 Task: Compose an email with the signature Joshua Turner with the subject Update on a new service offering and the message Im writing to request your approval on the budget for the upcoming project. from softage.5@softage.net to softage.2@softage.net, select the message and change font size to large, align the email to center Send the email. Finally, move the email from Sent Items to the label User experience
Action: Mouse moved to (62, 59)
Screenshot: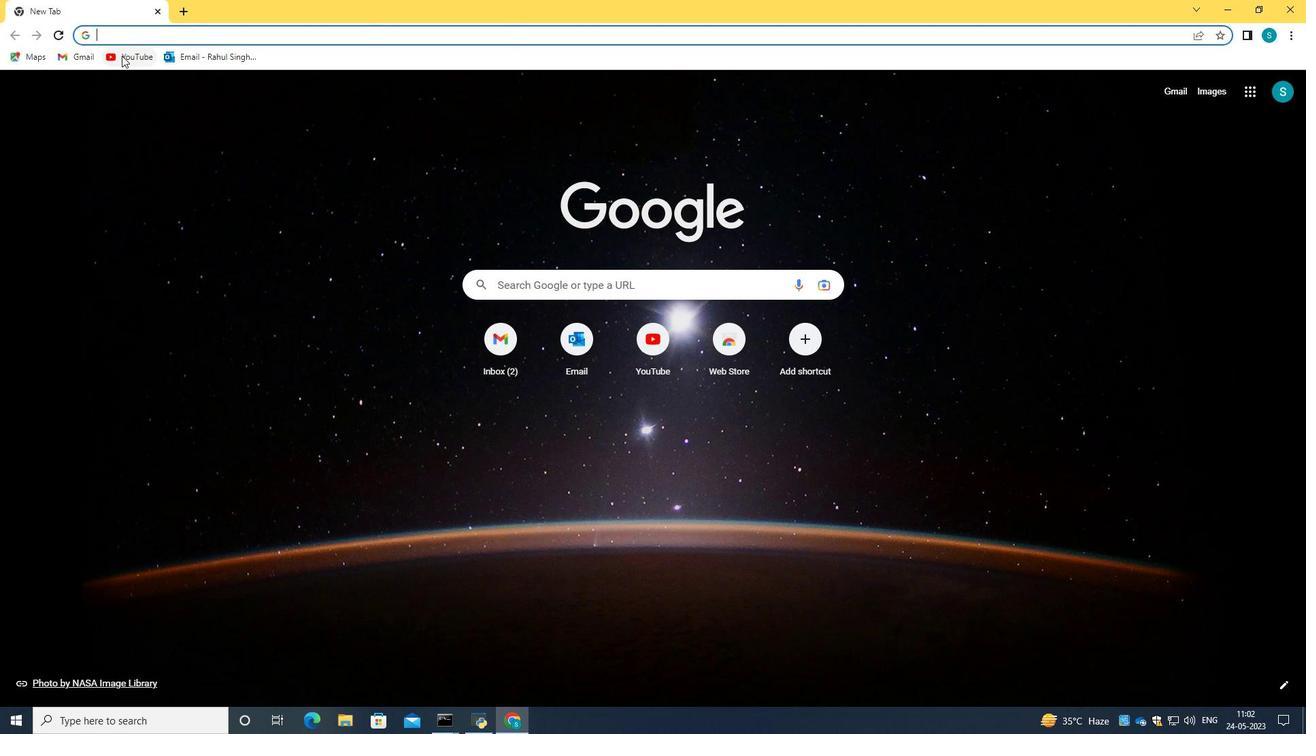 
Action: Mouse pressed left at (62, 59)
Screenshot: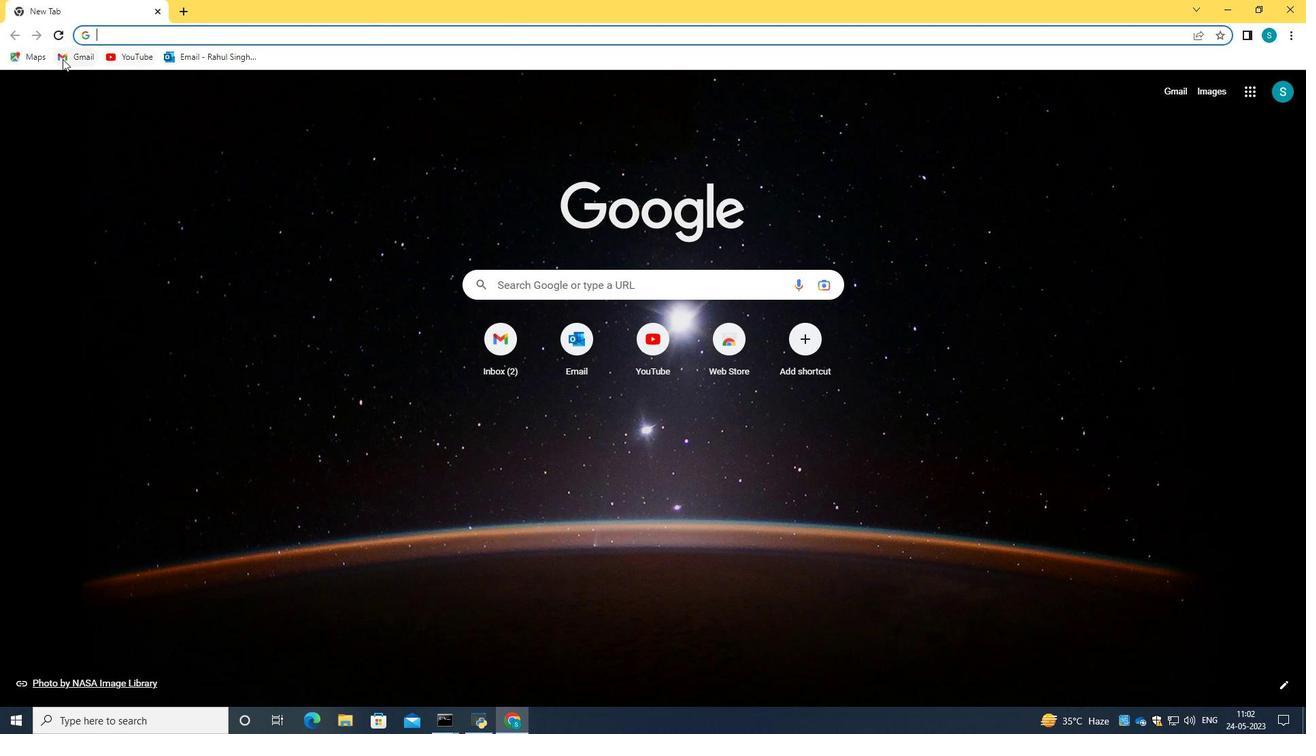 
Action: Mouse moved to (629, 217)
Screenshot: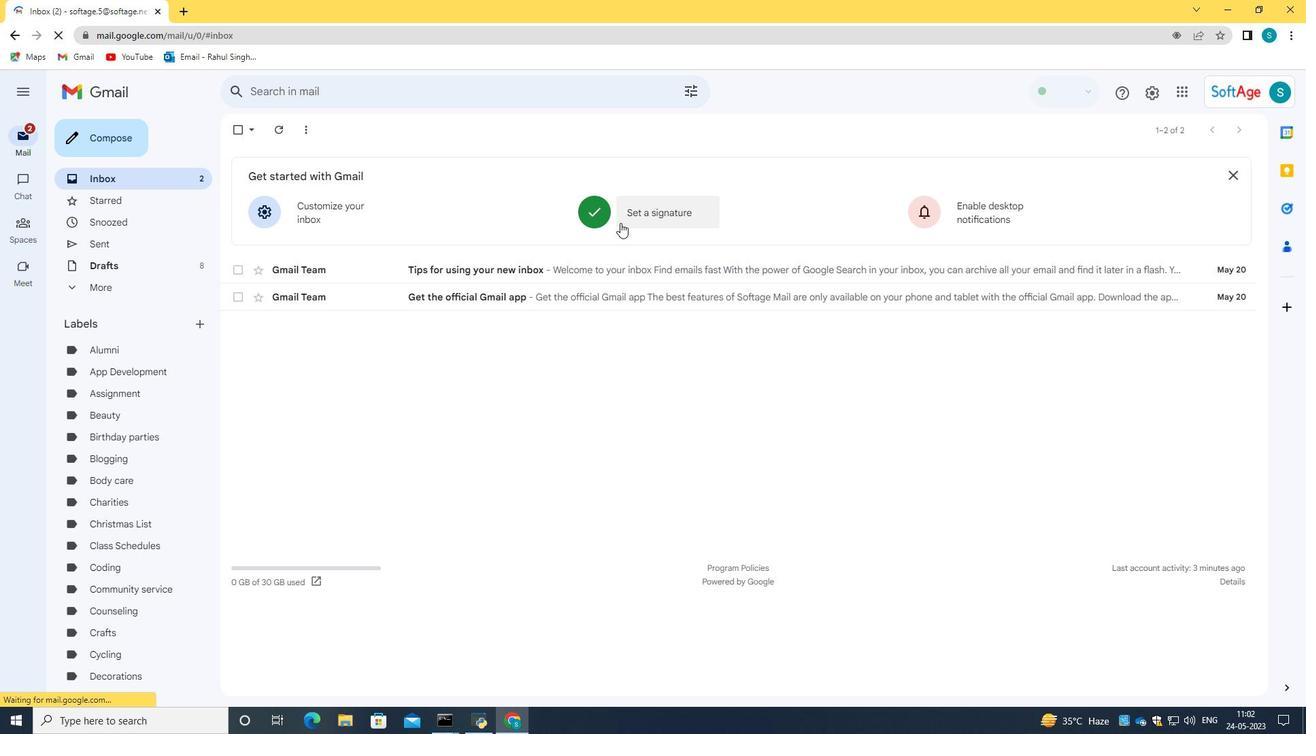 
Action: Mouse pressed left at (629, 217)
Screenshot: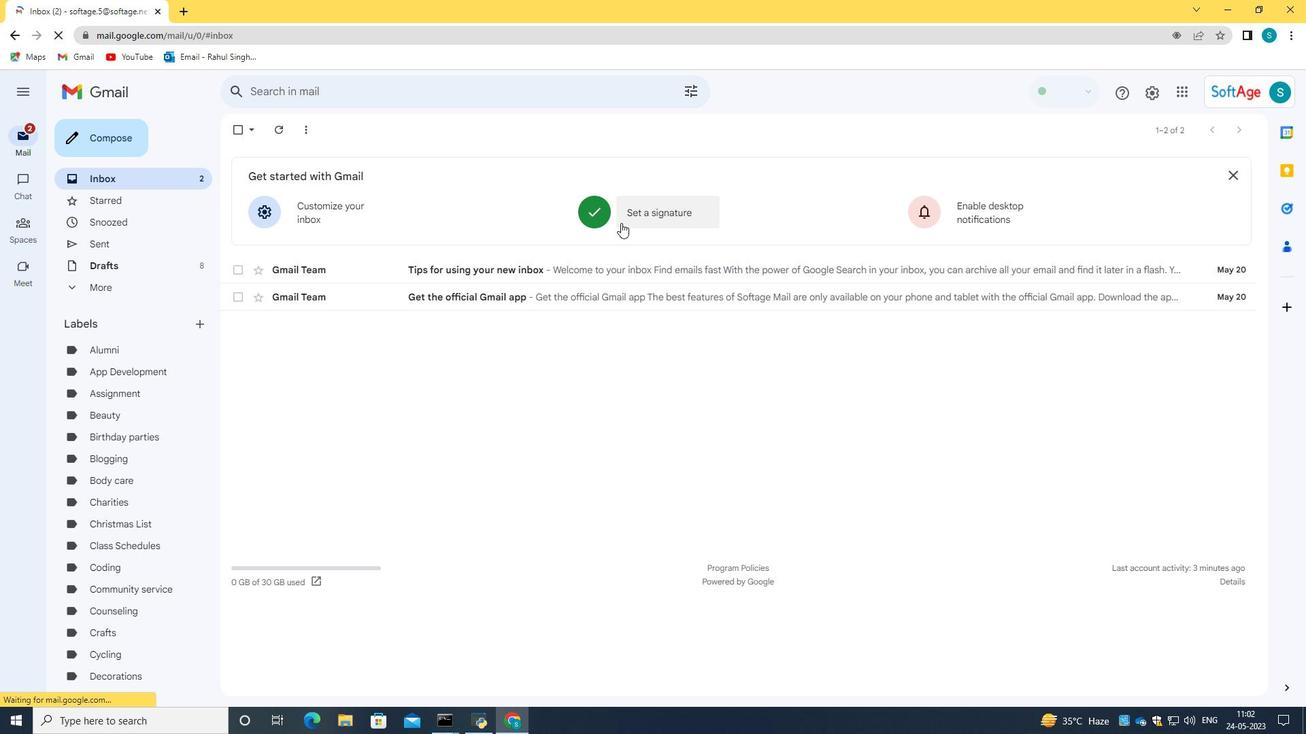 
Action: Mouse moved to (553, 587)
Screenshot: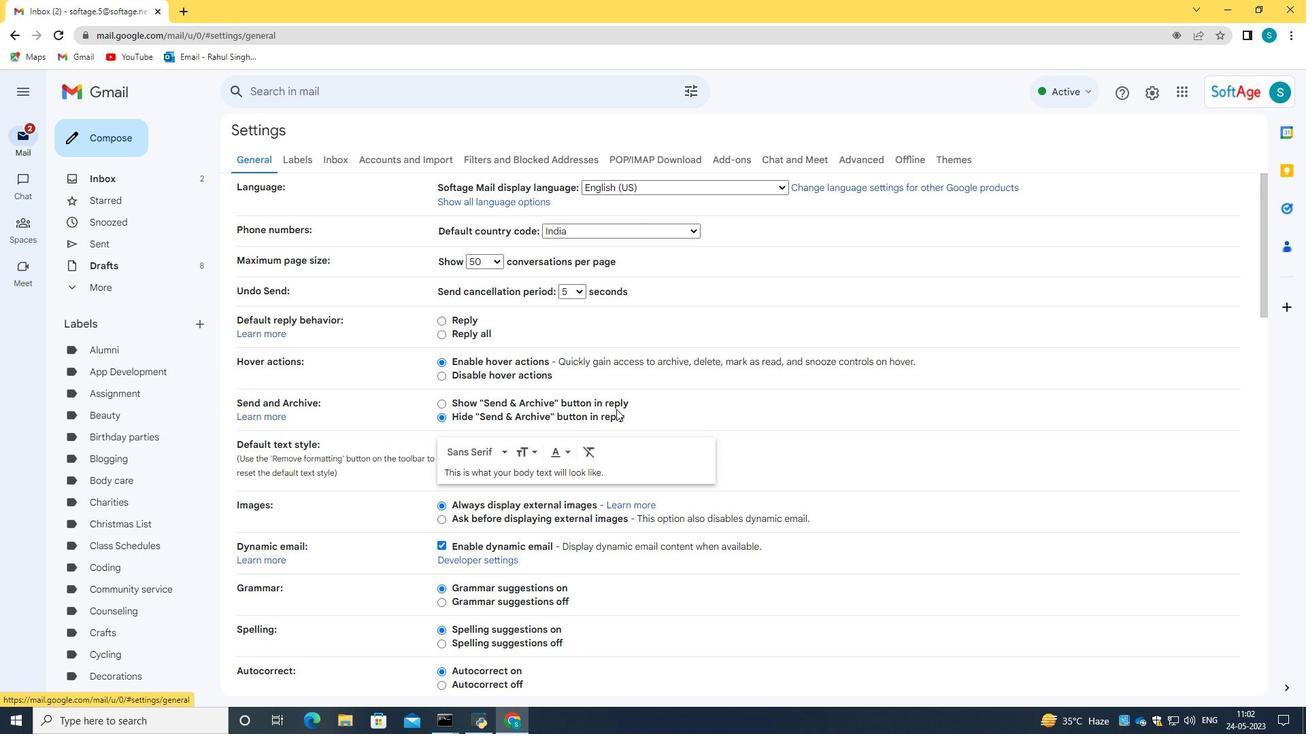 
Action: Mouse scrolled (553, 587) with delta (0, 0)
Screenshot: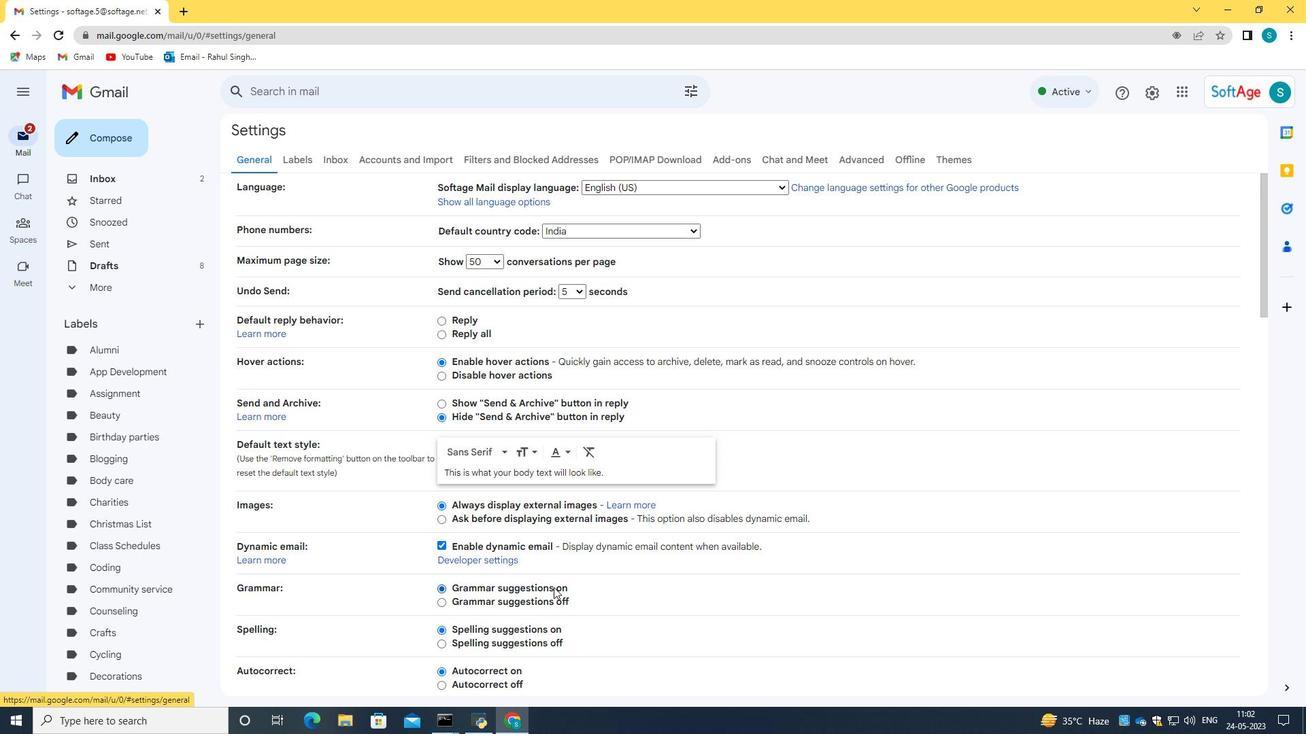 
Action: Mouse scrolled (553, 587) with delta (0, 0)
Screenshot: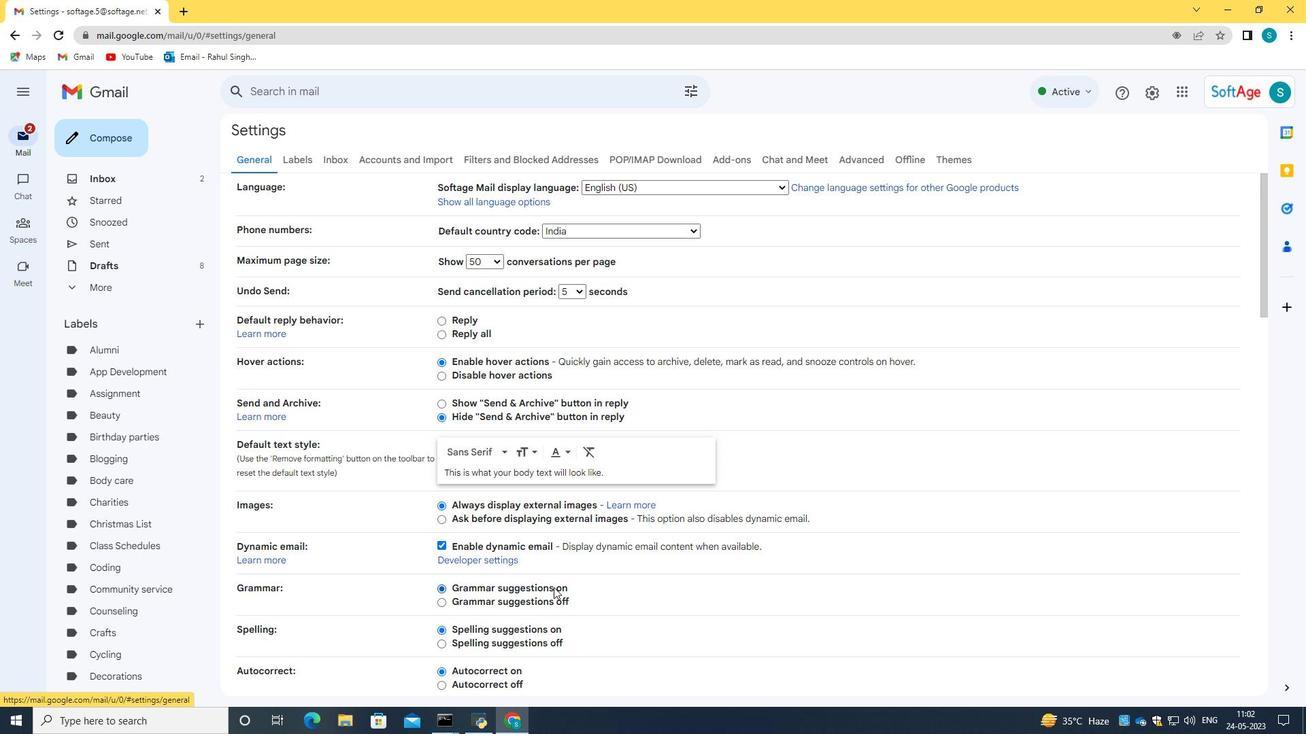 
Action: Mouse moved to (553, 588)
Screenshot: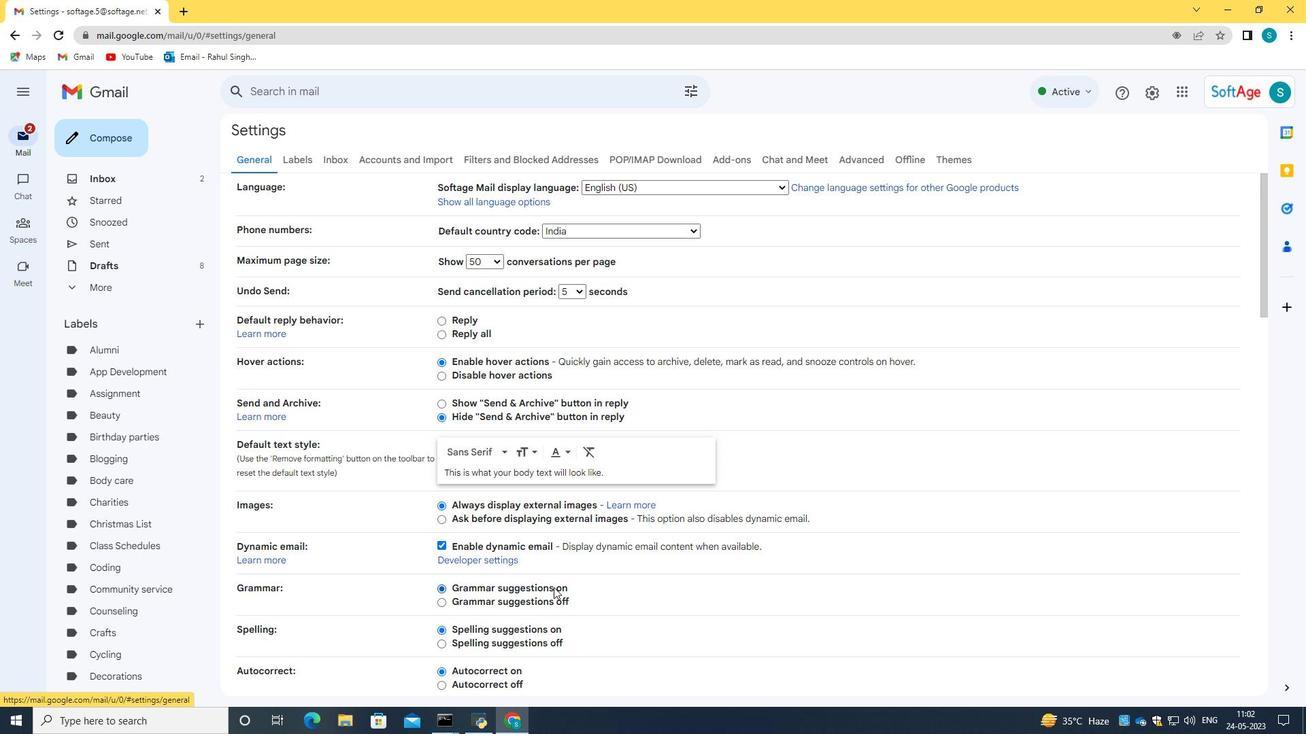 
Action: Mouse scrolled (553, 587) with delta (0, 0)
Screenshot: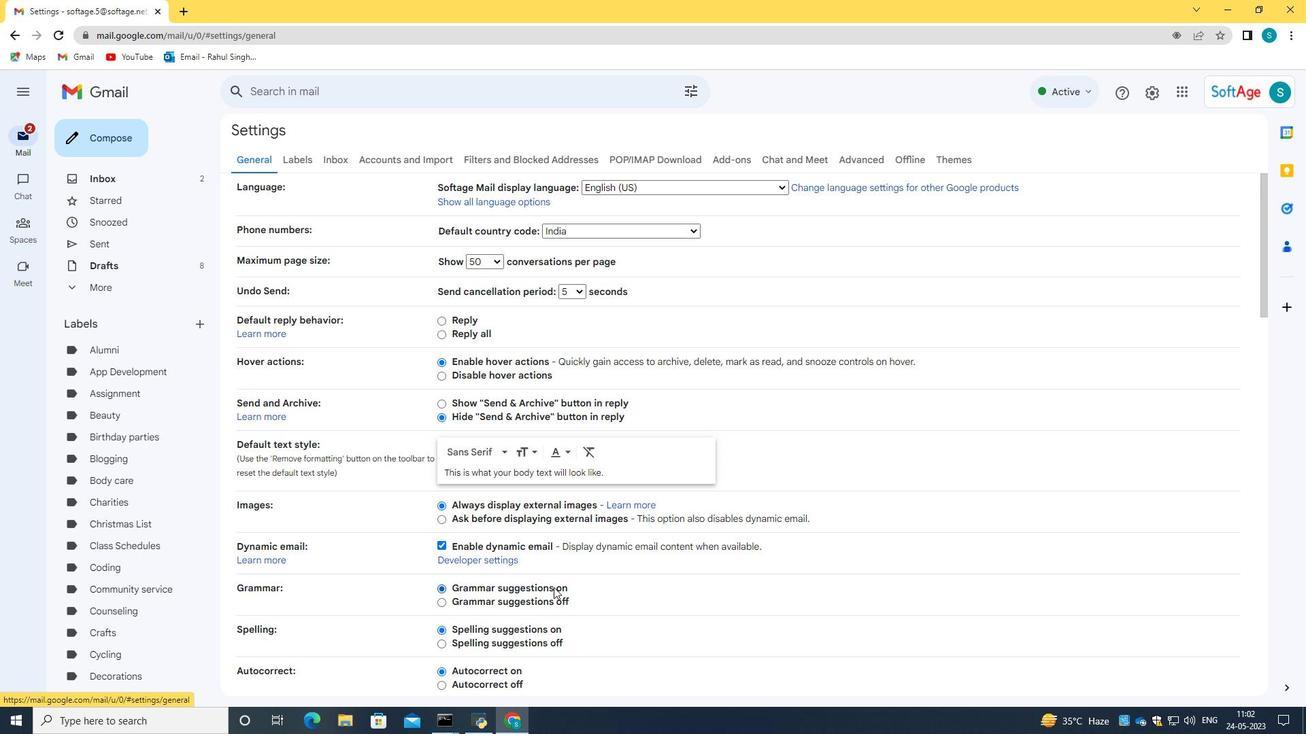 
Action: Mouse scrolled (553, 587) with delta (0, 0)
Screenshot: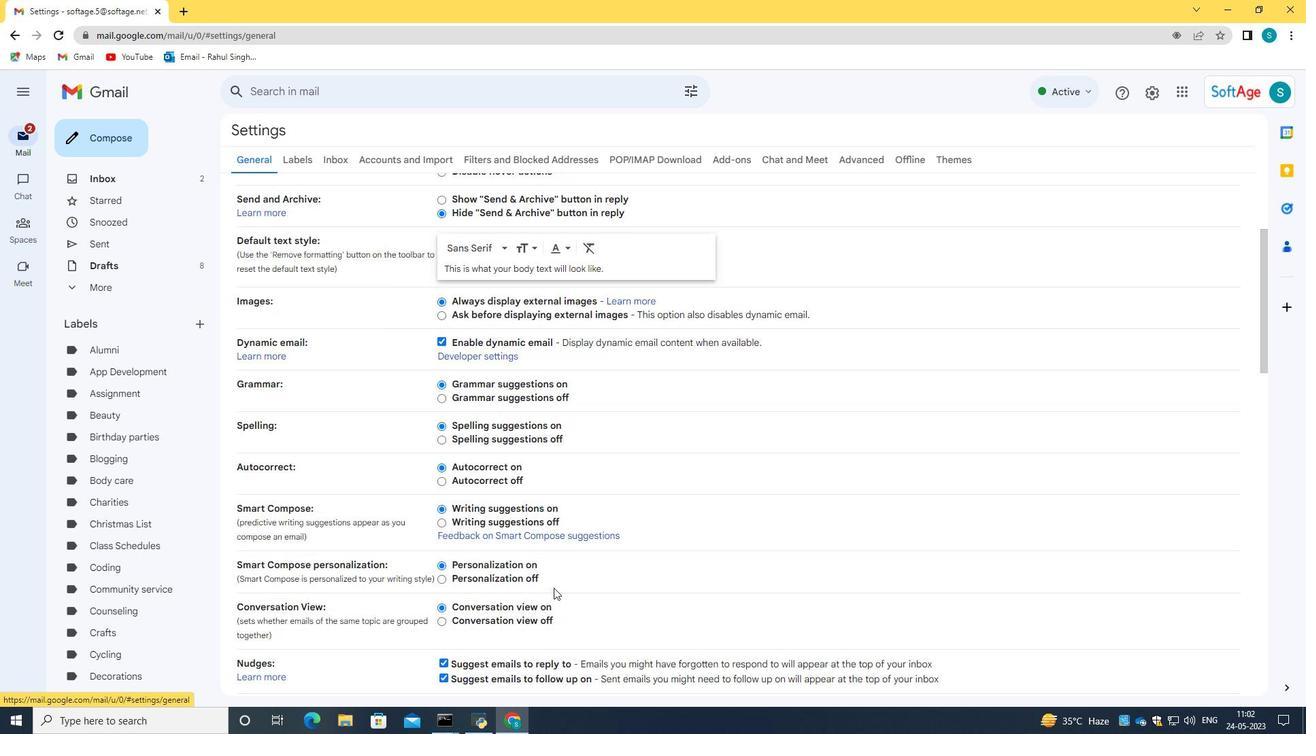 
Action: Mouse moved to (553, 588)
Screenshot: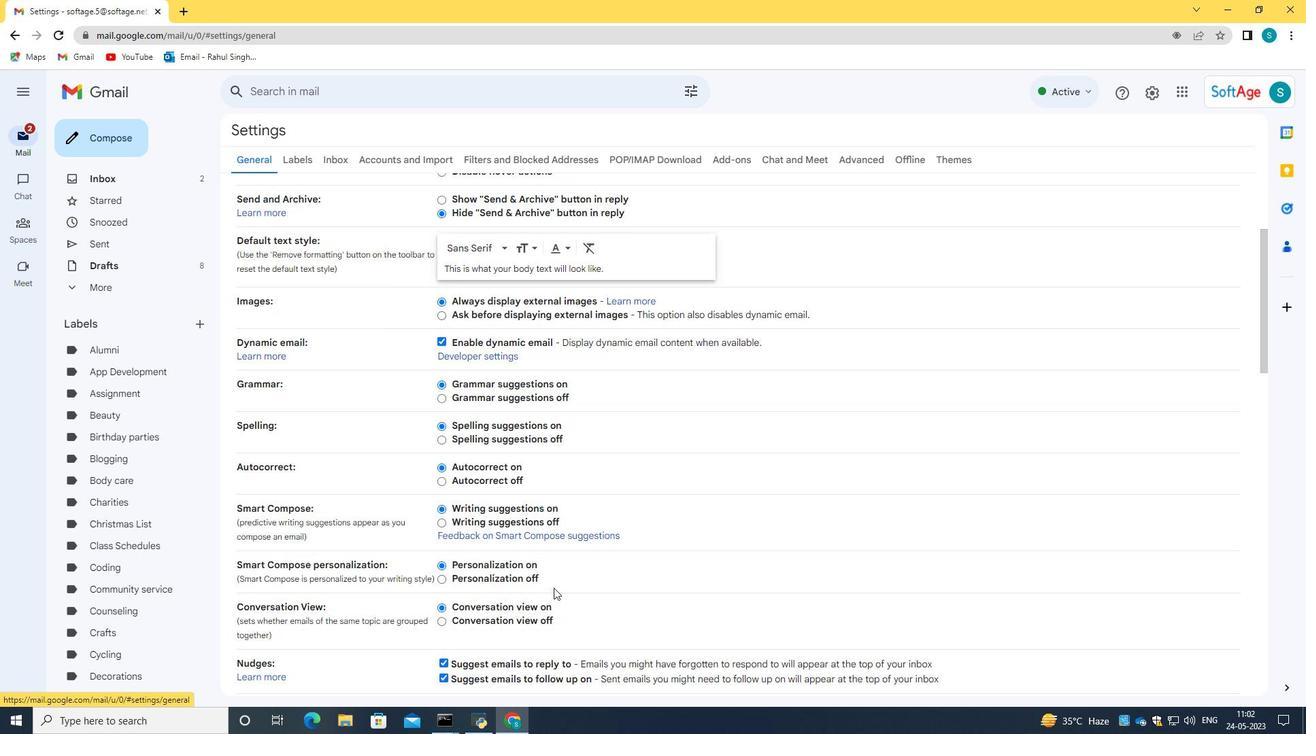 
Action: Mouse scrolled (553, 587) with delta (0, 0)
Screenshot: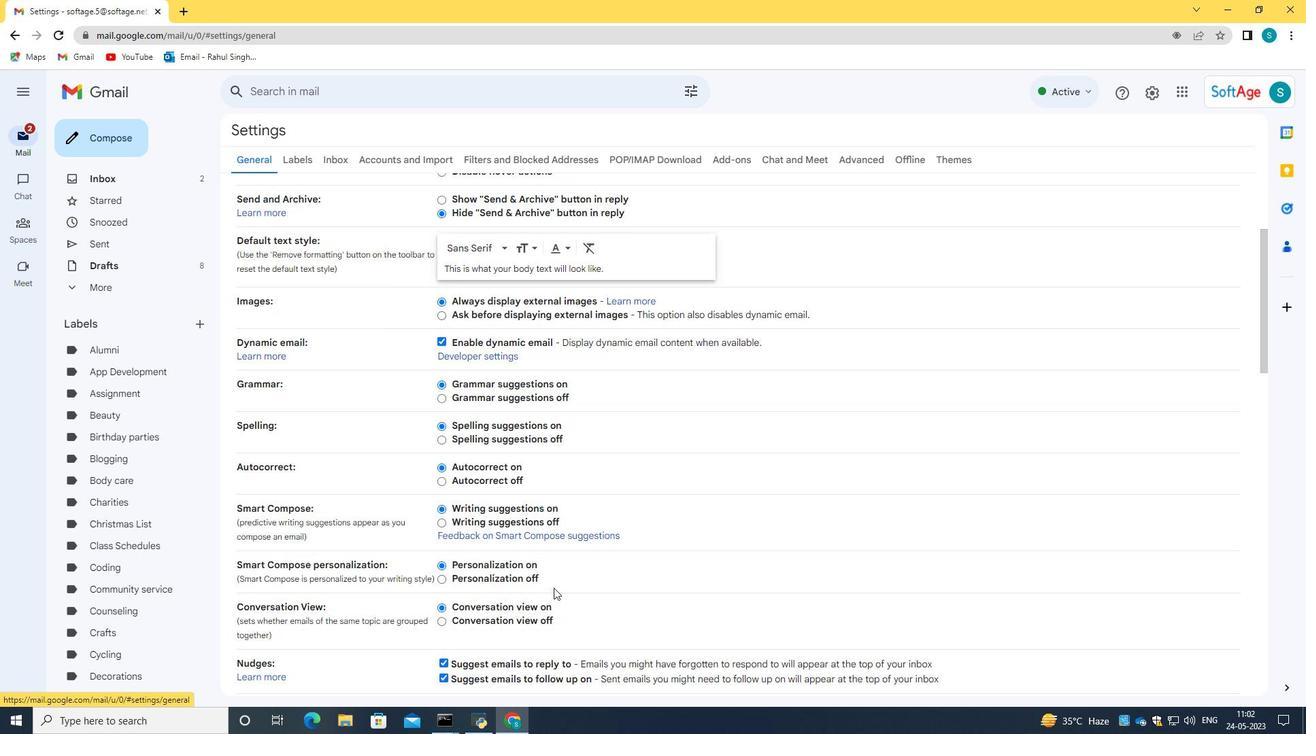 
Action: Mouse moved to (553, 589)
Screenshot: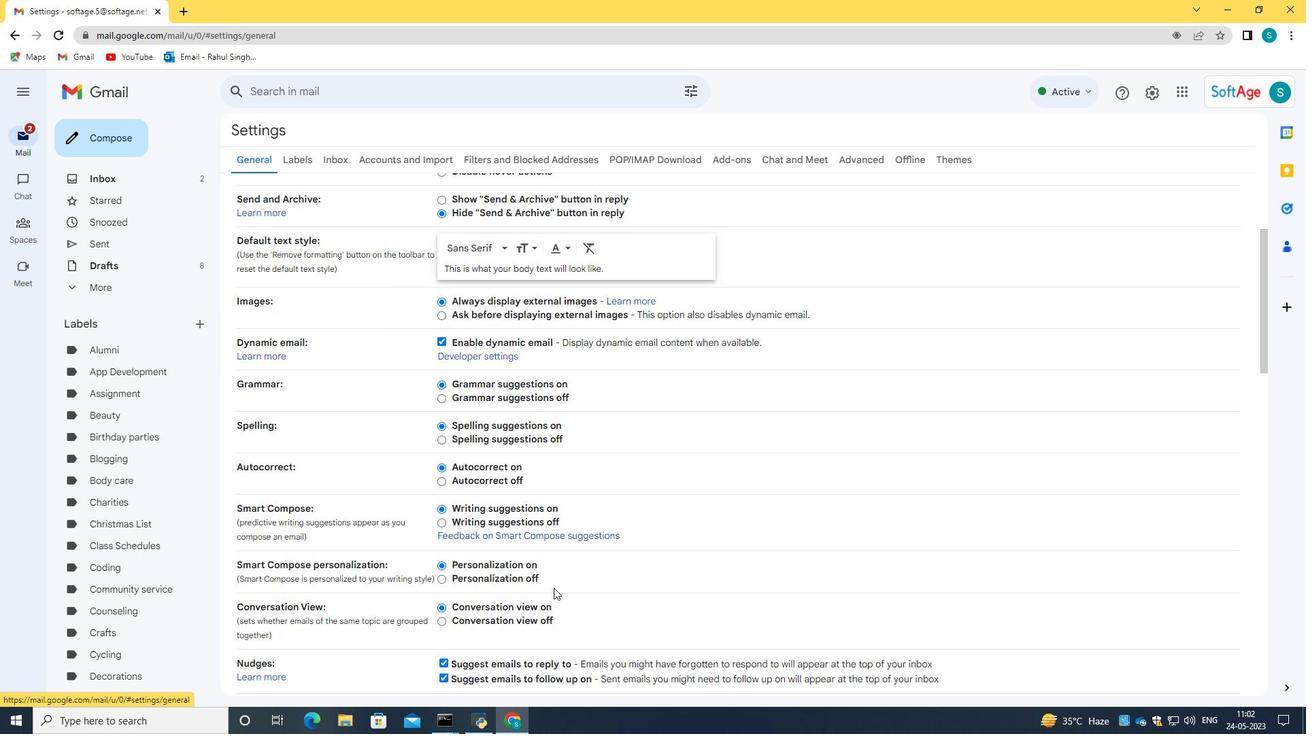
Action: Mouse scrolled (553, 588) with delta (0, 0)
Screenshot: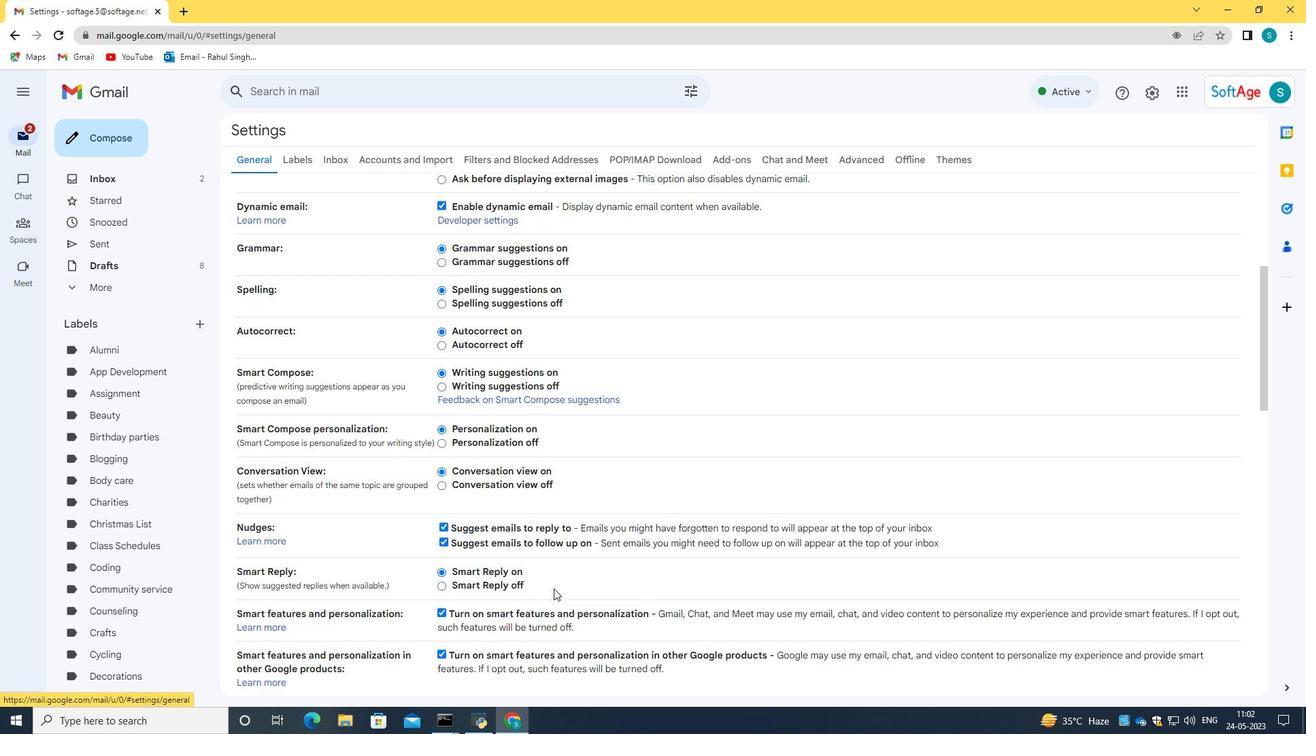 
Action: Mouse scrolled (553, 588) with delta (0, 0)
Screenshot: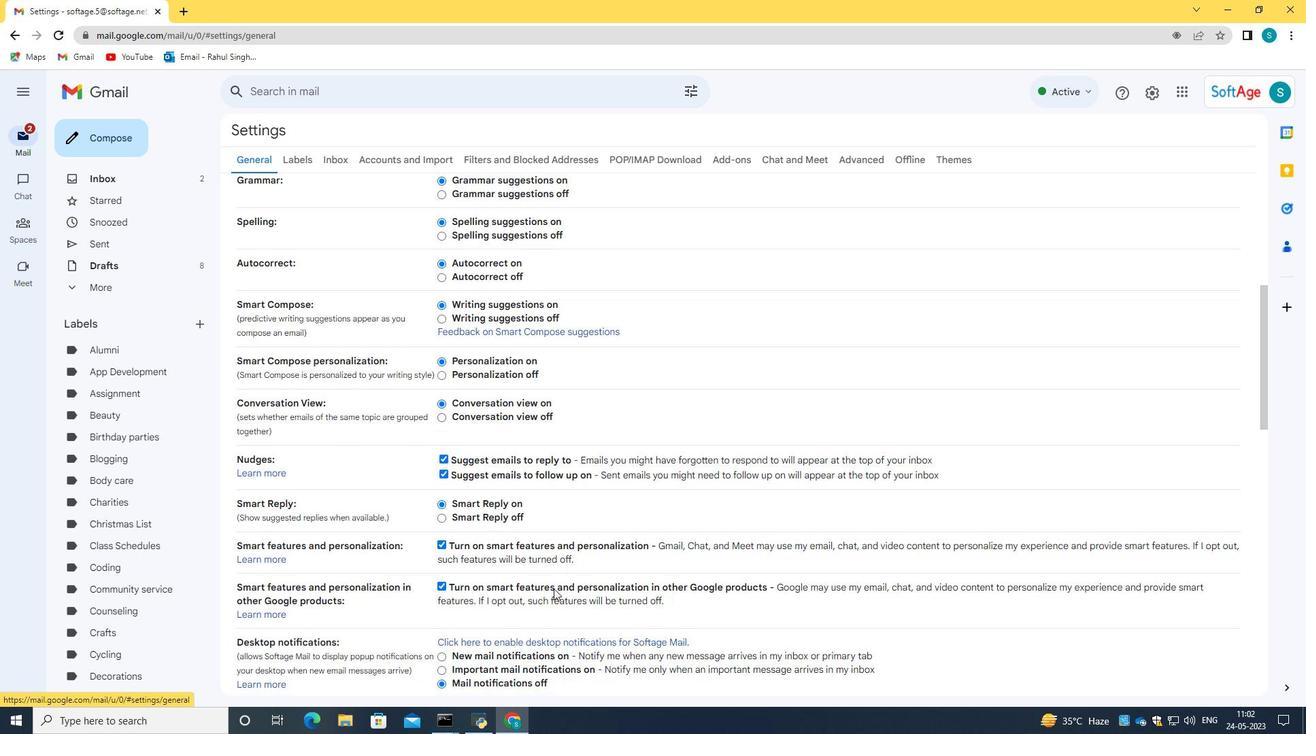 
Action: Mouse moved to (553, 589)
Screenshot: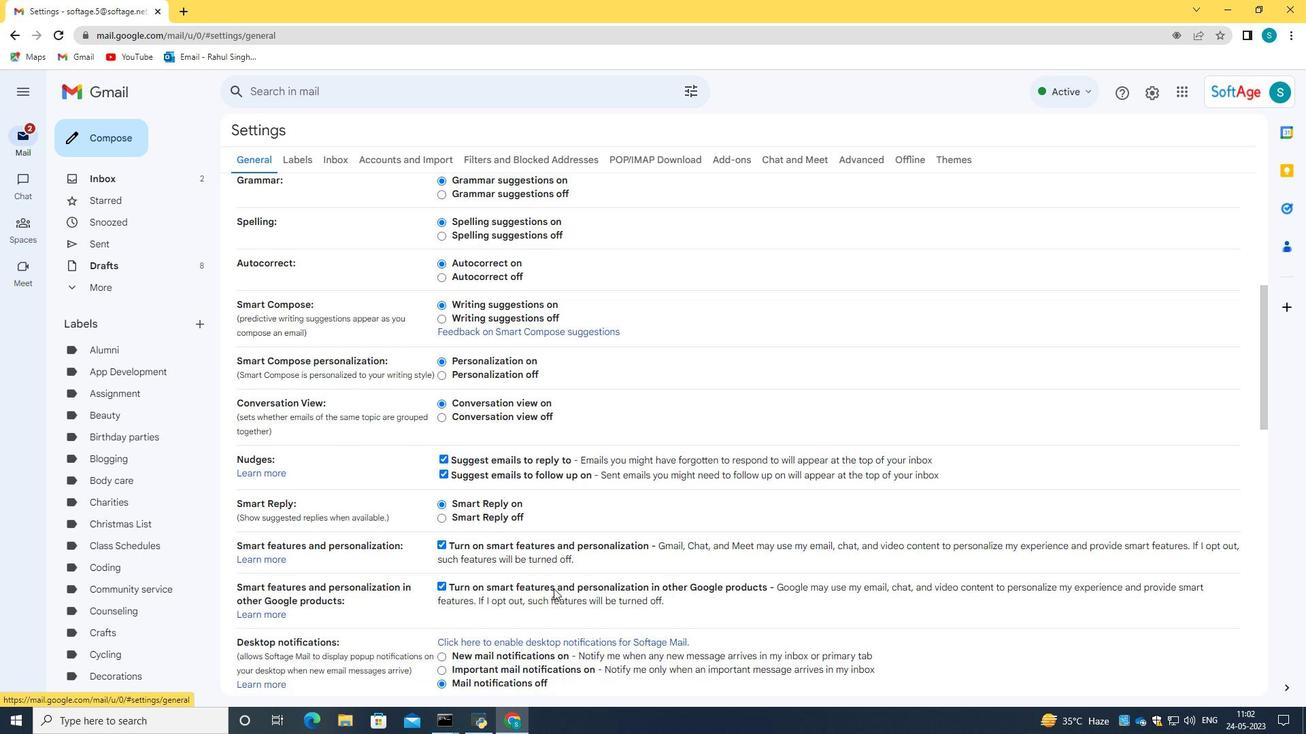 
Action: Mouse scrolled (553, 588) with delta (0, 0)
Screenshot: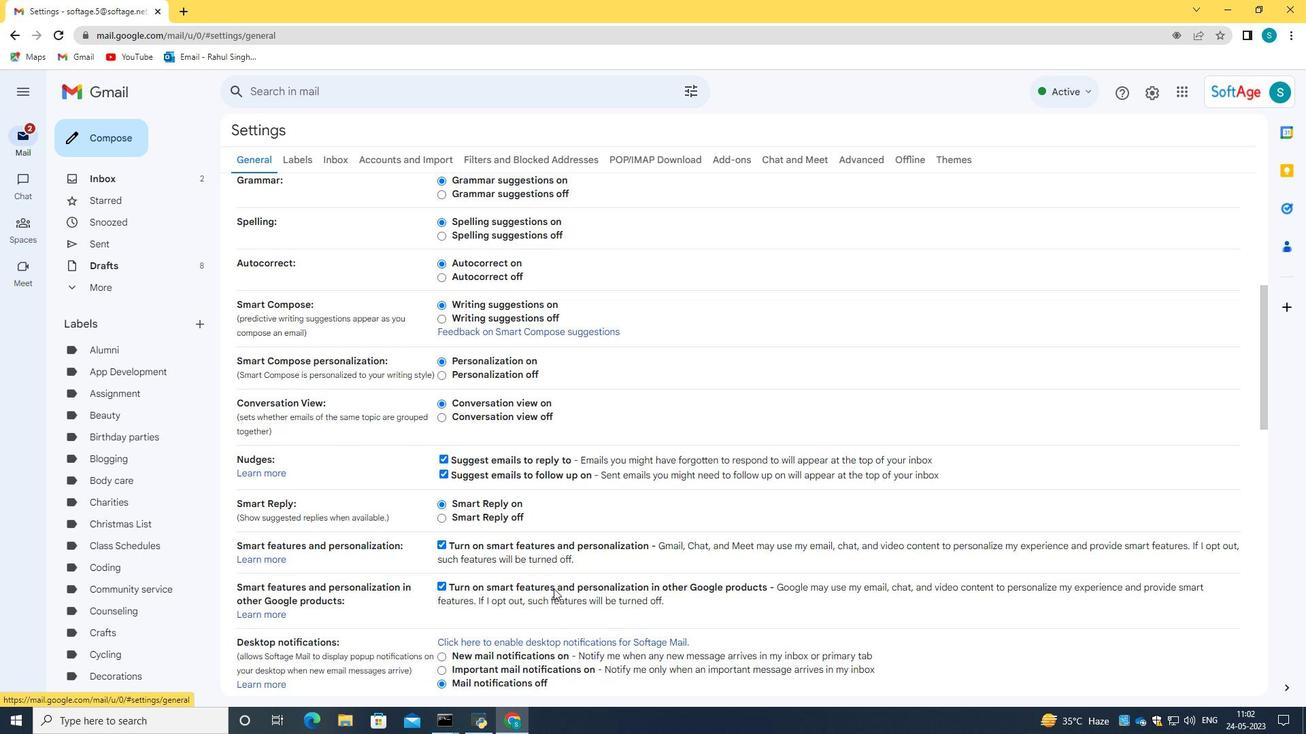 
Action: Mouse scrolled (553, 588) with delta (0, 0)
Screenshot: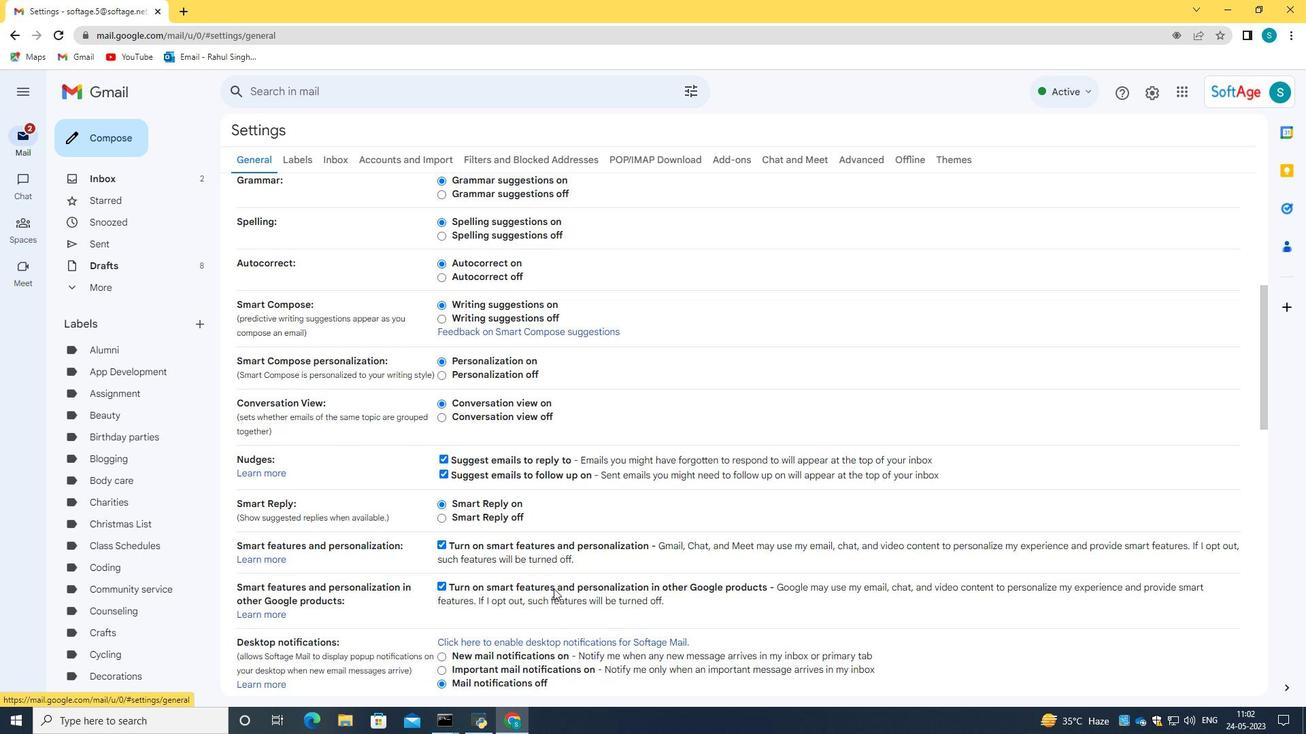 
Action: Mouse scrolled (553, 588) with delta (0, 0)
Screenshot: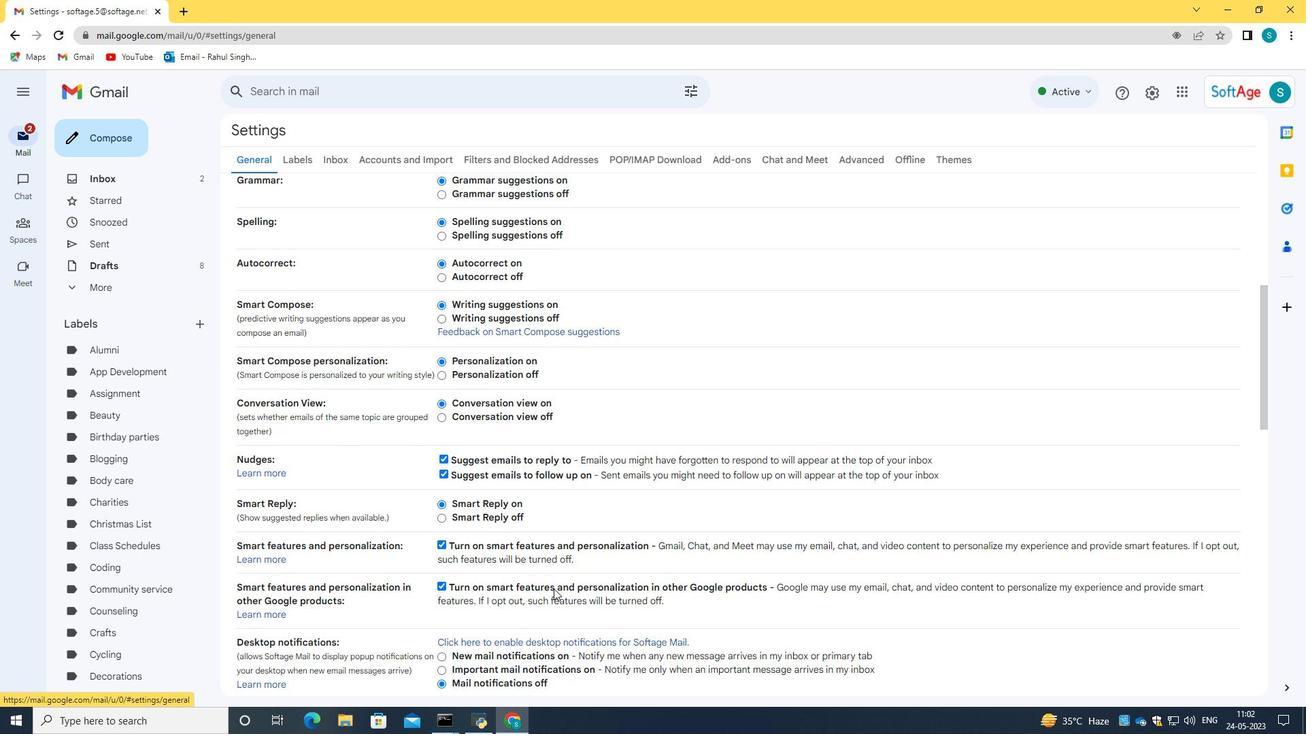 
Action: Mouse scrolled (553, 588) with delta (0, 0)
Screenshot: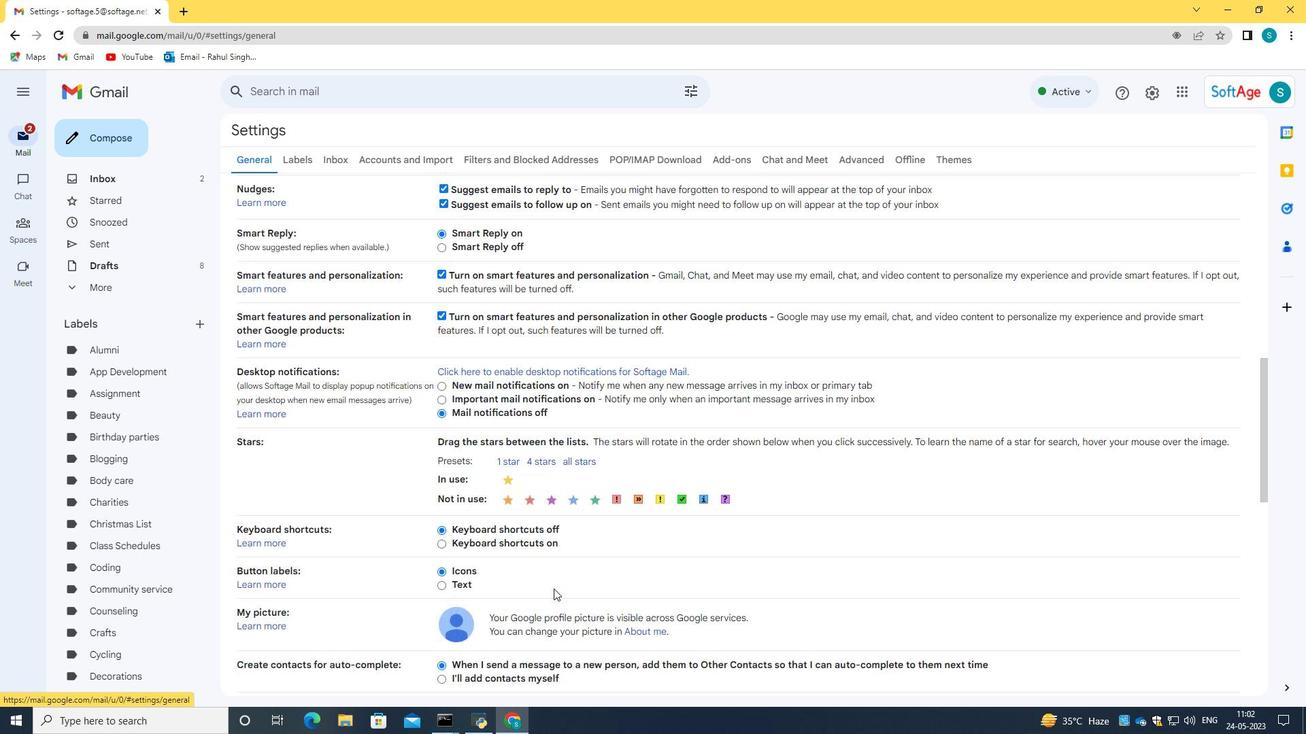 
Action: Mouse scrolled (553, 588) with delta (0, 0)
Screenshot: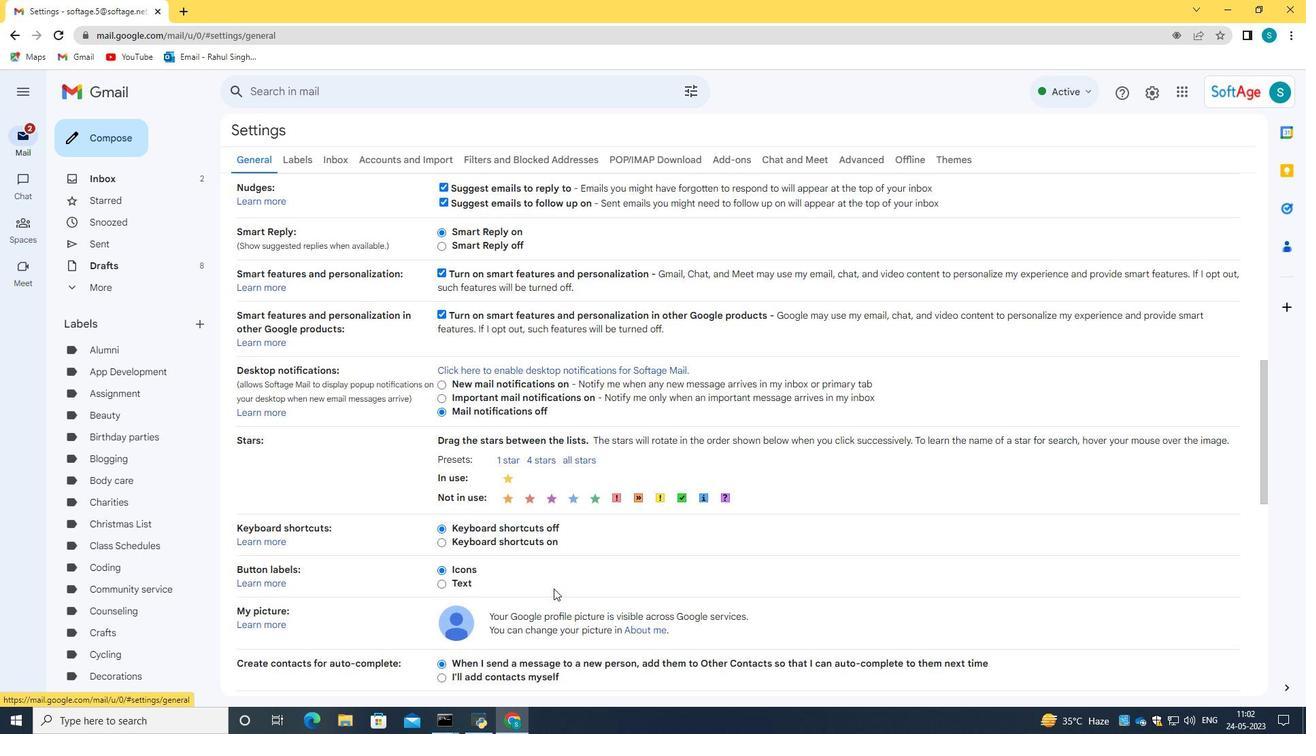 
Action: Mouse scrolled (553, 588) with delta (0, 0)
Screenshot: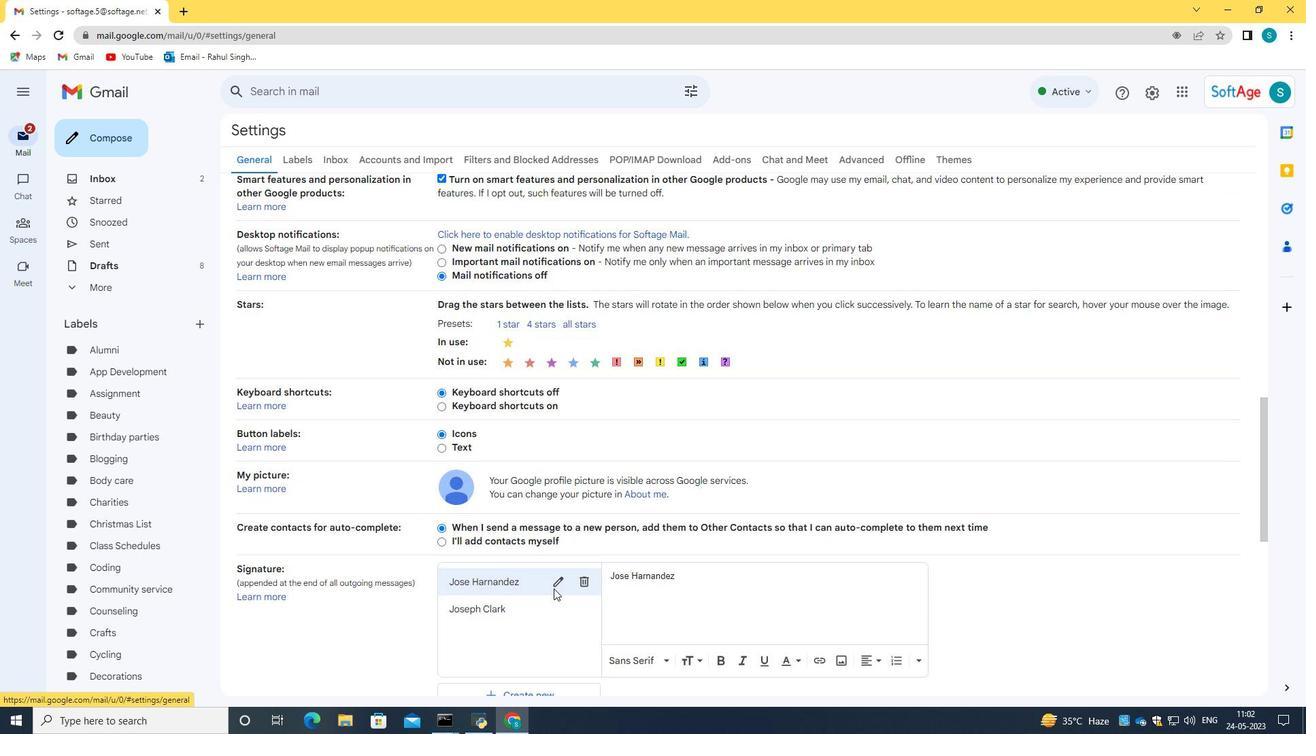 
Action: Mouse scrolled (553, 588) with delta (0, 0)
Screenshot: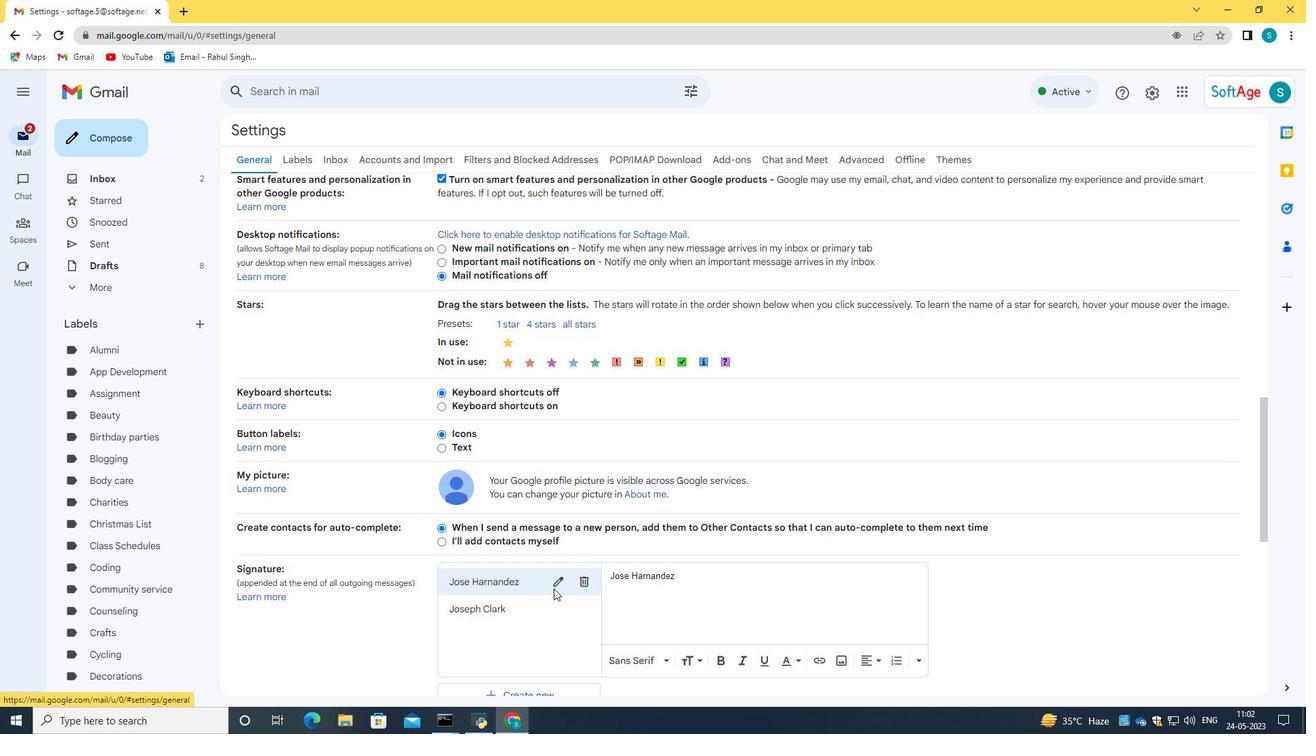 
Action: Mouse moved to (550, 554)
Screenshot: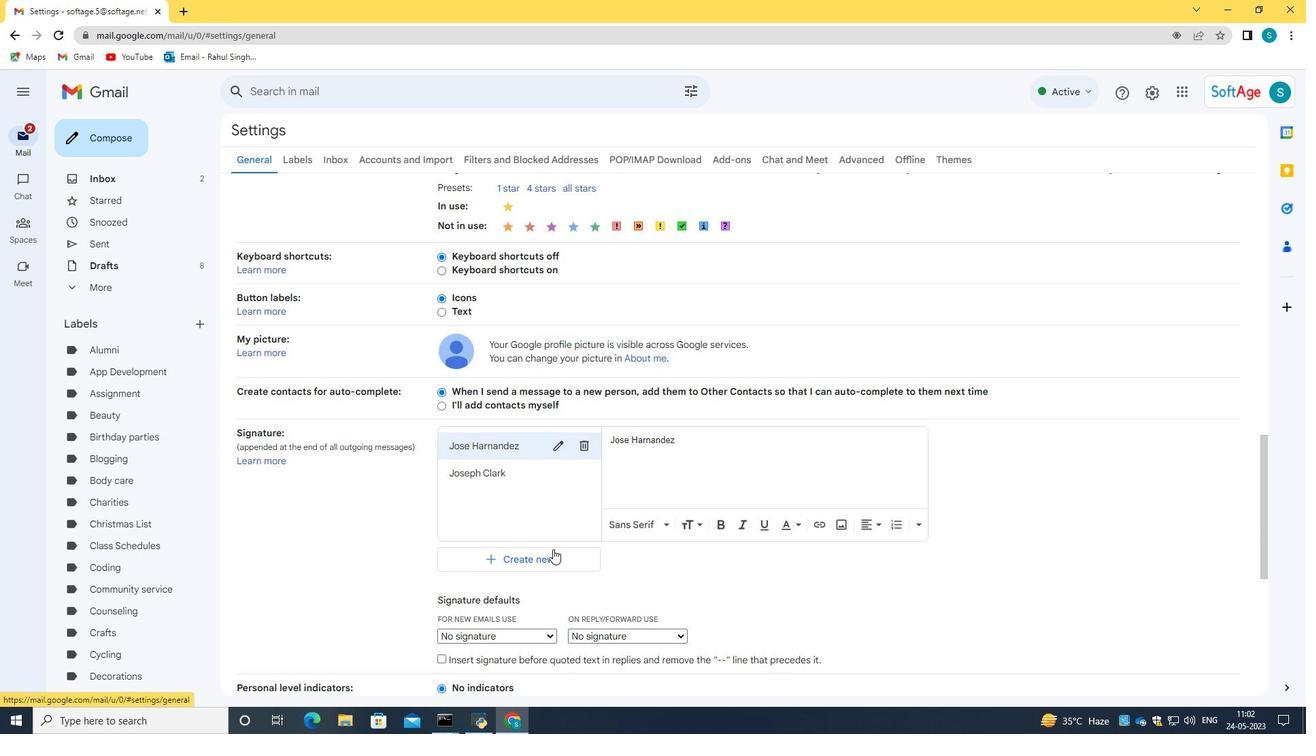 
Action: Mouse pressed left at (550, 554)
Screenshot: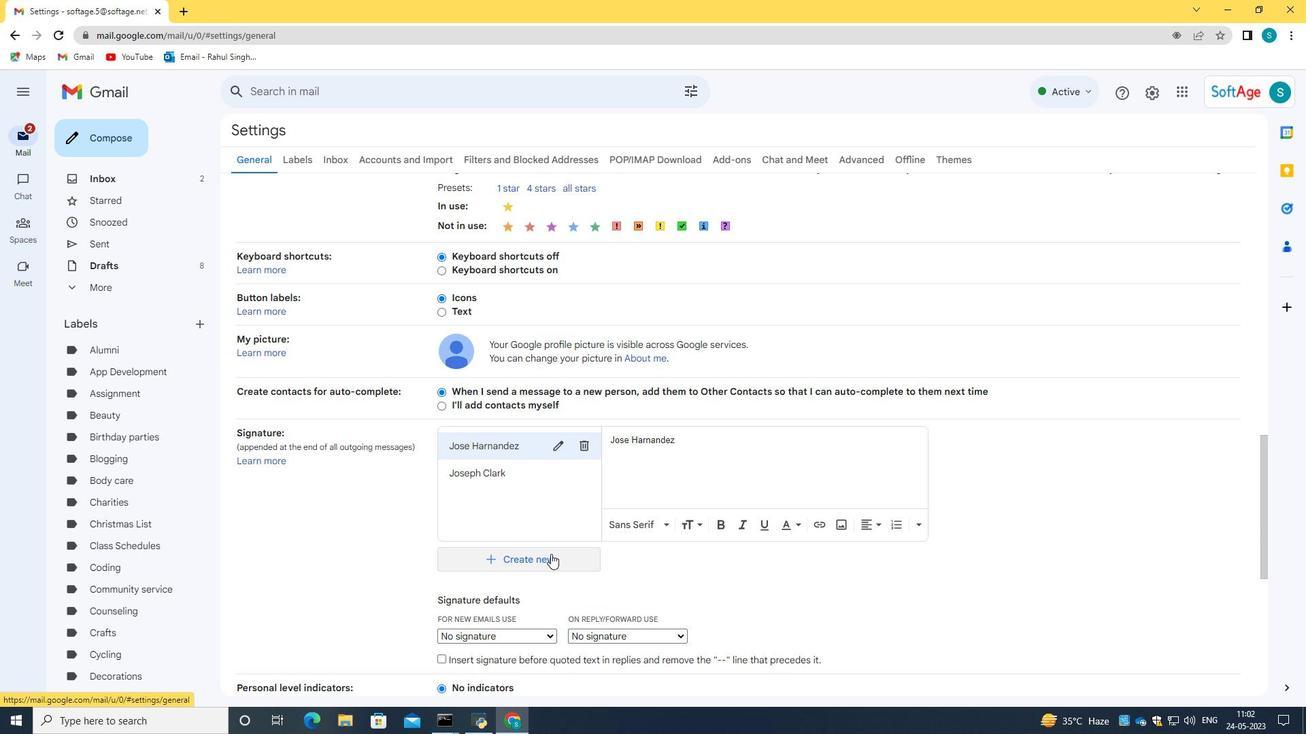
Action: Mouse moved to (555, 382)
Screenshot: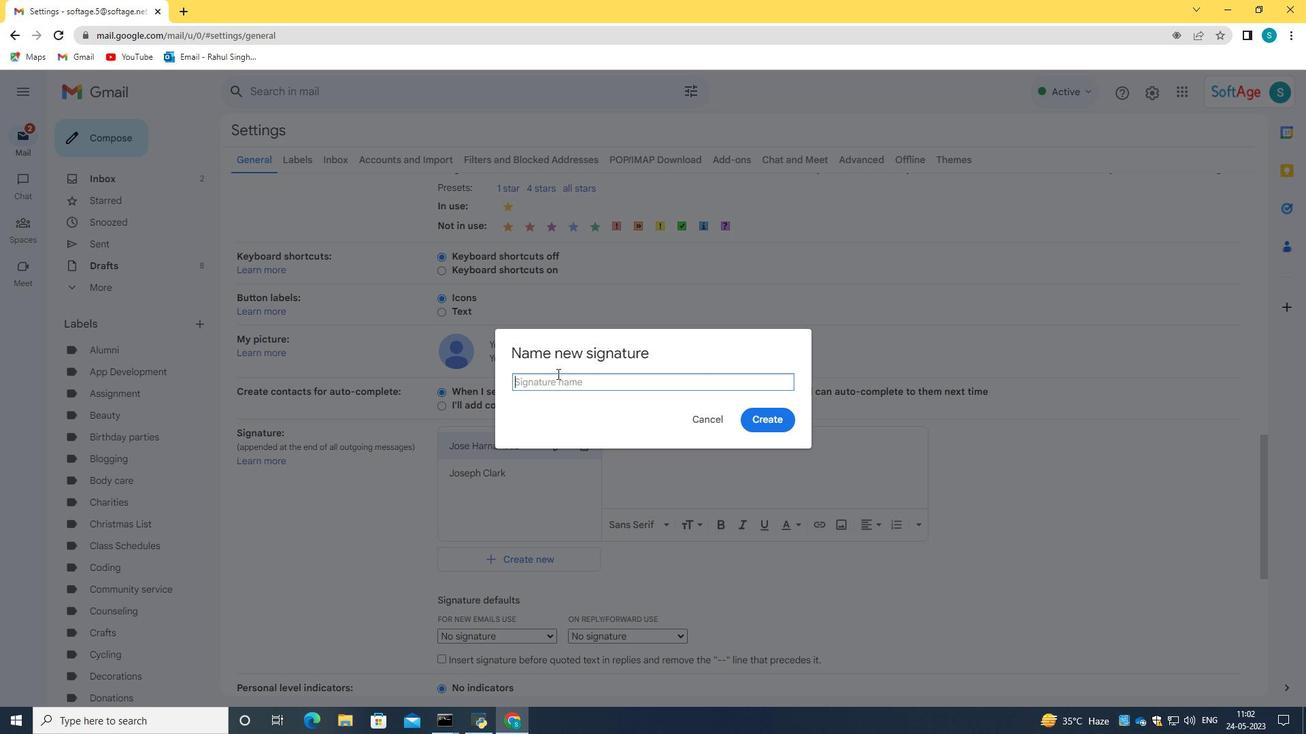 
Action: Key pressed <Key.caps_lock>J<Key.caps_lock>oshua<Key.space><Key.caps_lock>T<Key.caps_lock>urner
Screenshot: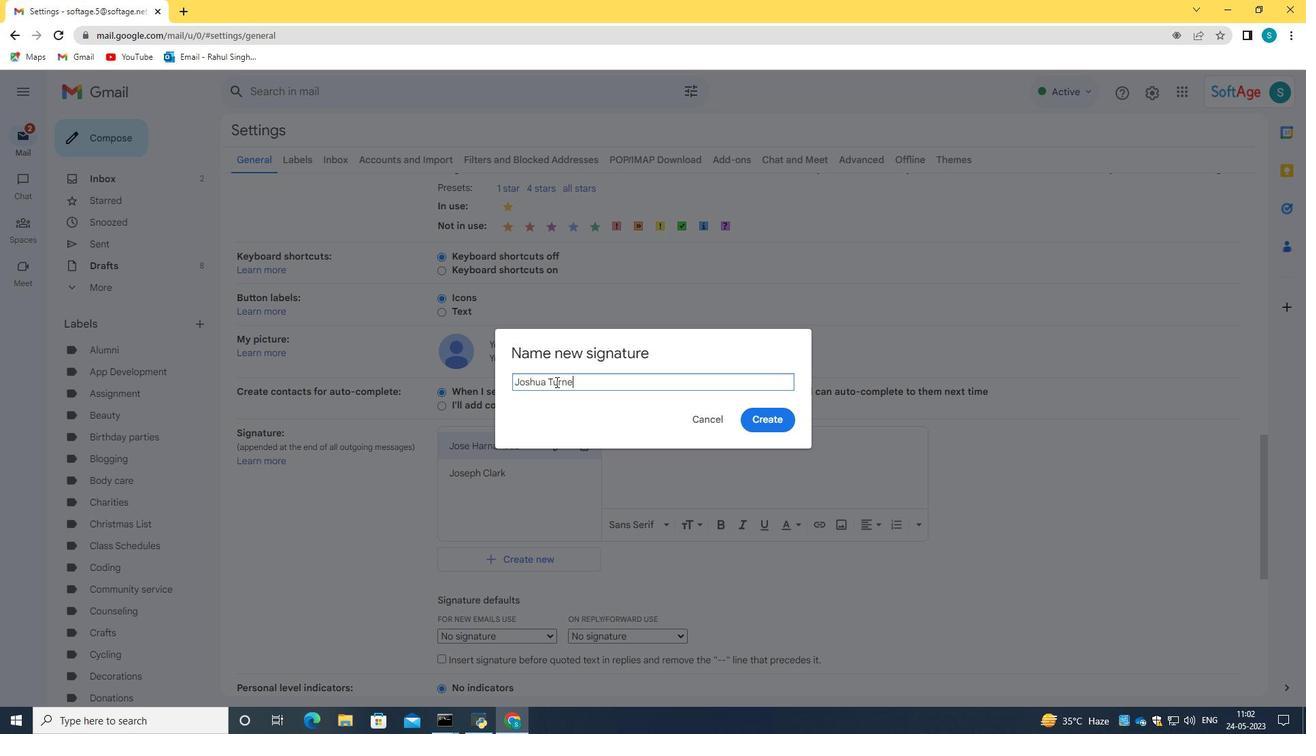 
Action: Mouse moved to (757, 419)
Screenshot: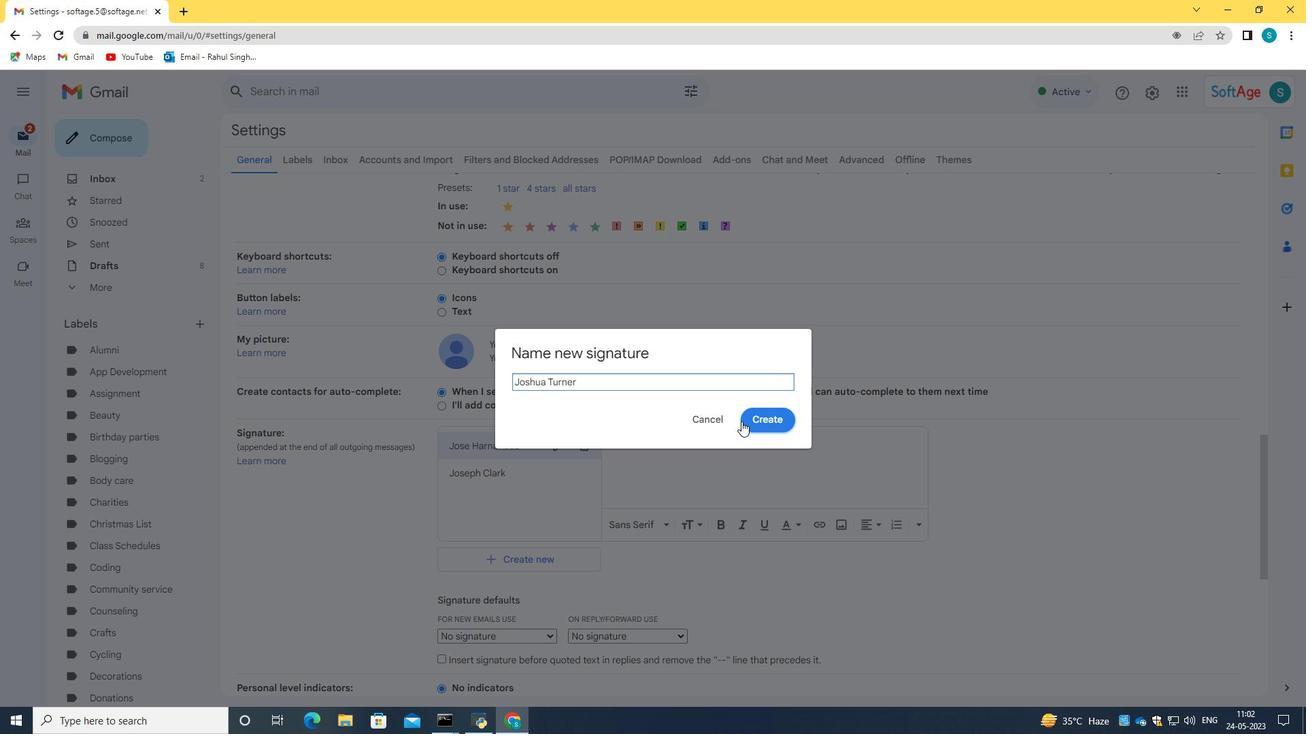 
Action: Mouse pressed left at (757, 419)
Screenshot: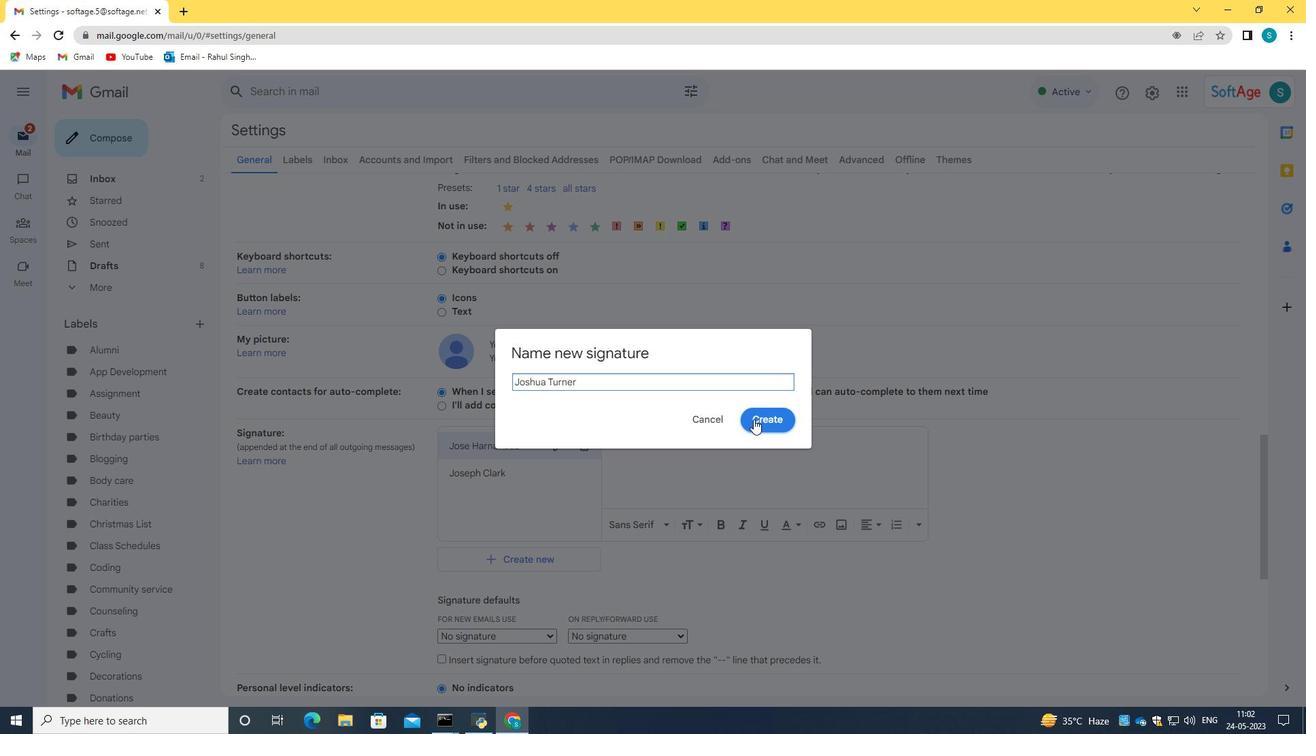 
Action: Mouse moved to (674, 466)
Screenshot: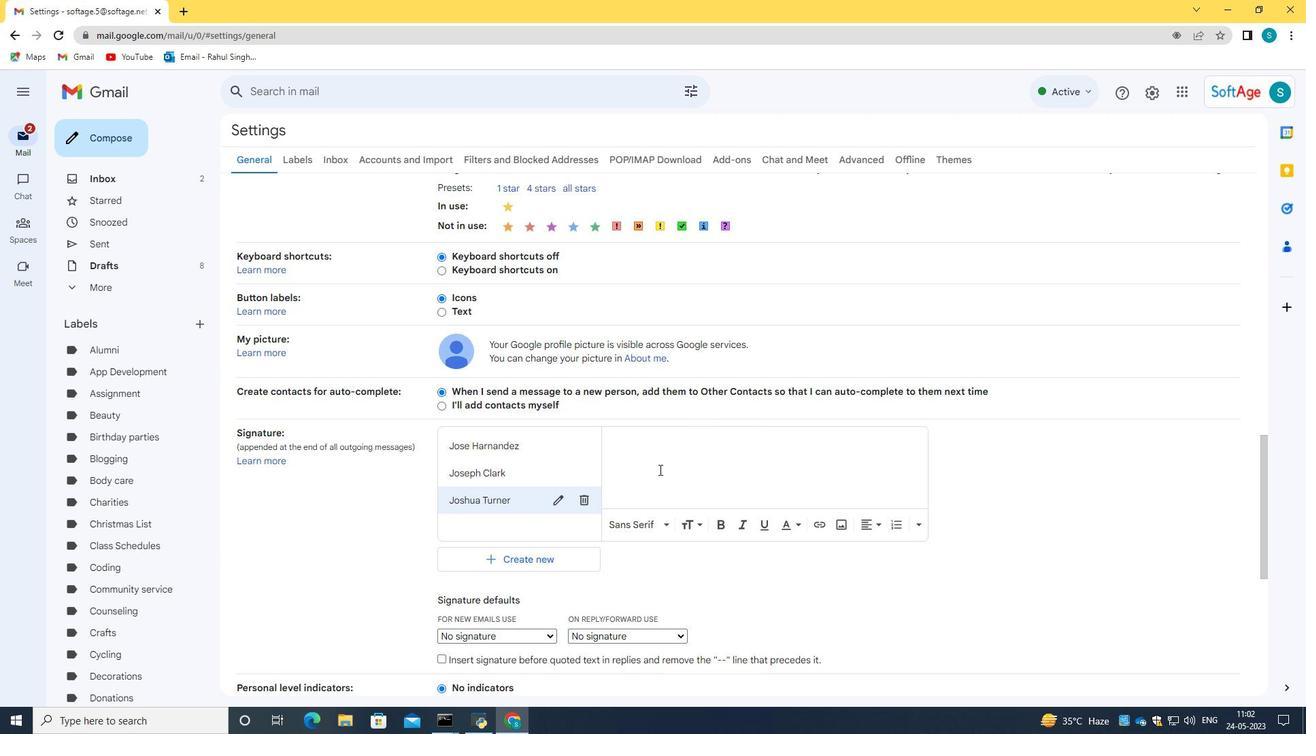 
Action: Key pressed <Key.caps_lock>J<Key.caps_lock>oshua<Key.space><Key.caps_lock>T<Key.caps_lock>urner
Screenshot: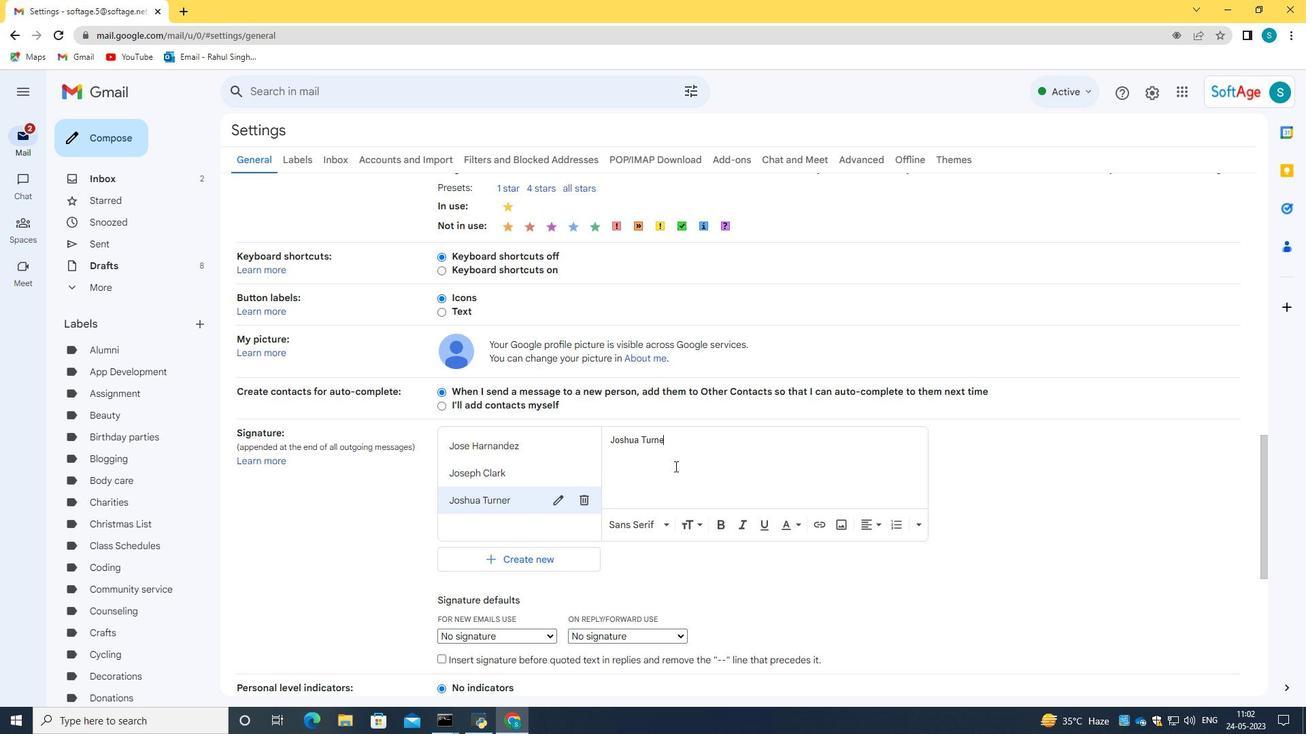 
Action: Mouse moved to (683, 474)
Screenshot: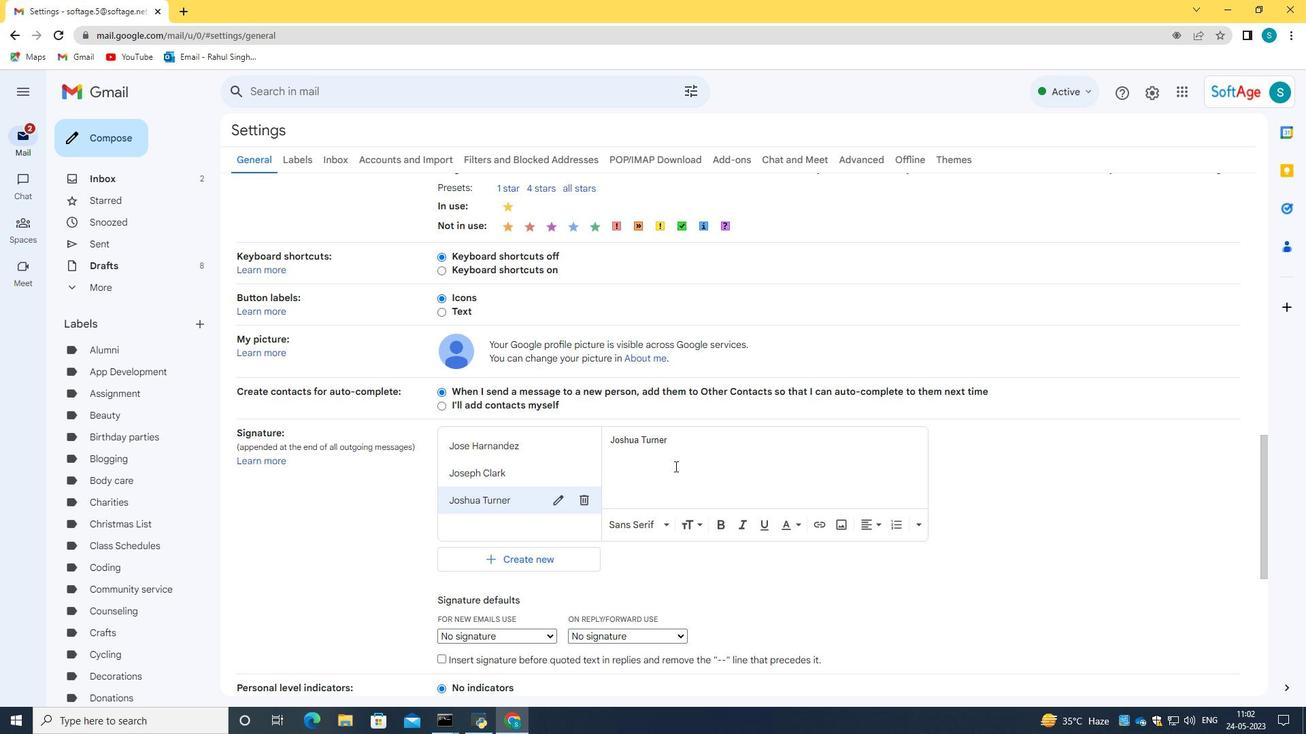 
Action: Mouse scrolled (683, 473) with delta (0, 0)
Screenshot: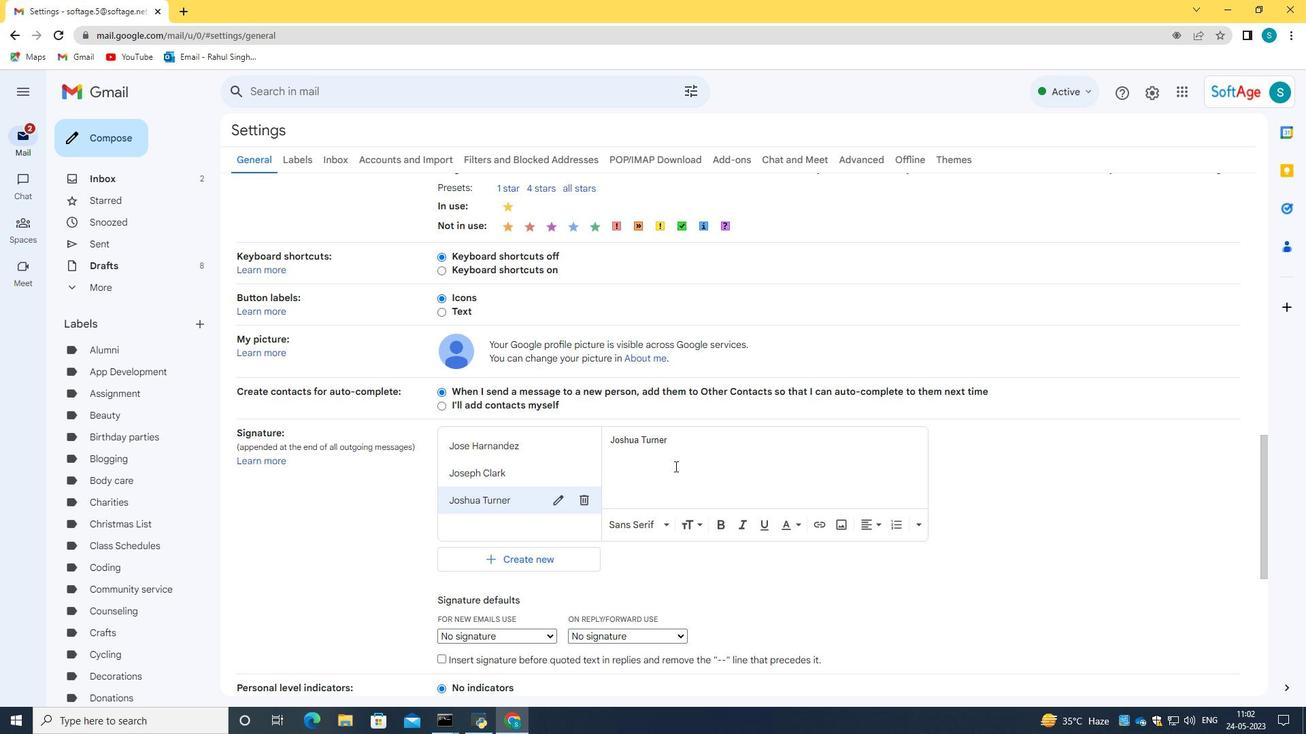 
Action: Mouse scrolled (683, 473) with delta (0, 0)
Screenshot: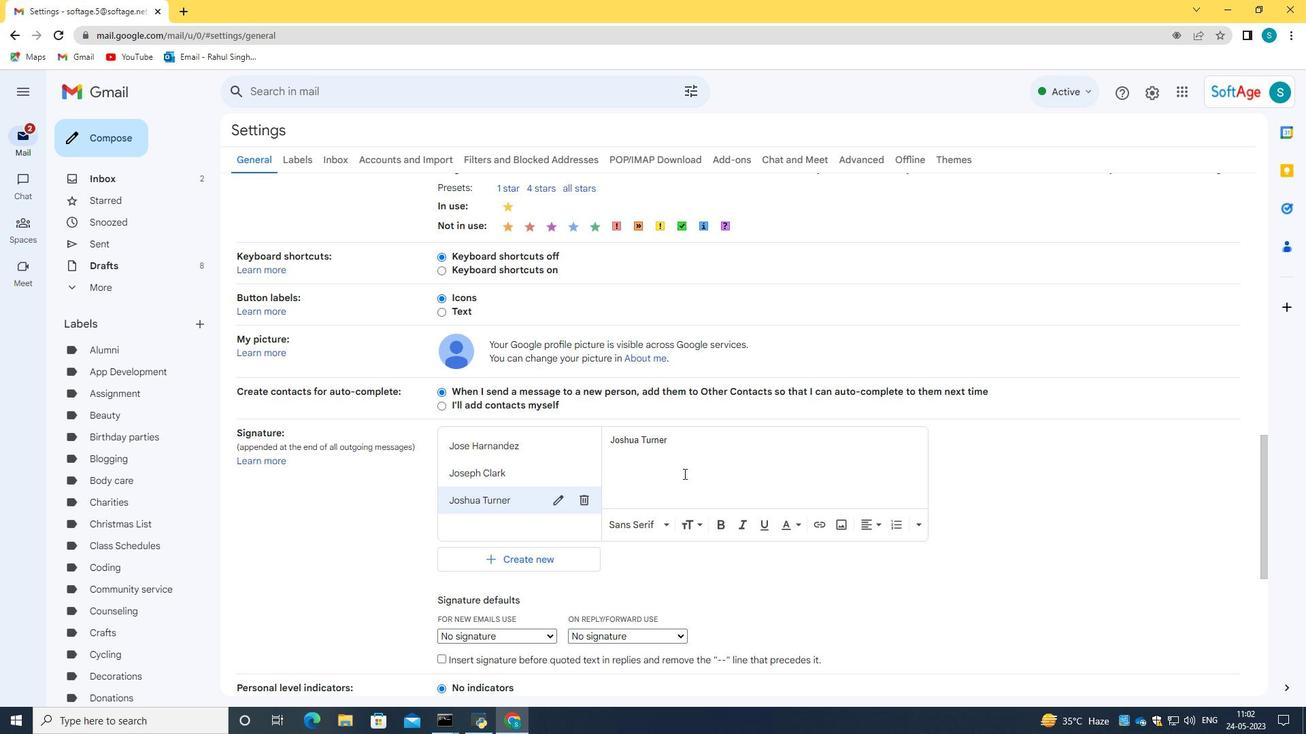 
Action: Mouse scrolled (683, 473) with delta (0, 0)
Screenshot: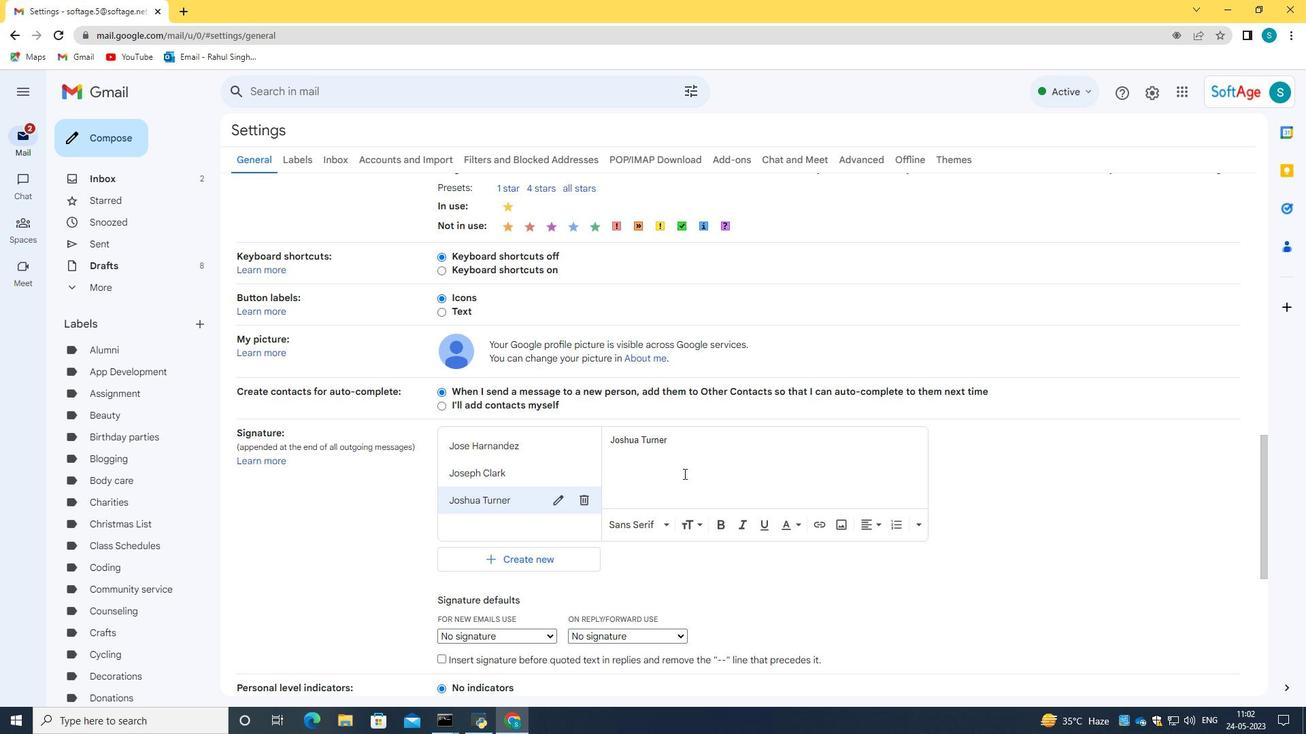 
Action: Mouse scrolled (683, 473) with delta (0, 0)
Screenshot: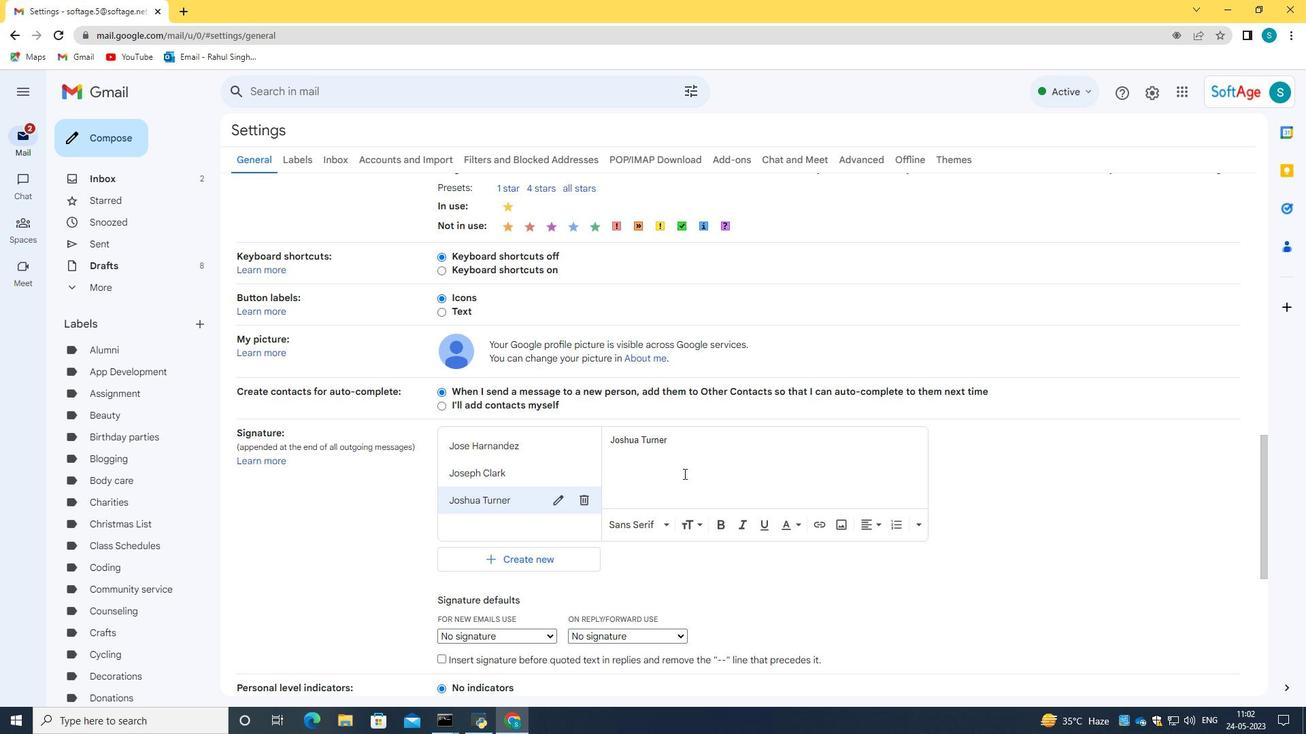 
Action: Mouse scrolled (683, 473) with delta (0, 0)
Screenshot: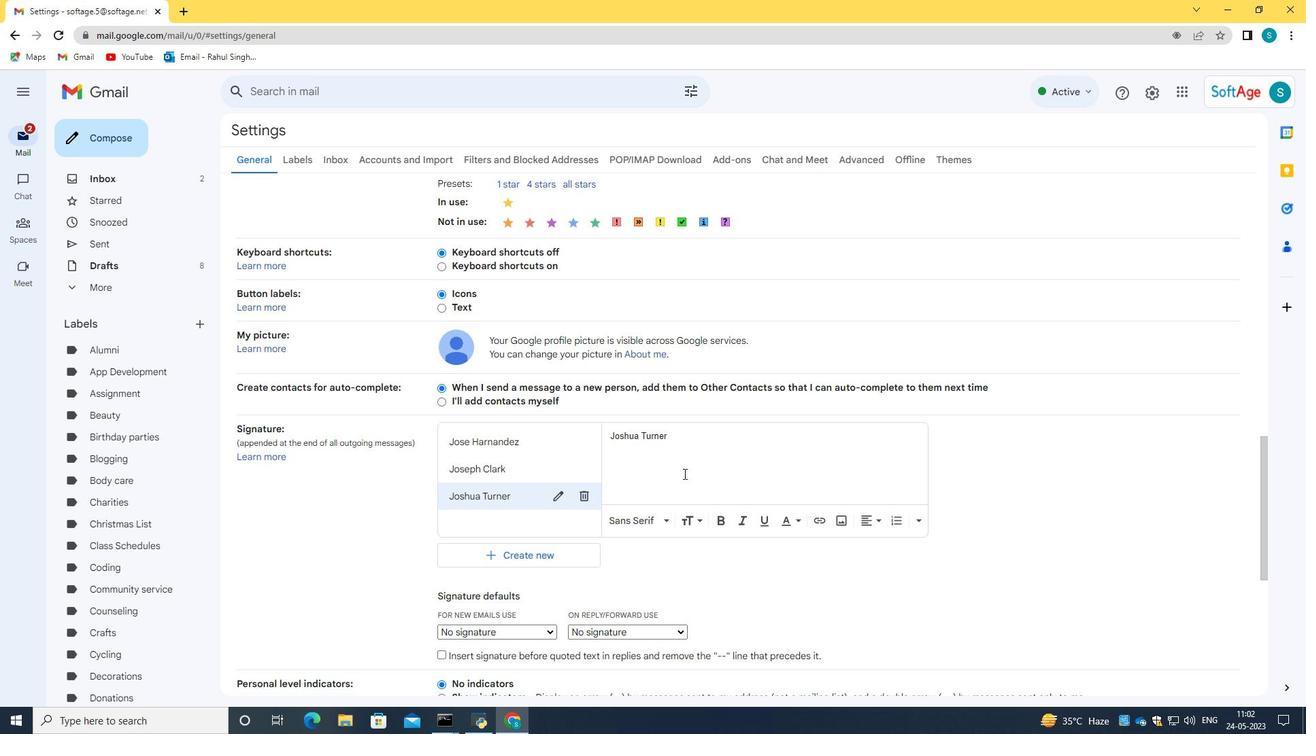 
Action: Mouse scrolled (683, 473) with delta (0, 0)
Screenshot: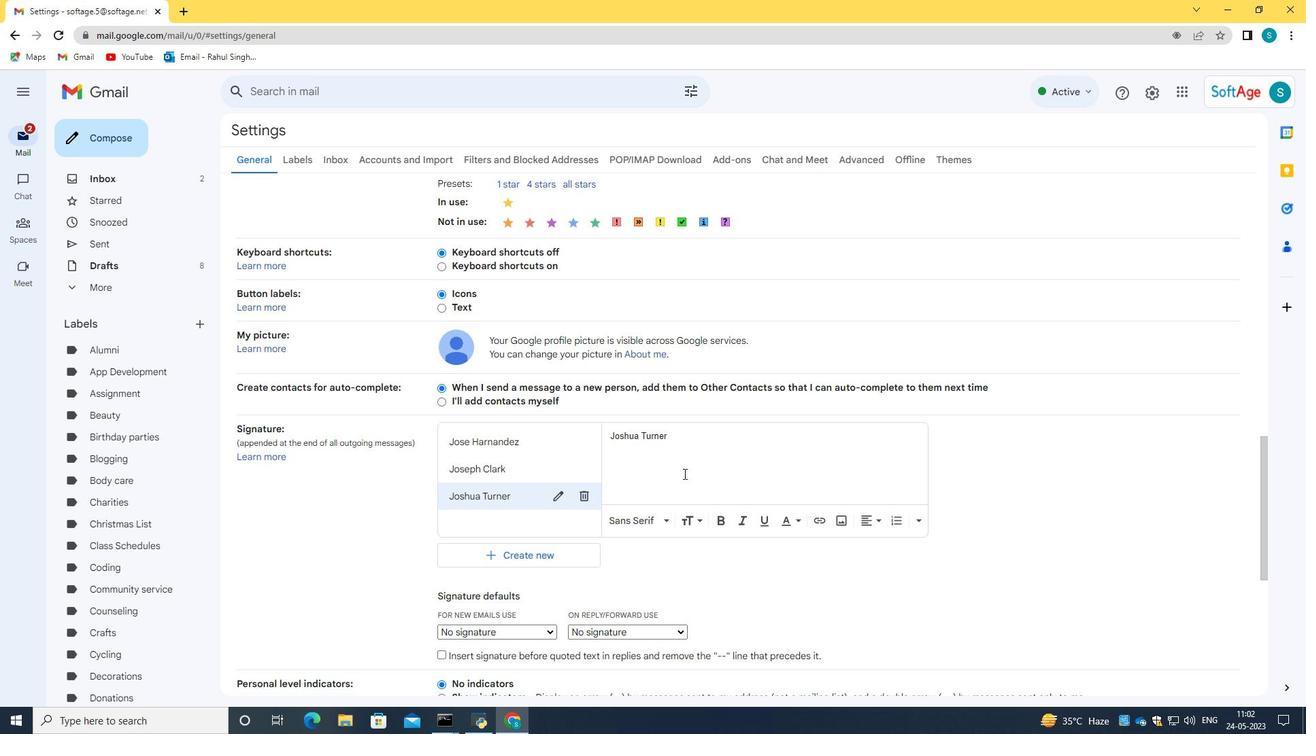 
Action: Mouse scrolled (683, 473) with delta (0, 0)
Screenshot: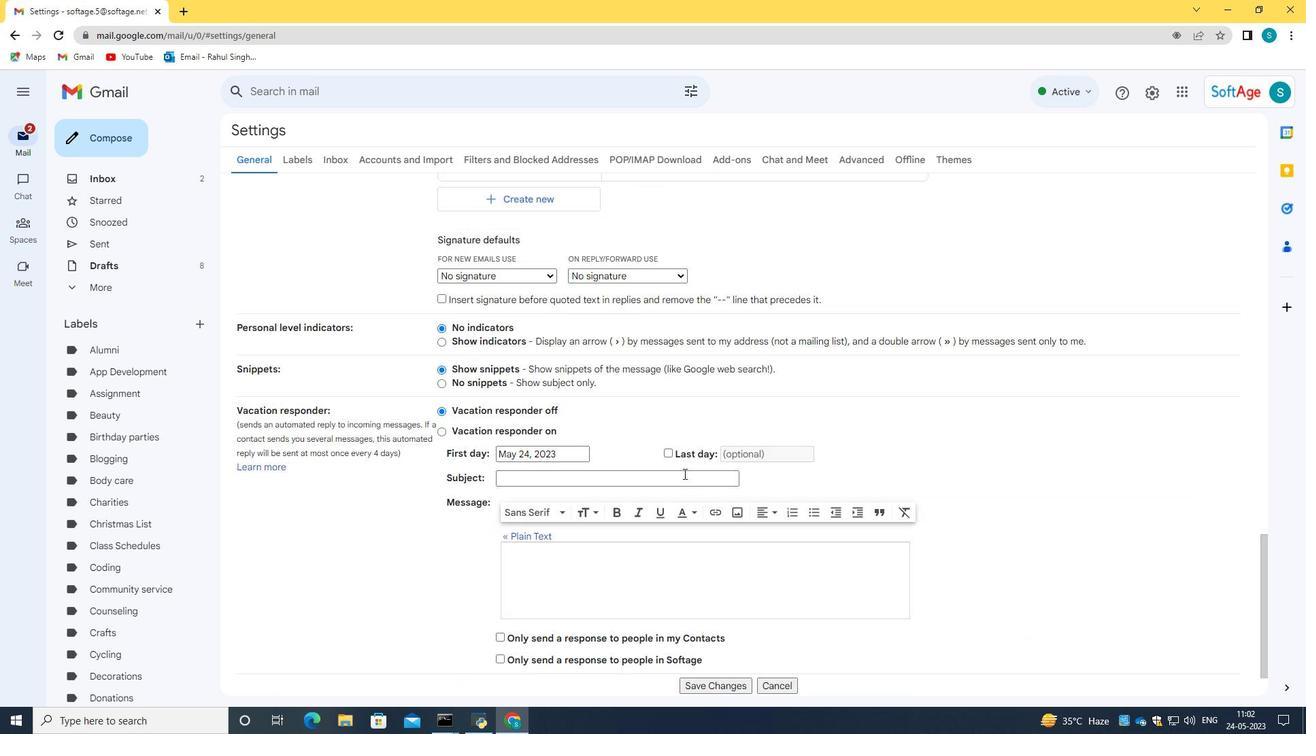 
Action: Mouse moved to (684, 476)
Screenshot: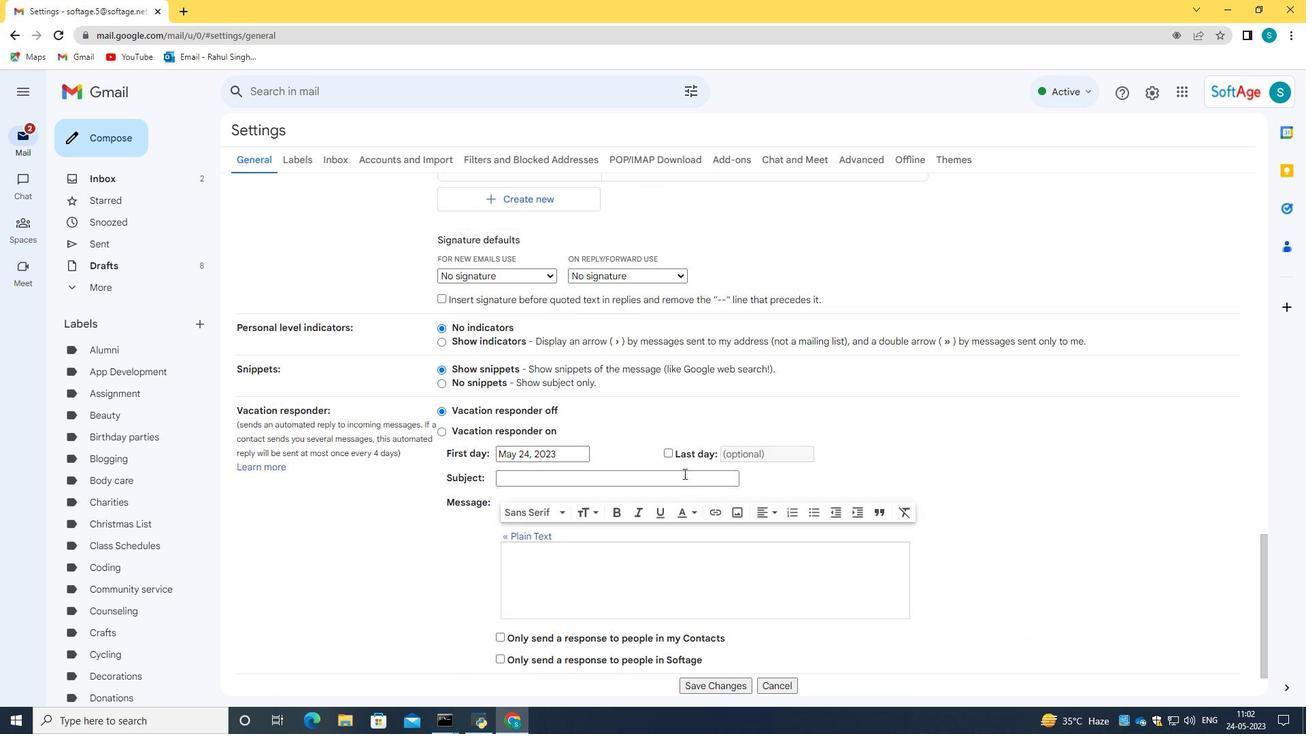 
Action: Mouse scrolled (684, 475) with delta (0, 0)
Screenshot: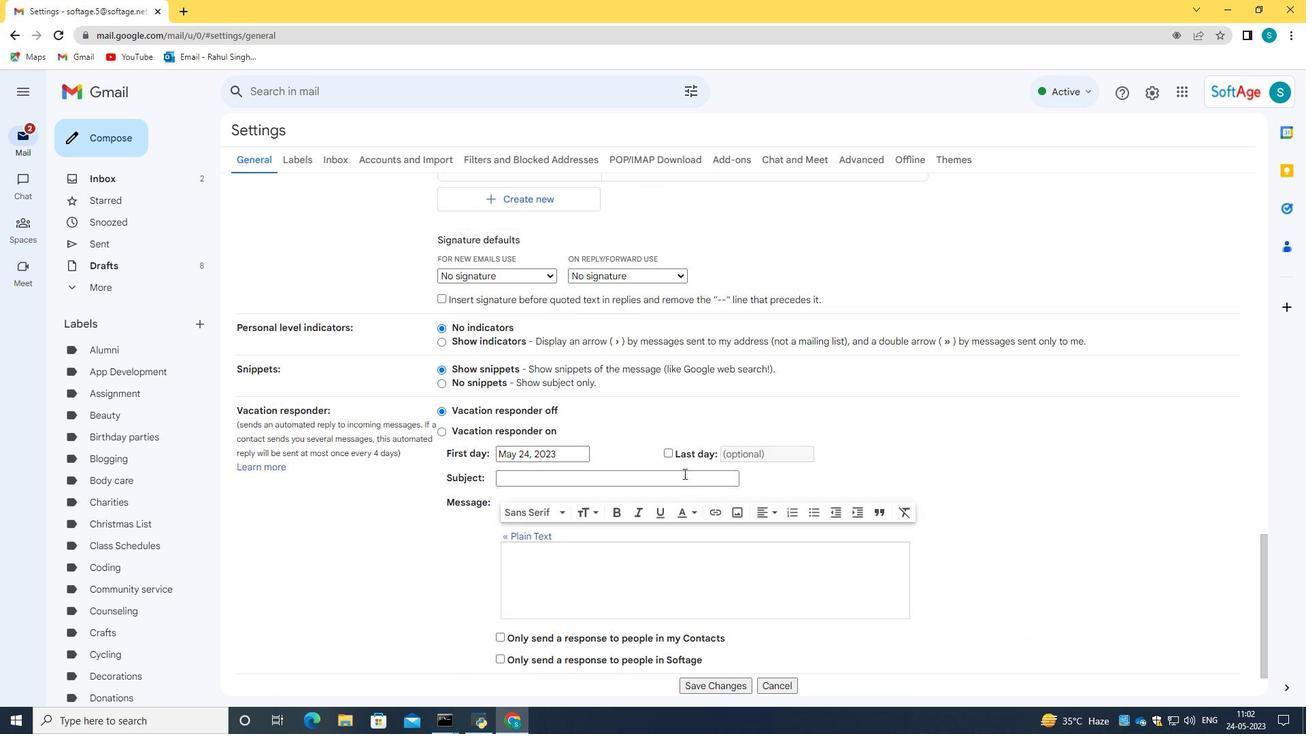 
Action: Mouse scrolled (684, 475) with delta (0, 0)
Screenshot: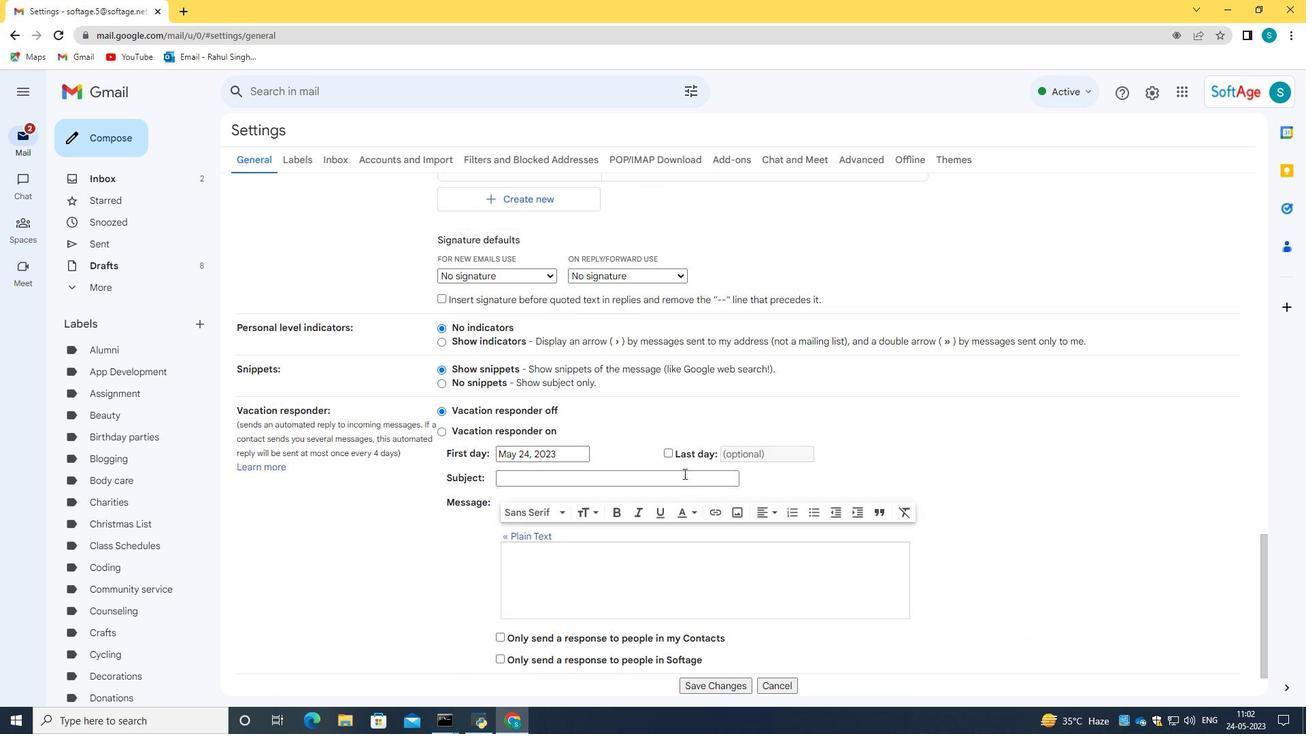 
Action: Mouse moved to (685, 476)
Screenshot: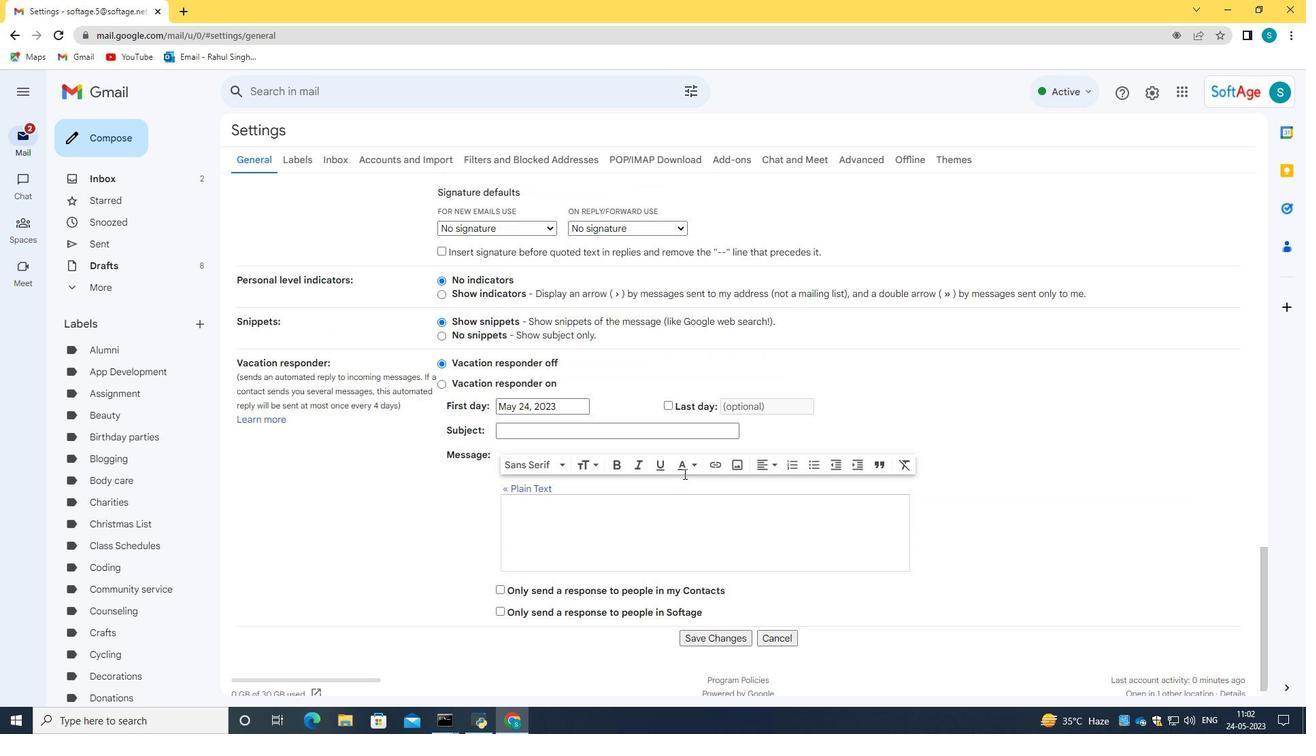 
Action: Mouse scrolled (685, 475) with delta (0, 0)
Screenshot: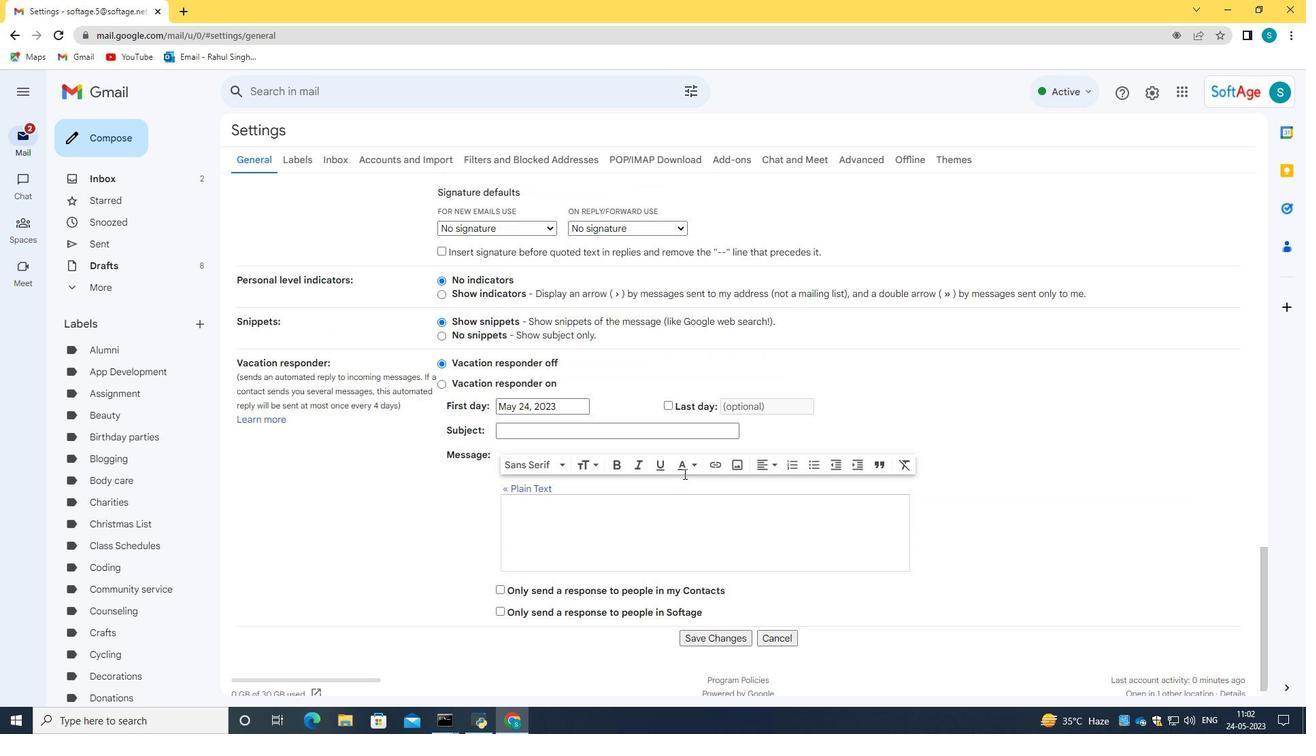 
Action: Mouse moved to (720, 631)
Screenshot: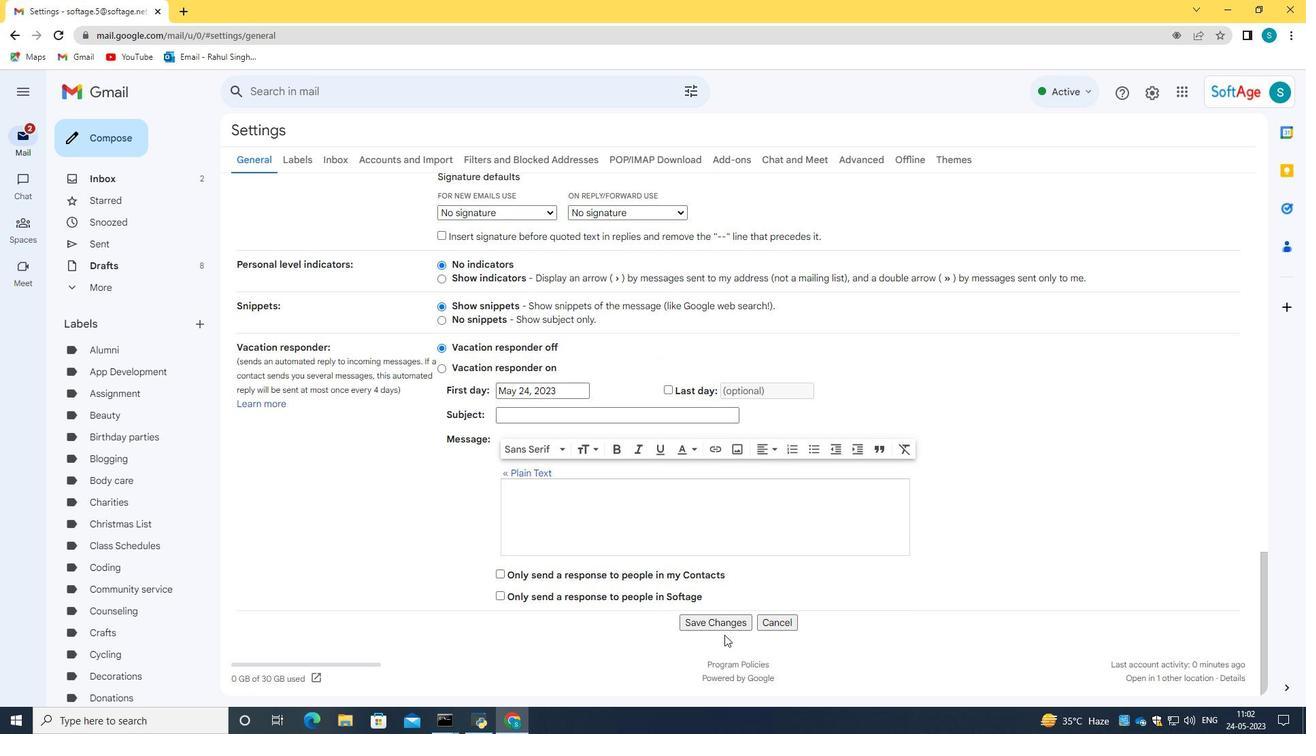 
Action: Mouse pressed left at (720, 631)
Screenshot: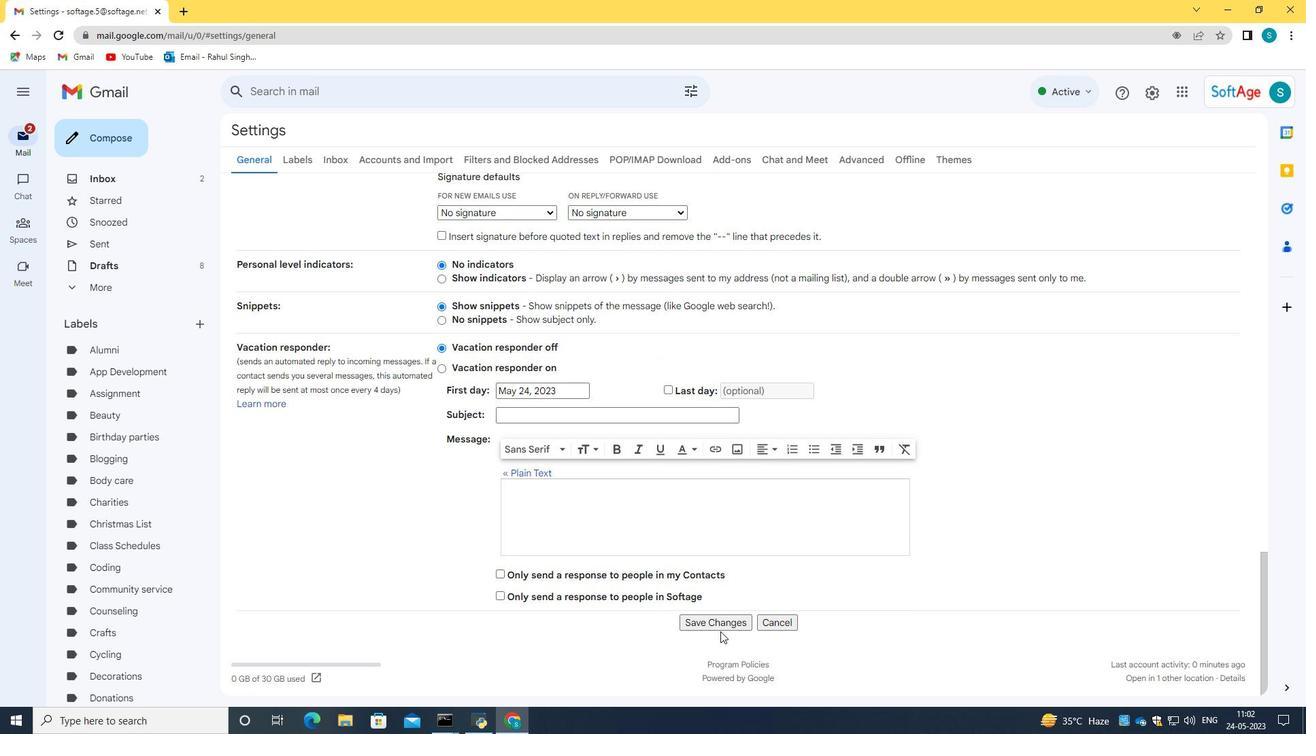 
Action: Mouse moved to (720, 627)
Screenshot: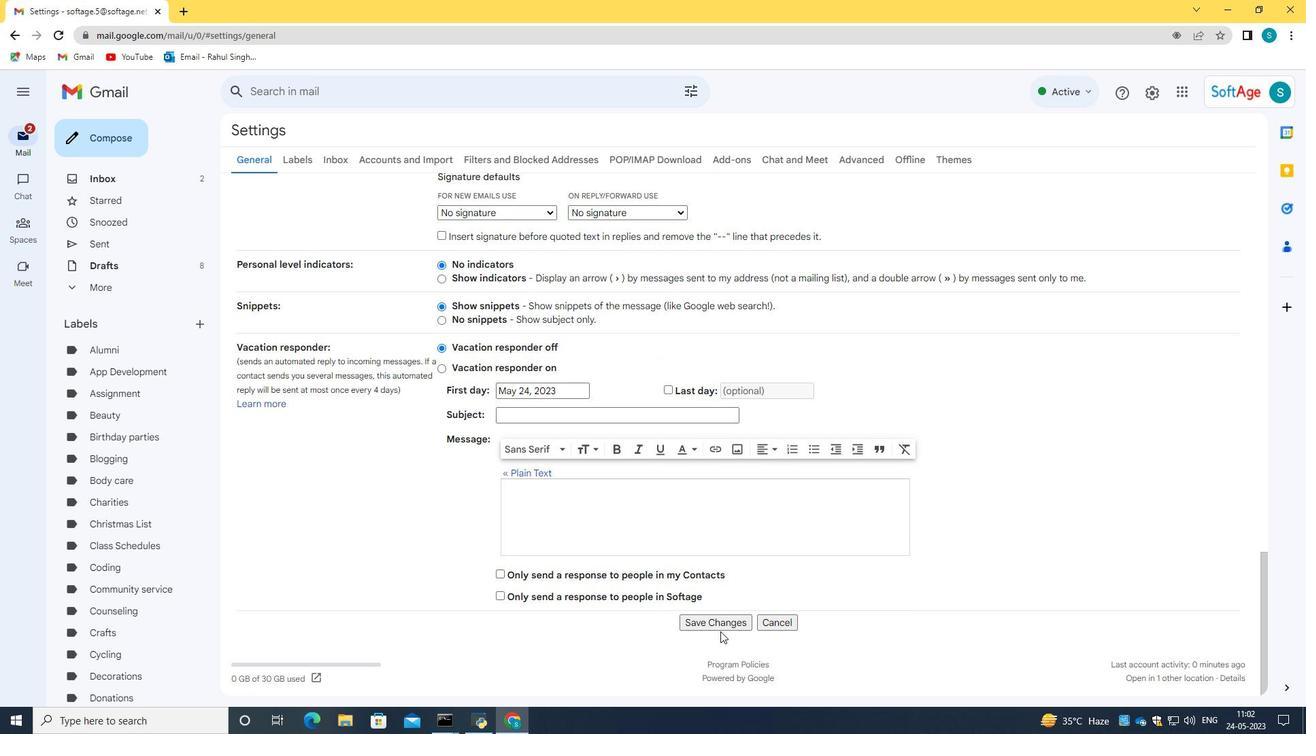 
Action: Mouse pressed left at (720, 627)
Screenshot: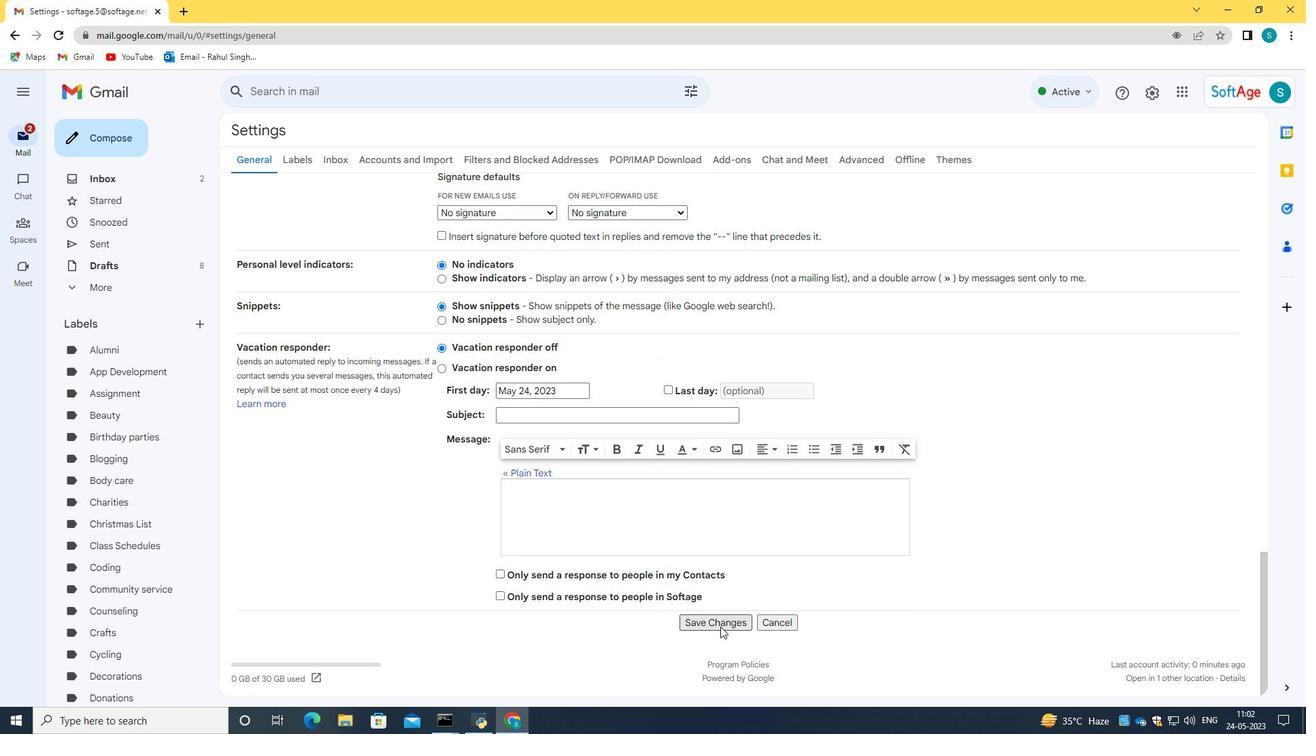
Action: Mouse moved to (110, 146)
Screenshot: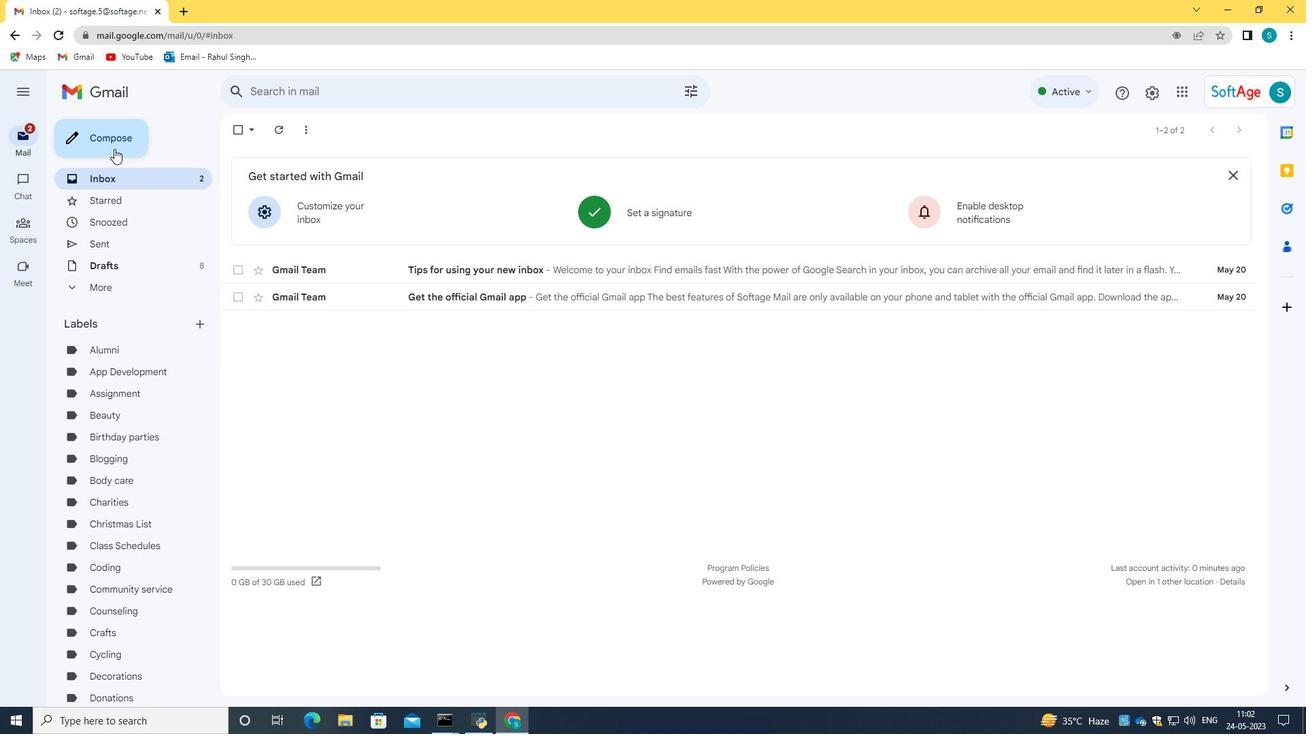 
Action: Mouse pressed left at (110, 146)
Screenshot: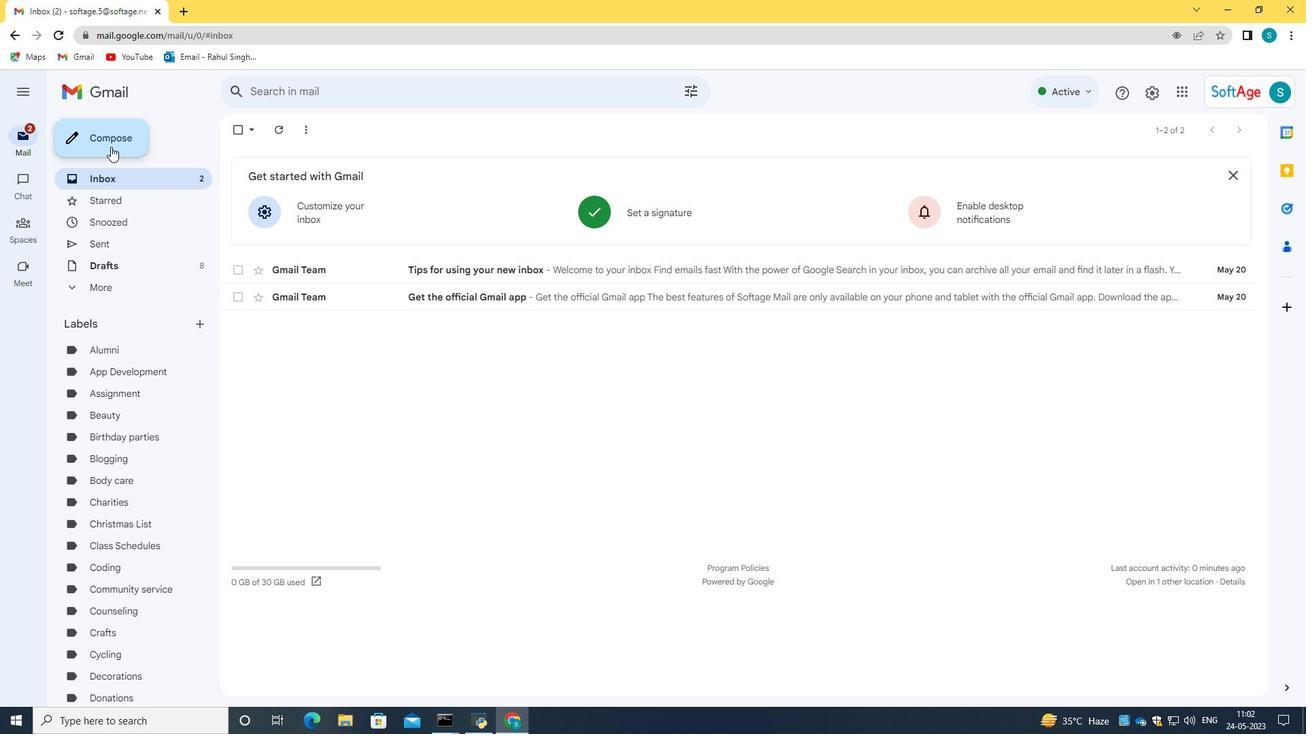 
Action: Mouse moved to (1227, 302)
Screenshot: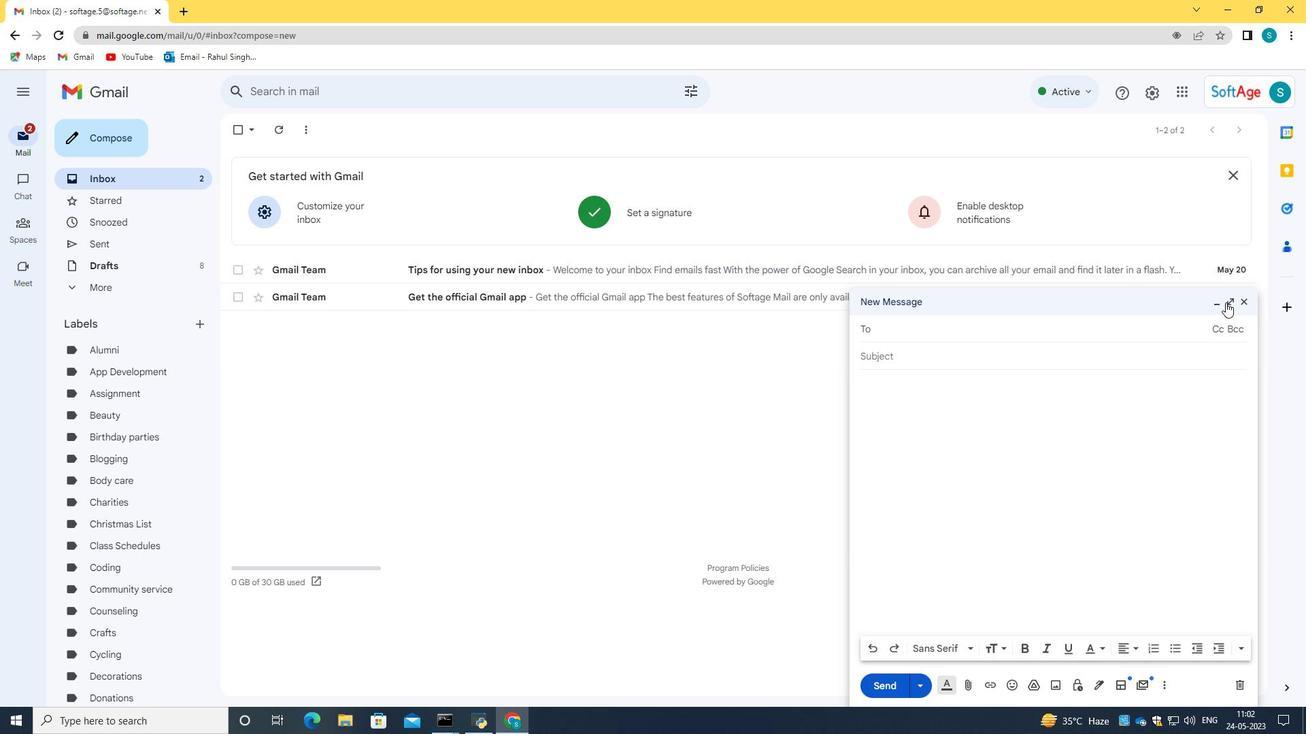 
Action: Mouse pressed left at (1227, 302)
Screenshot: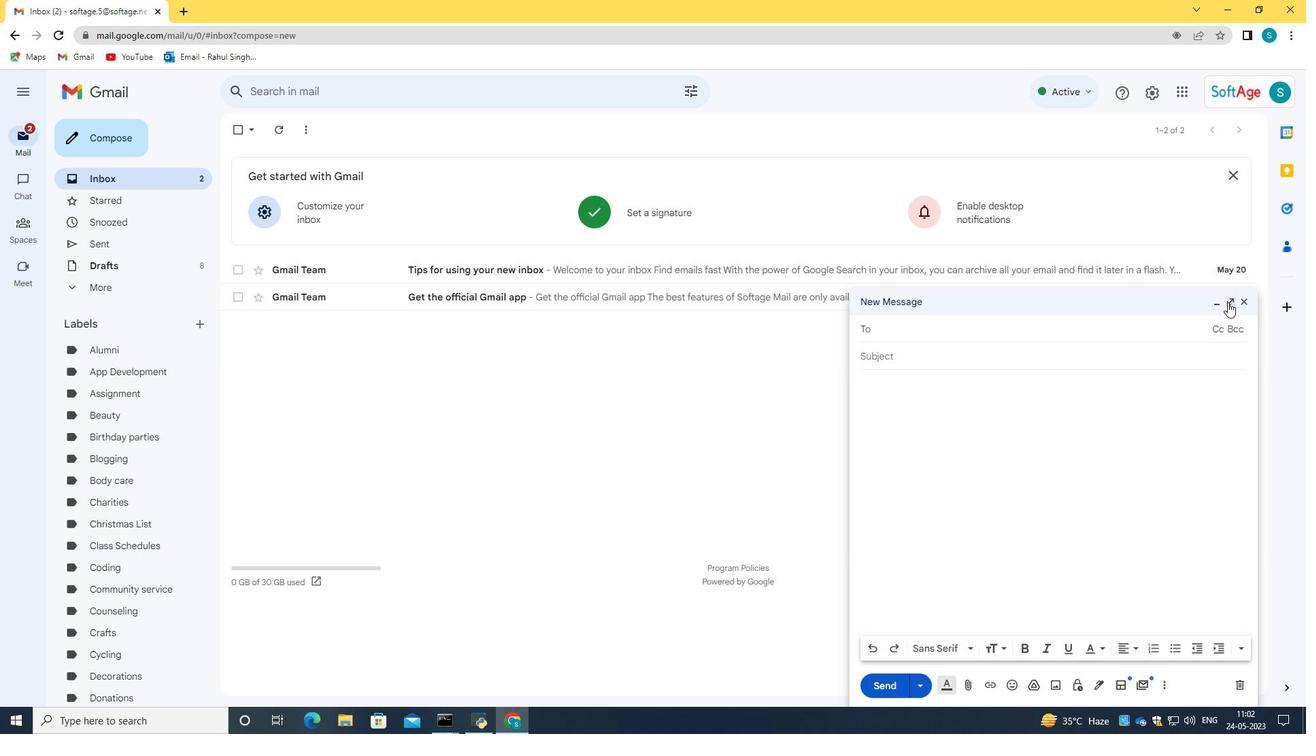 
Action: Mouse moved to (350, 665)
Screenshot: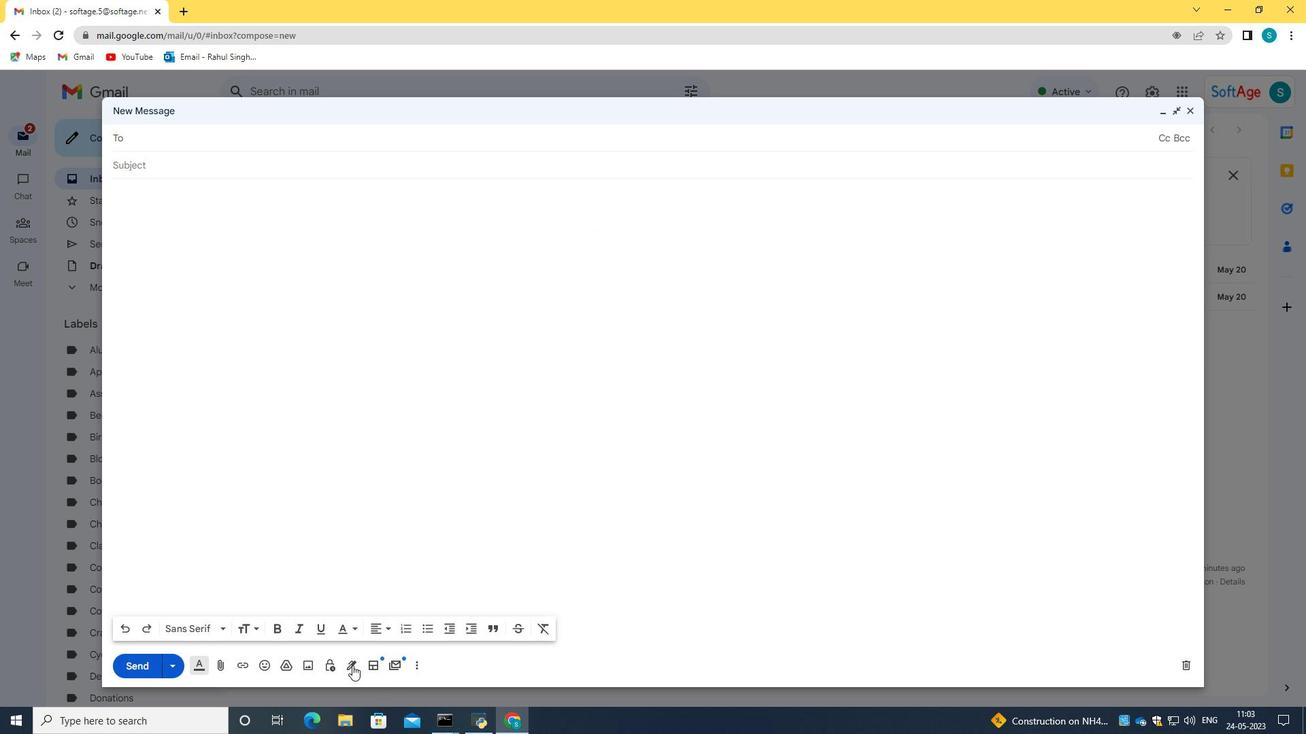 
Action: Mouse pressed left at (350, 665)
Screenshot: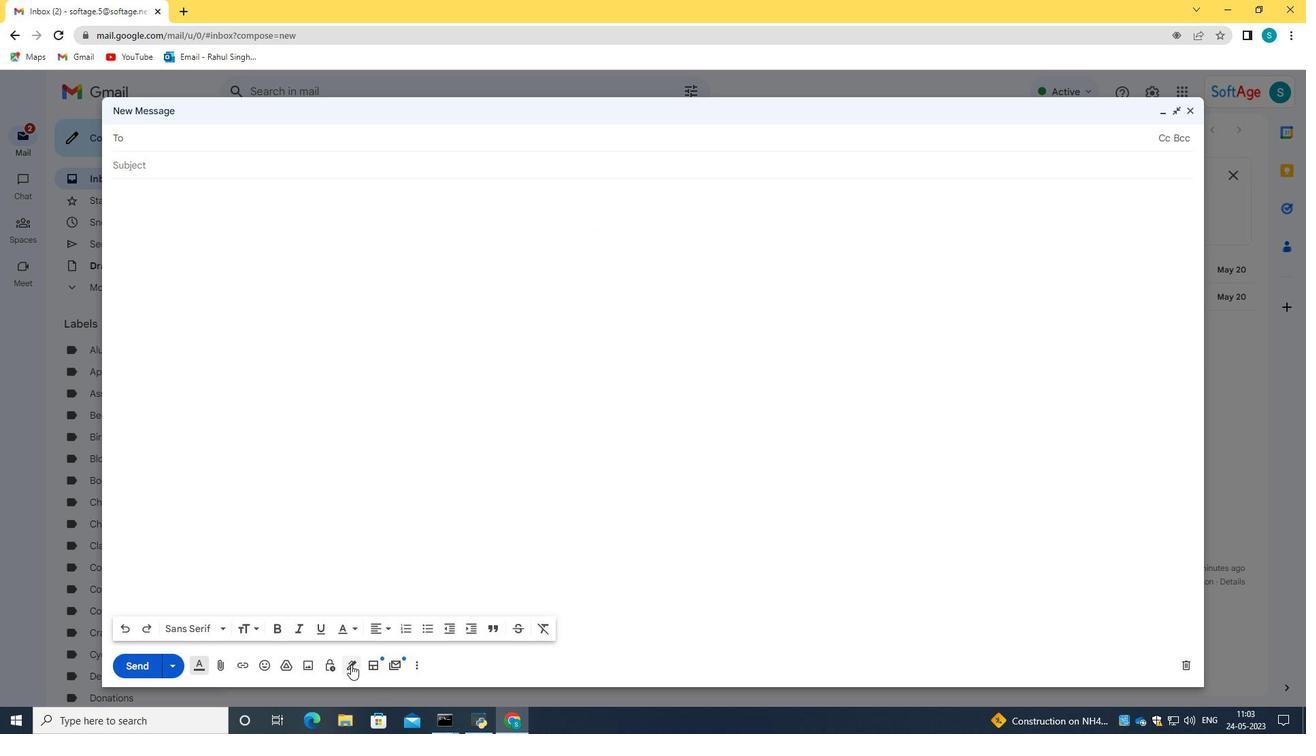 
Action: Mouse moved to (413, 638)
Screenshot: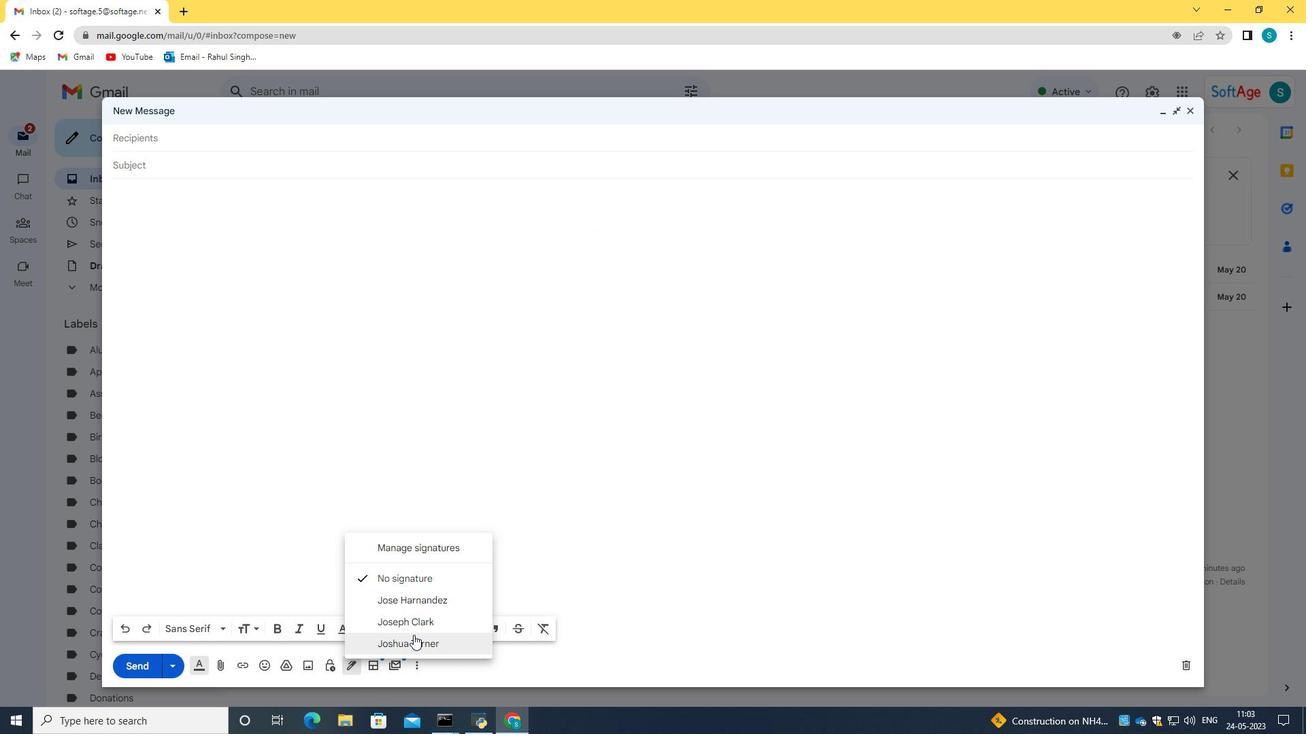 
Action: Mouse pressed left at (413, 638)
Screenshot: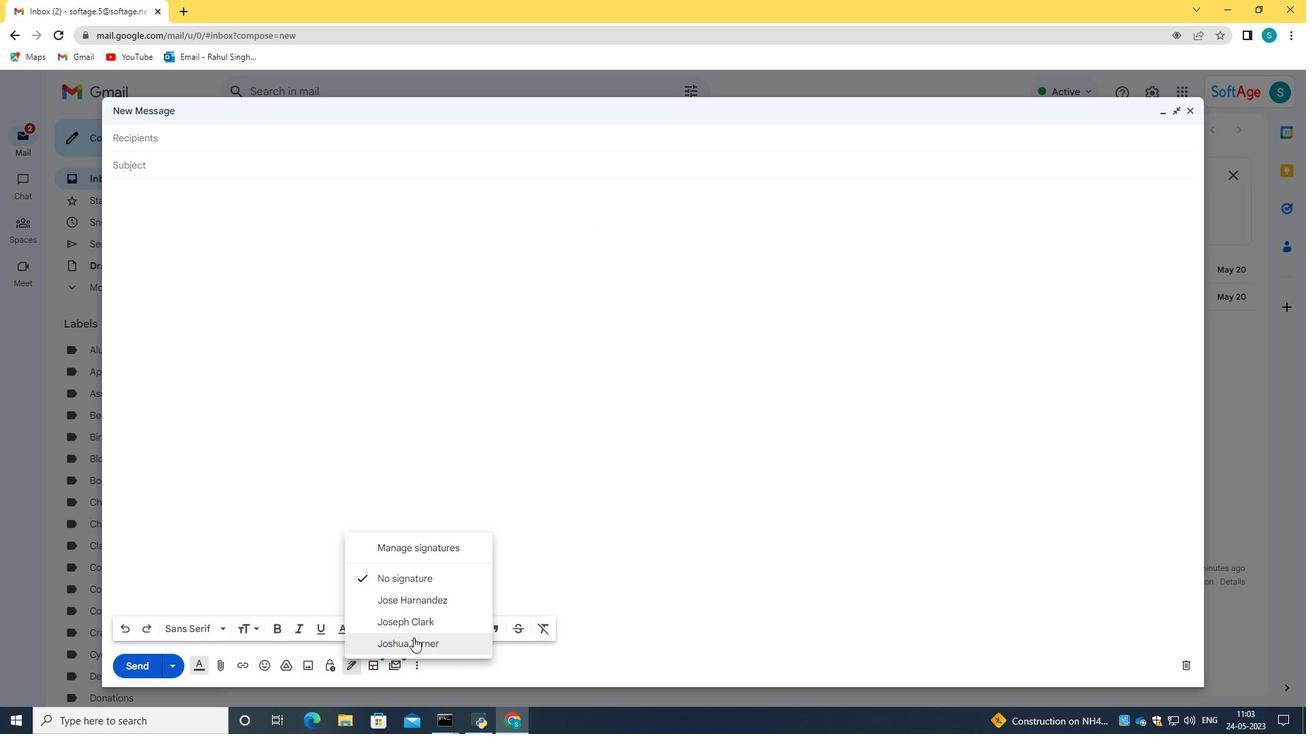 
Action: Mouse moved to (158, 168)
Screenshot: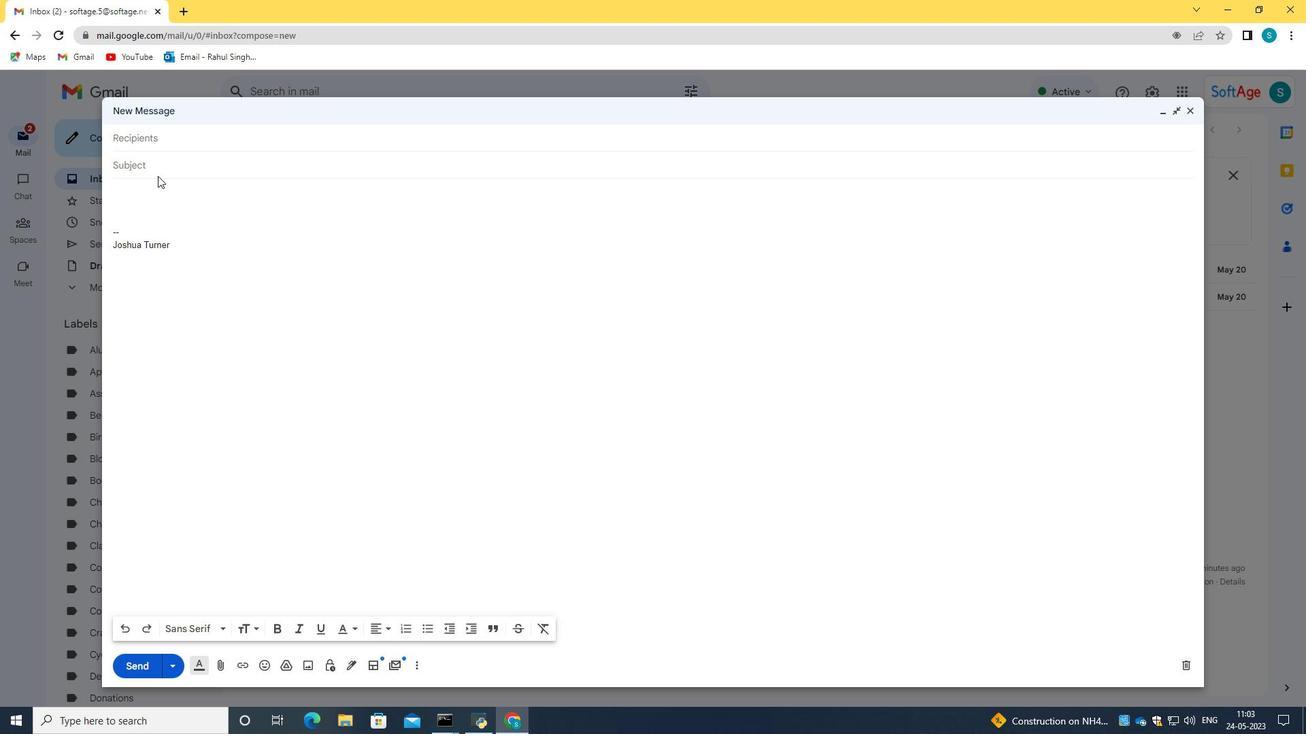 
Action: Mouse pressed left at (158, 168)
Screenshot: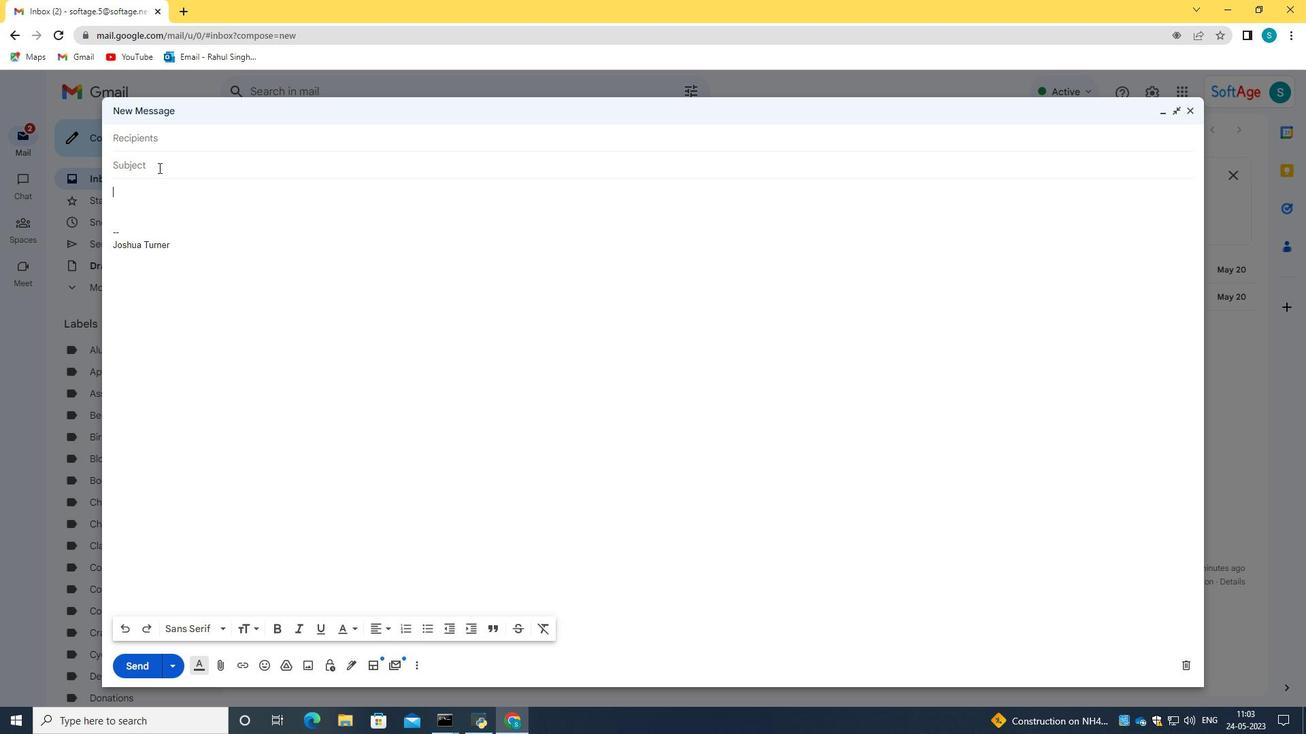 
Action: Key pressed <Key.caps_lock>U<Key.caps_lock>pdate<Key.space>on<Key.space>a<Key.space>new<Key.space>service<Key.space>offering<Key.space>
Screenshot: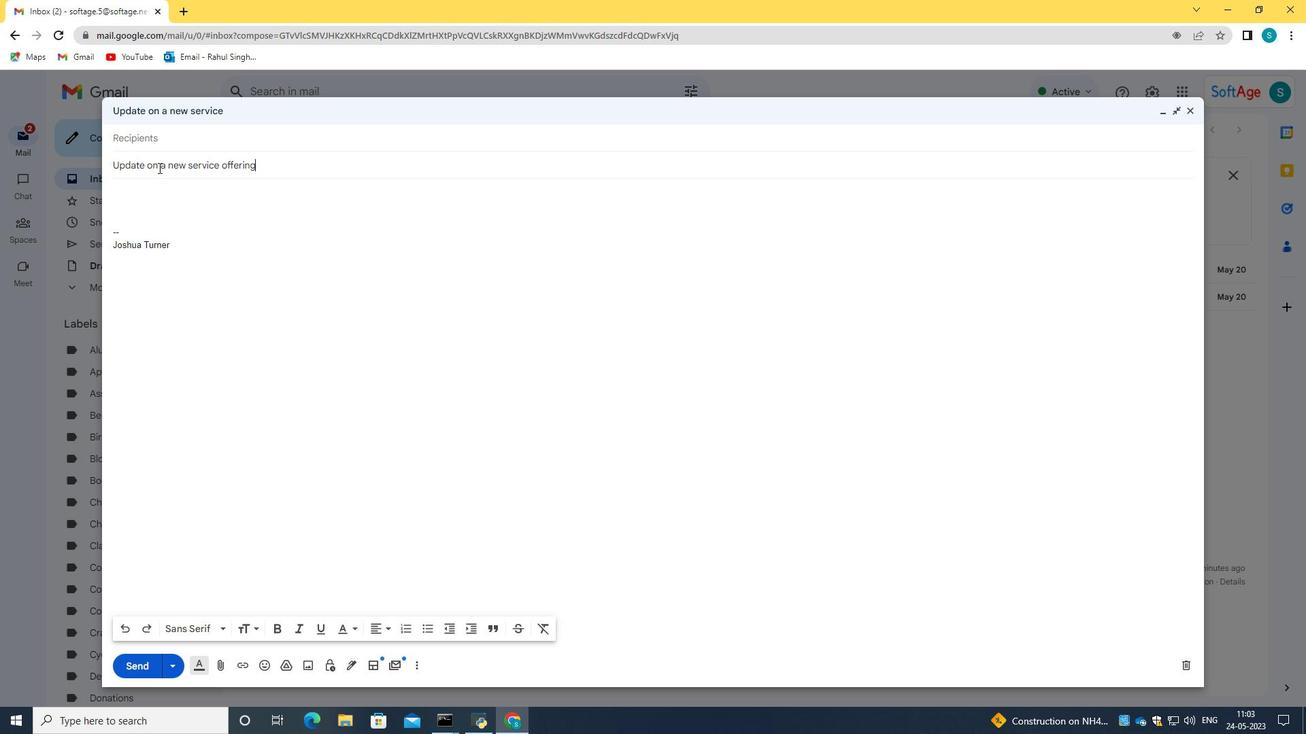 
Action: Mouse moved to (144, 191)
Screenshot: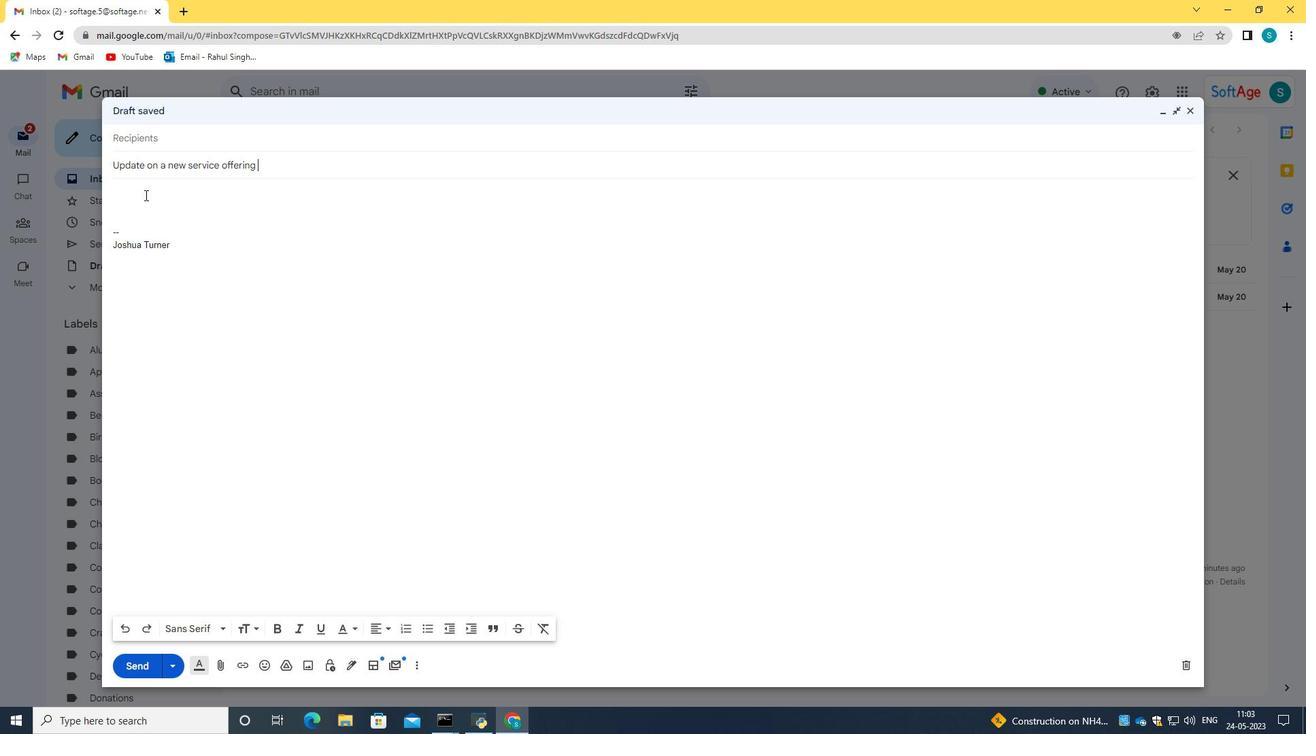 
Action: Mouse pressed left at (144, 191)
Screenshot: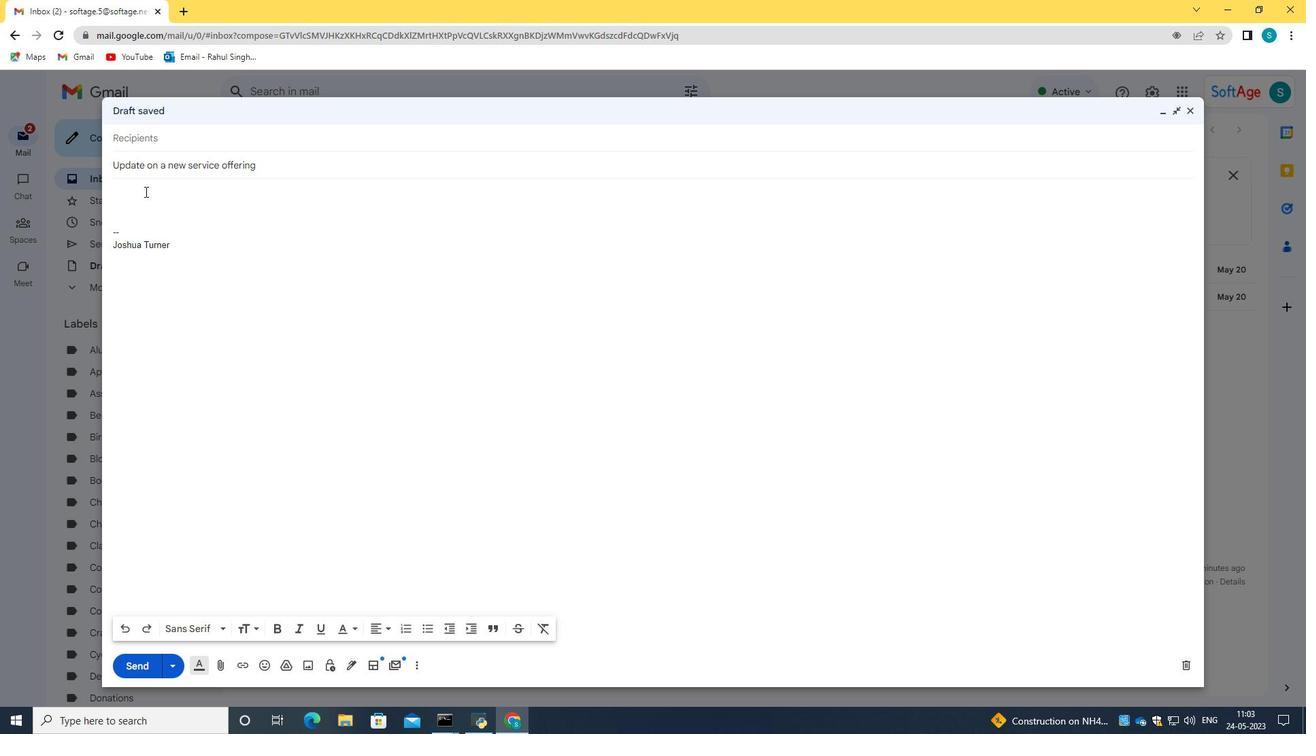 
Action: Key pressed <Key.caps_lock>I<Key.caps_lock><Key.space>am<Key.space>writhin<Key.backspace><Key.backspace><Key.backspace>ign<Key.space>to<Key.space>request<Key.space>your<Key.space>approval<Key.space>on<Key.space>the<Key.space>budgert<Key.backspace><Key.backspace>r<Key.space><Key.backspace><Key.backspace>t<Key.space>for<Key.space>the<Key.space>upcoming<Key.space>project.
Screenshot: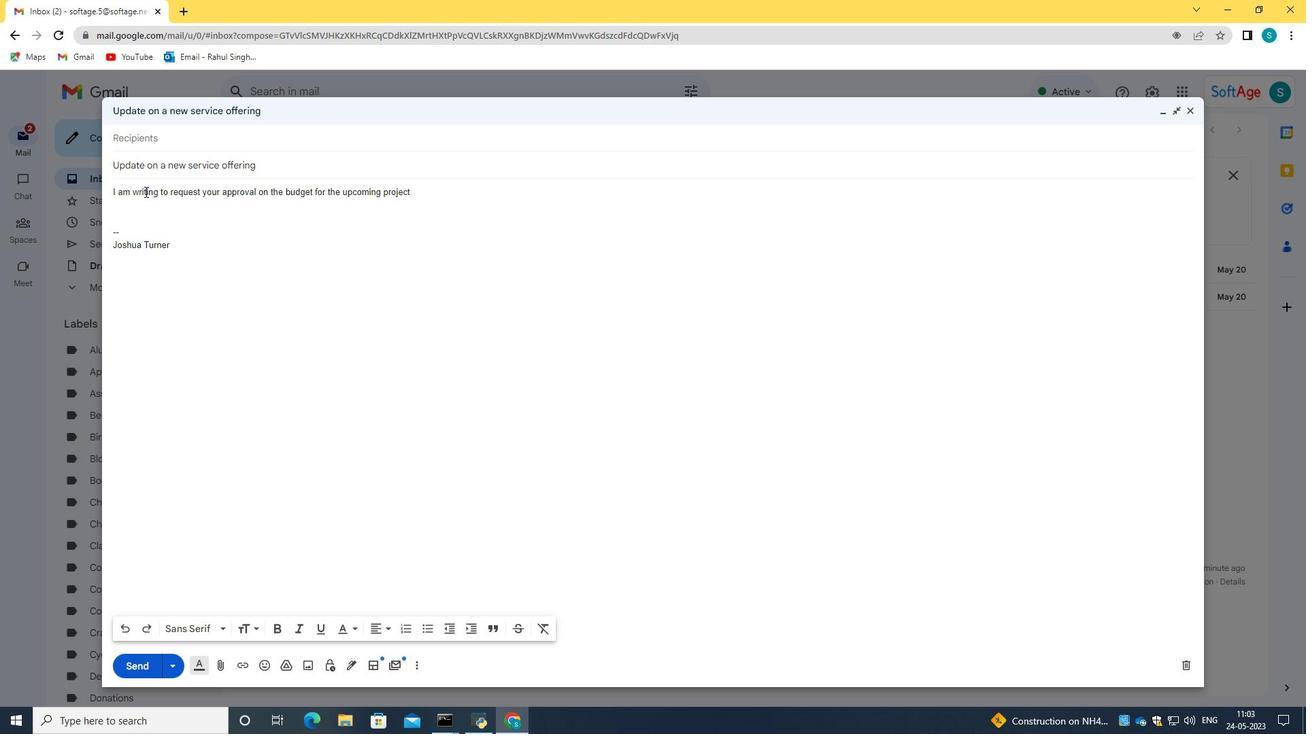 
Action: Mouse moved to (157, 144)
Screenshot: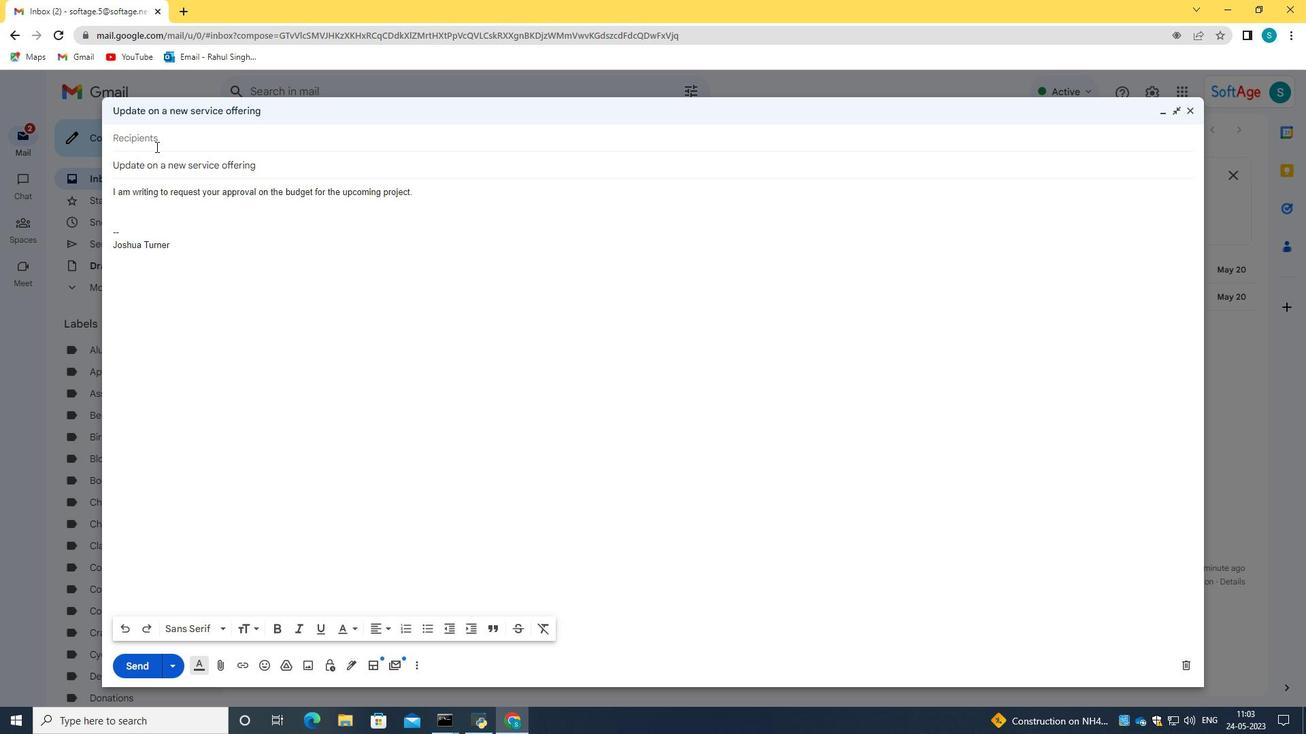 
Action: Mouse pressed left at (157, 144)
Screenshot: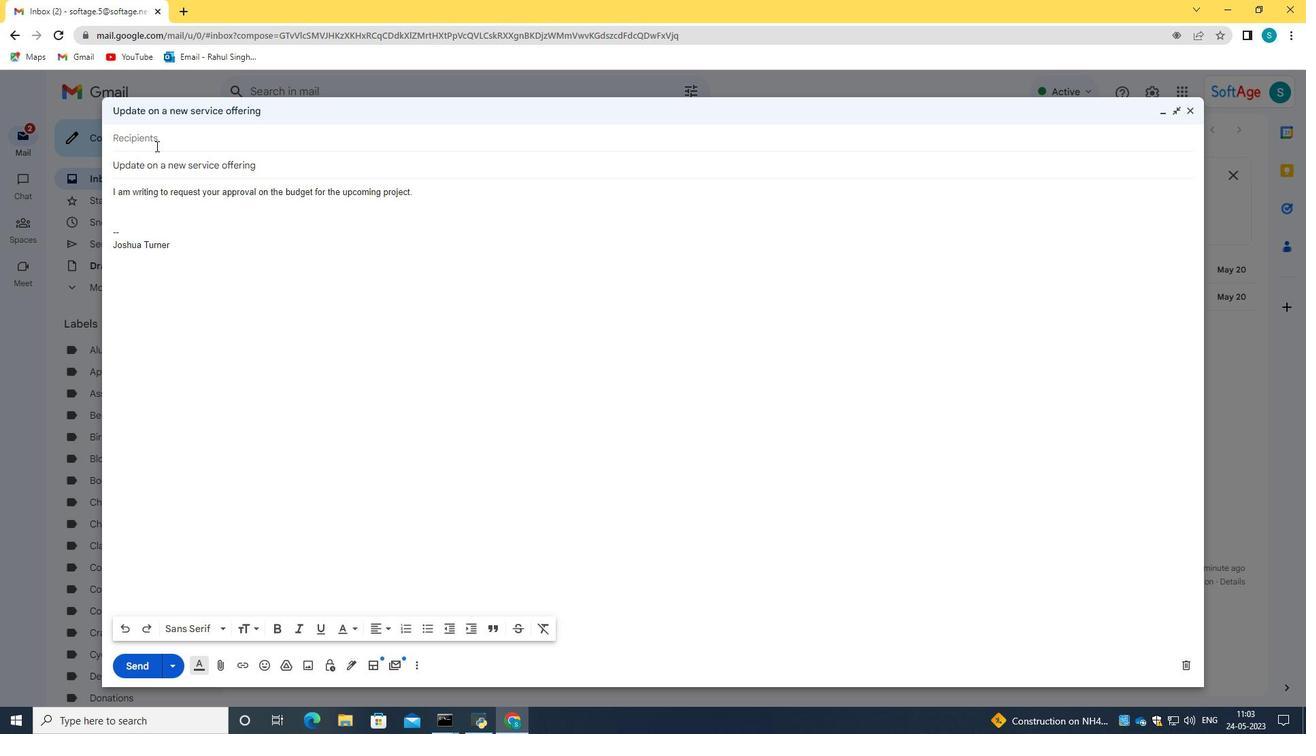 
Action: Key pressed softage.2<Key.shift>@softage.net
Screenshot: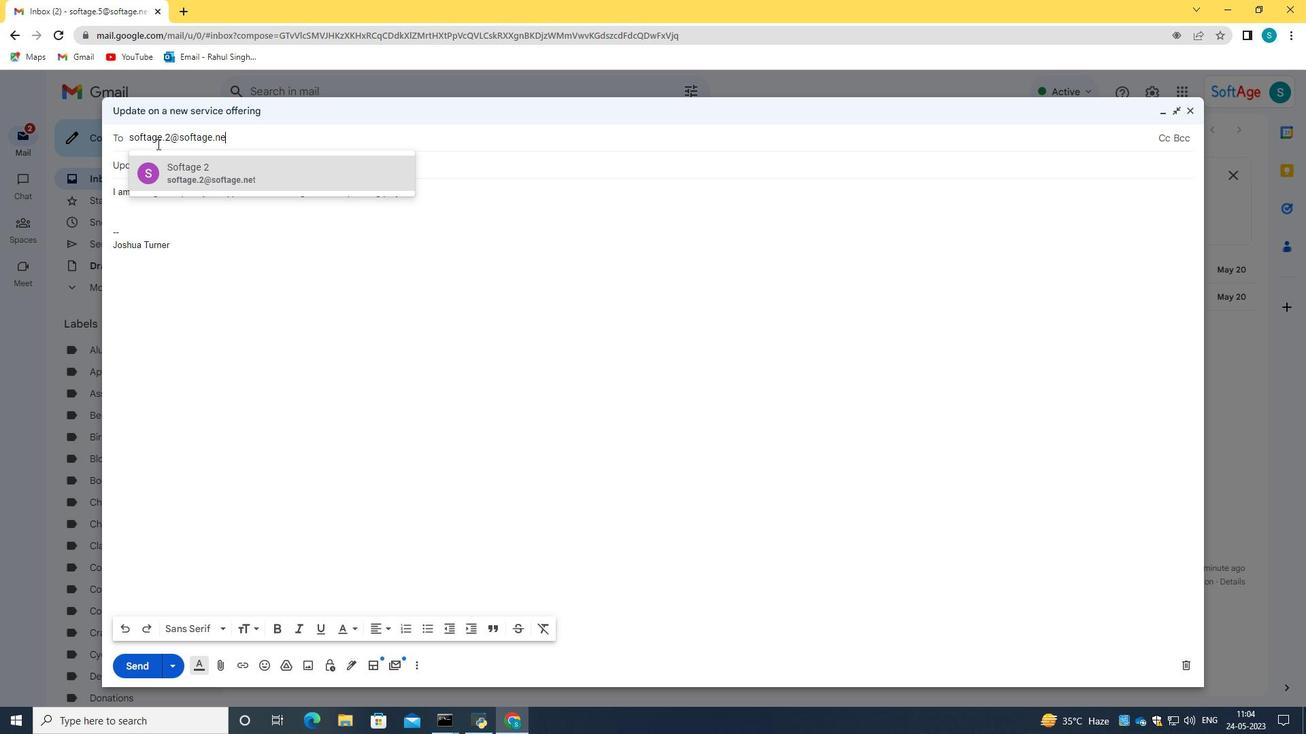 
Action: Mouse moved to (172, 176)
Screenshot: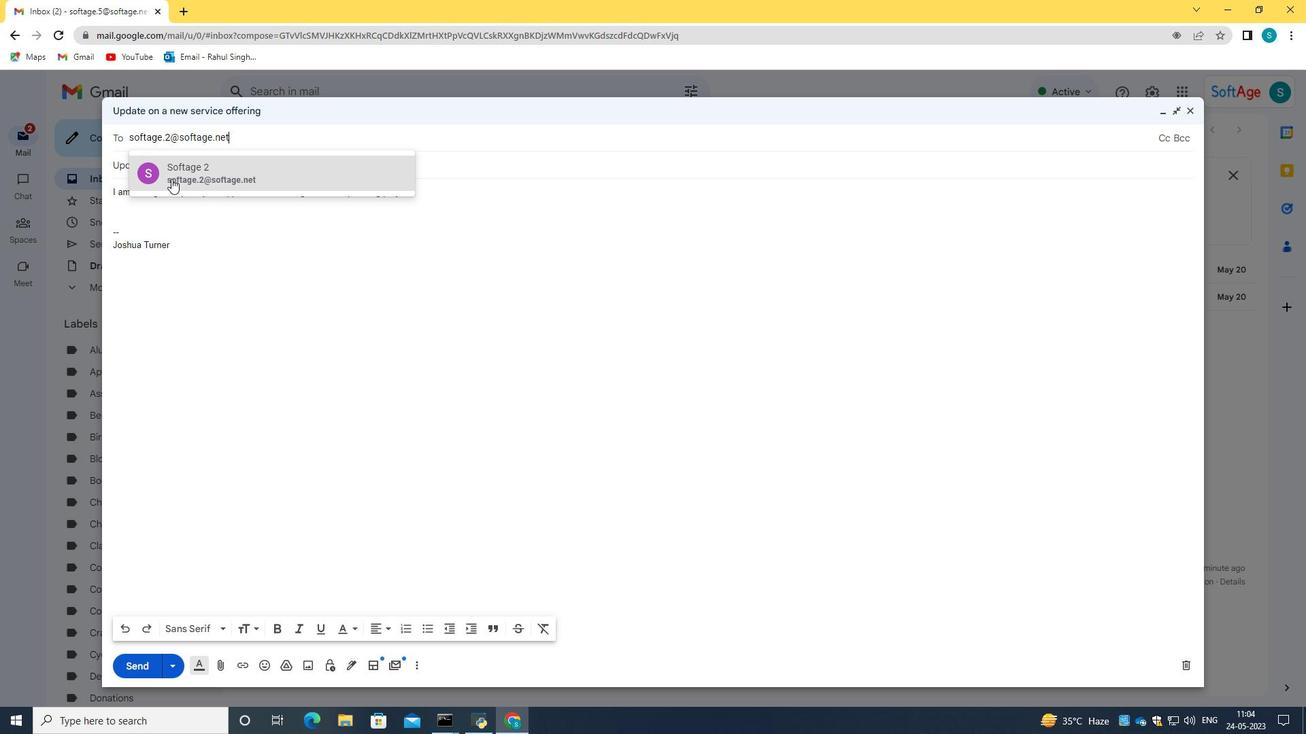 
Action: Mouse pressed left at (172, 176)
Screenshot: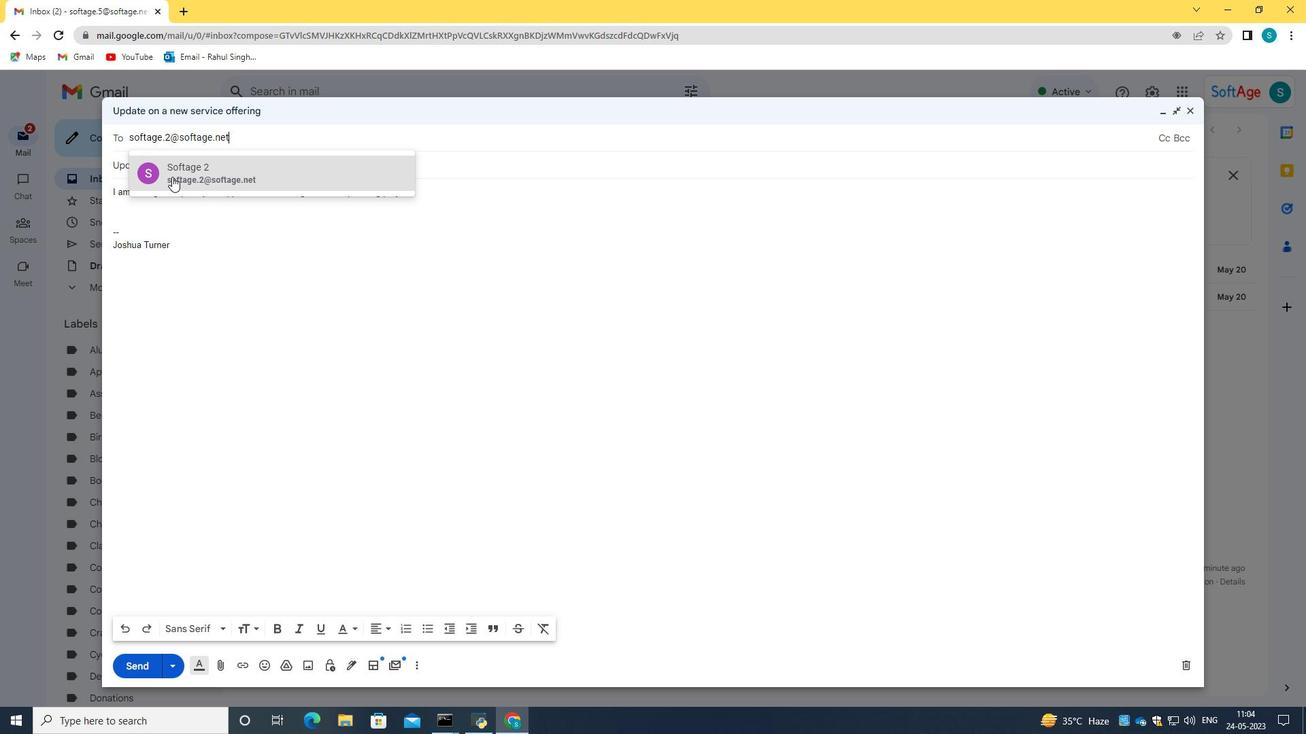 
Action: Mouse moved to (232, 290)
Screenshot: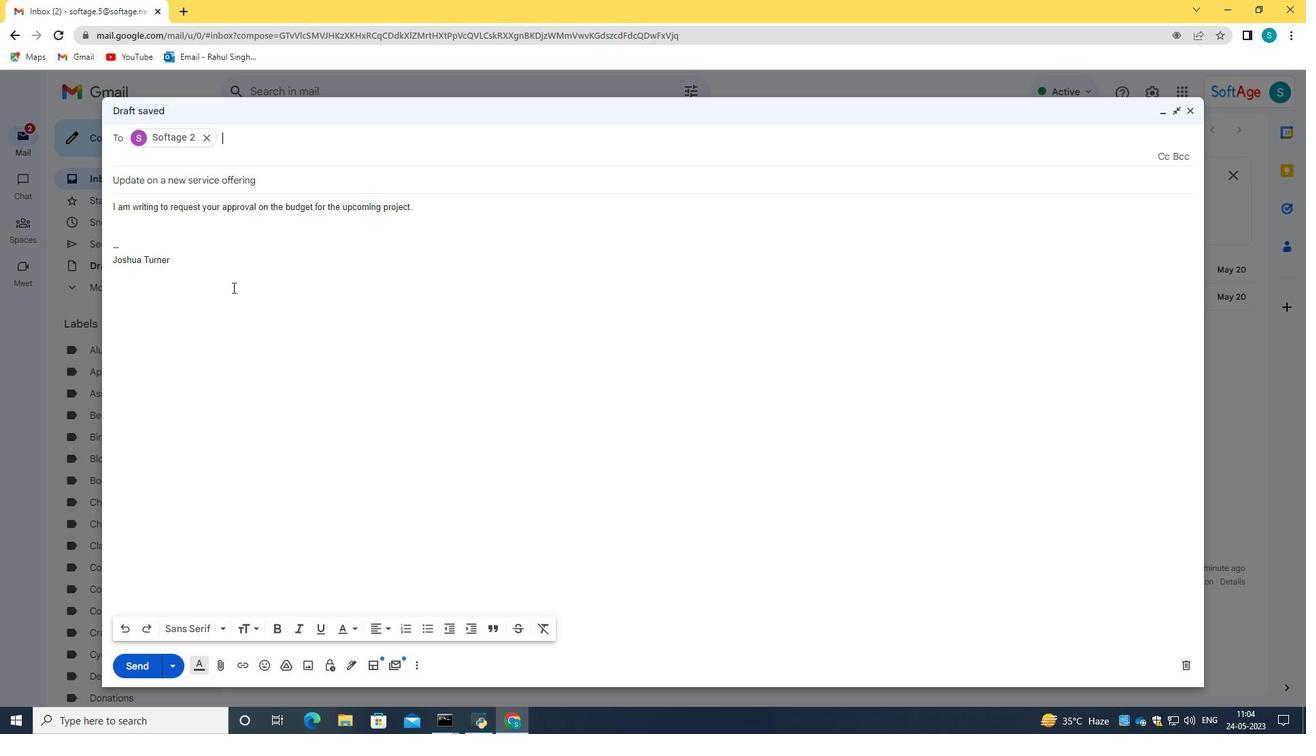 
Action: Mouse scrolled (232, 289) with delta (0, 0)
Screenshot: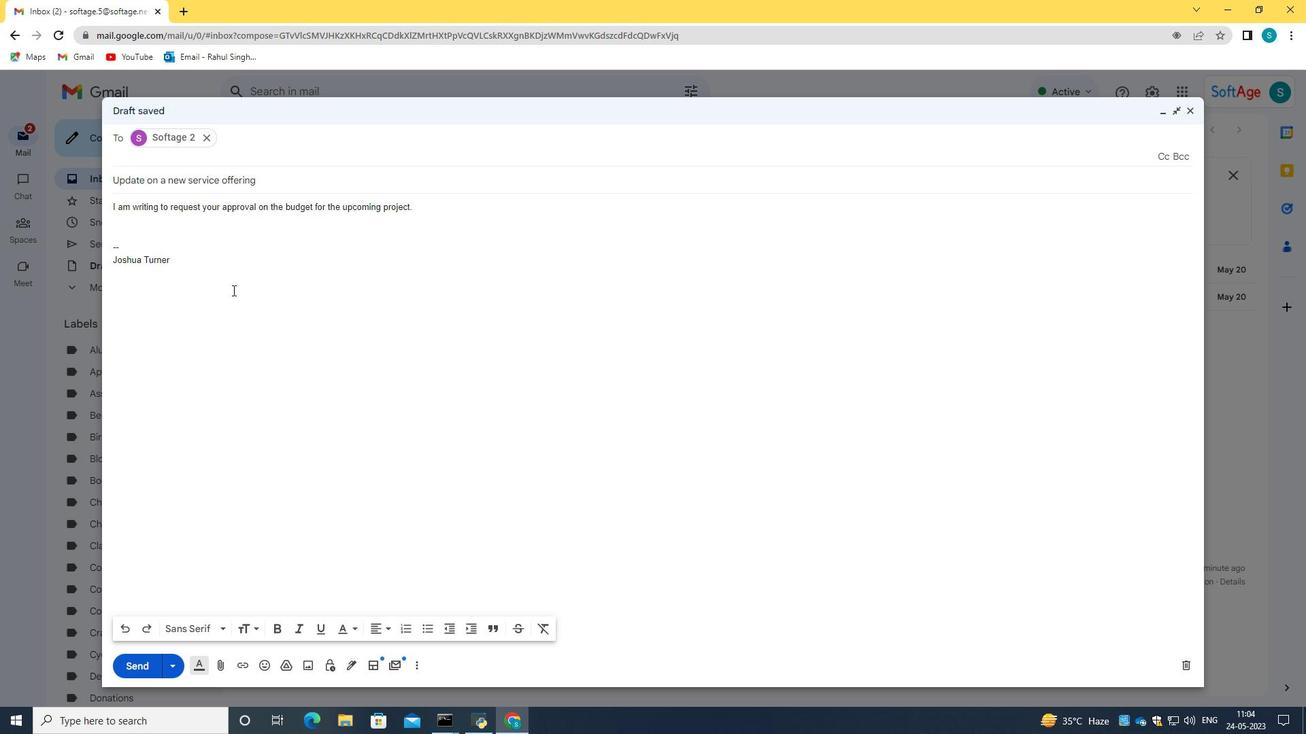 
Action: Mouse scrolled (232, 289) with delta (0, 0)
Screenshot: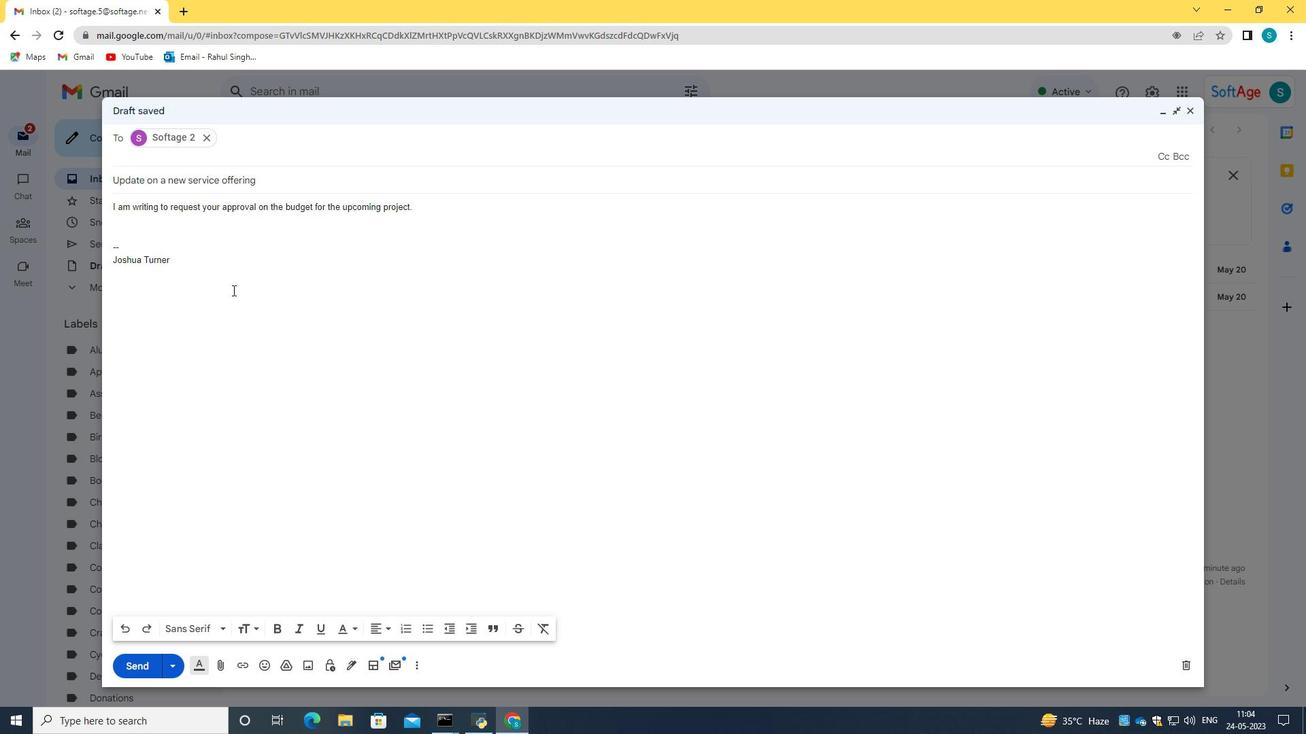 
Action: Mouse scrolled (232, 289) with delta (0, 0)
Screenshot: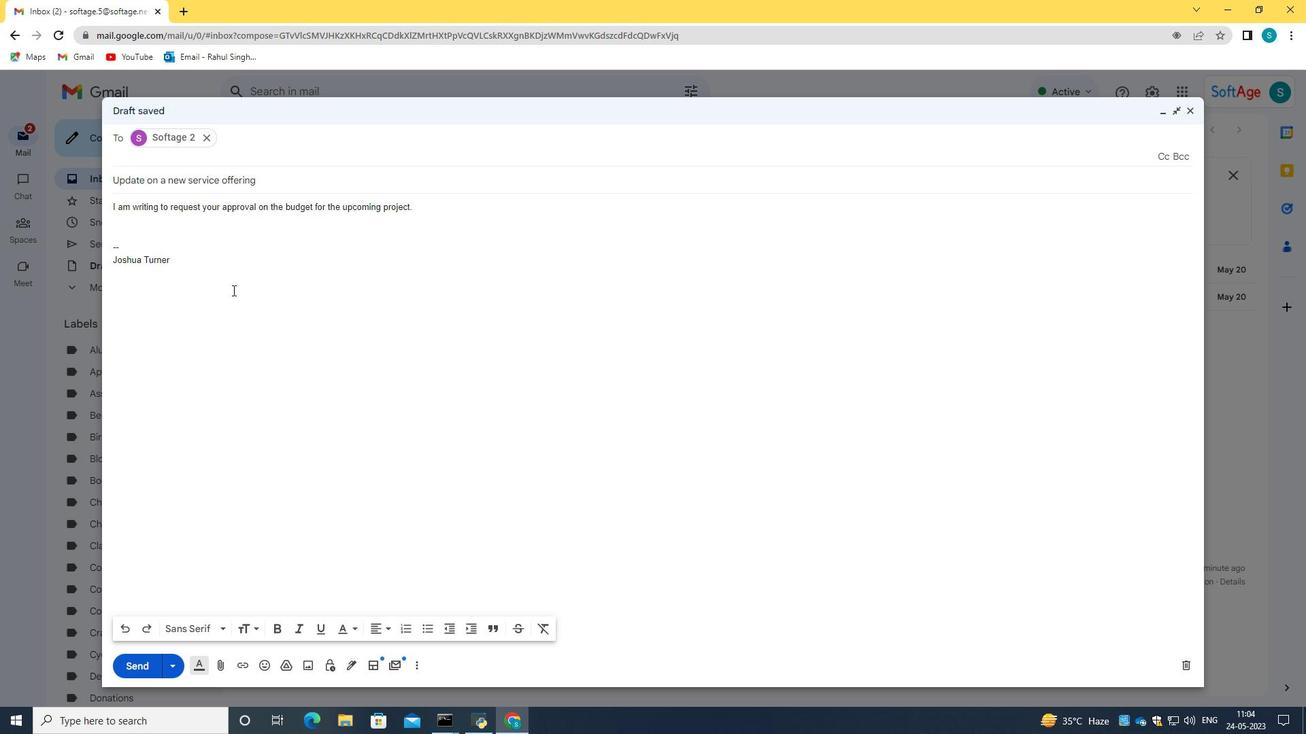 
Action: Mouse moved to (148, 659)
Screenshot: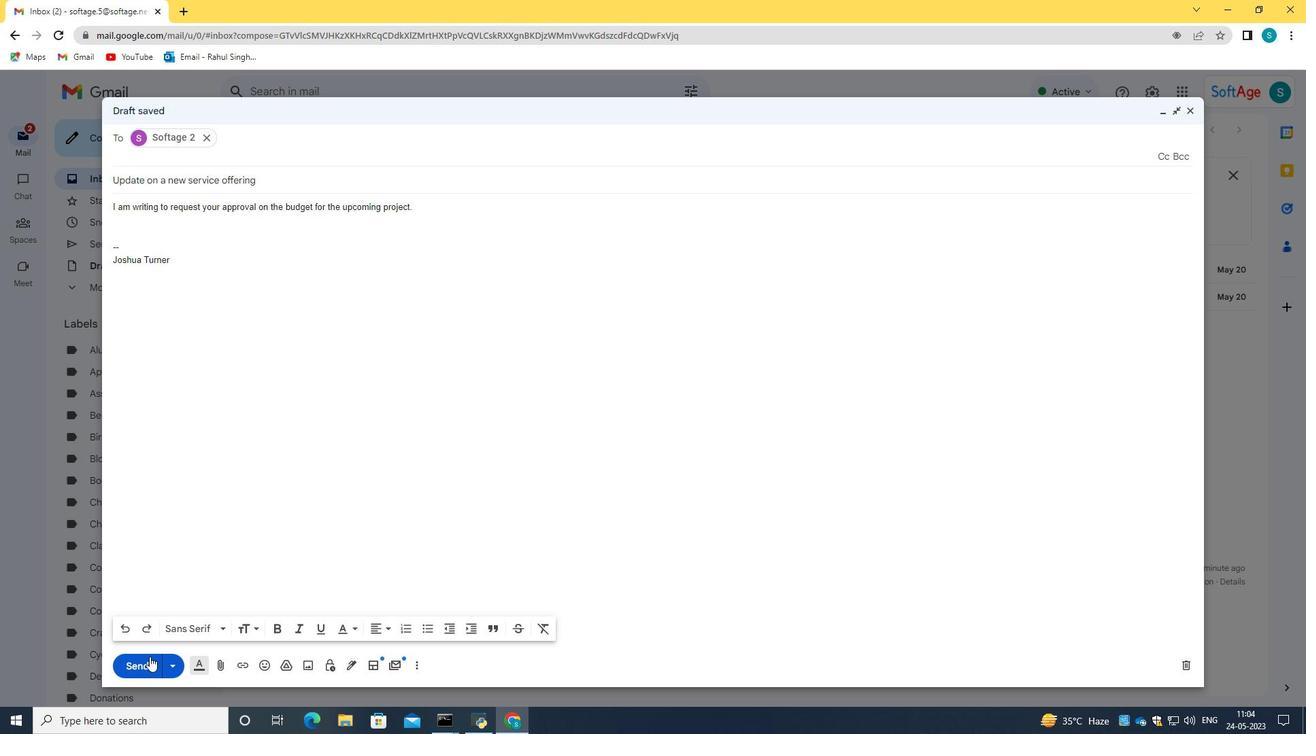 
Action: Mouse pressed left at (148, 659)
Screenshot: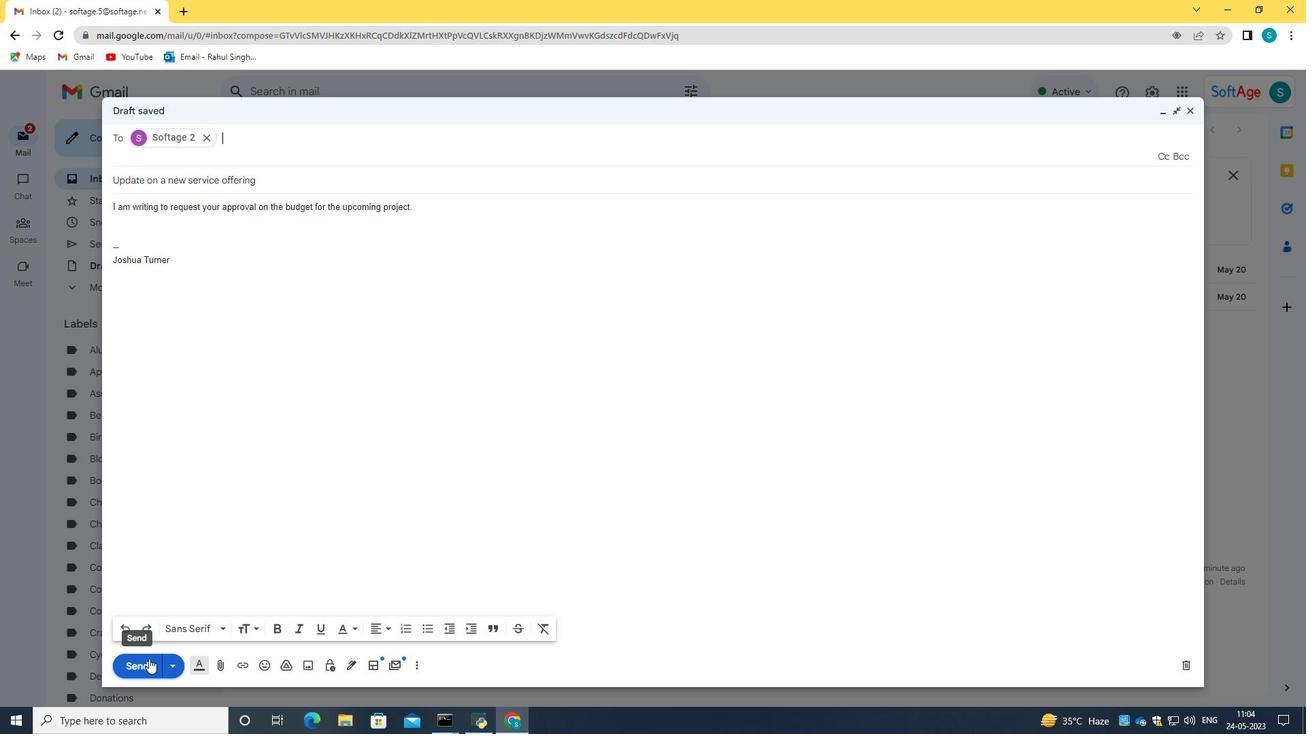 
Action: Mouse moved to (93, 236)
Screenshot: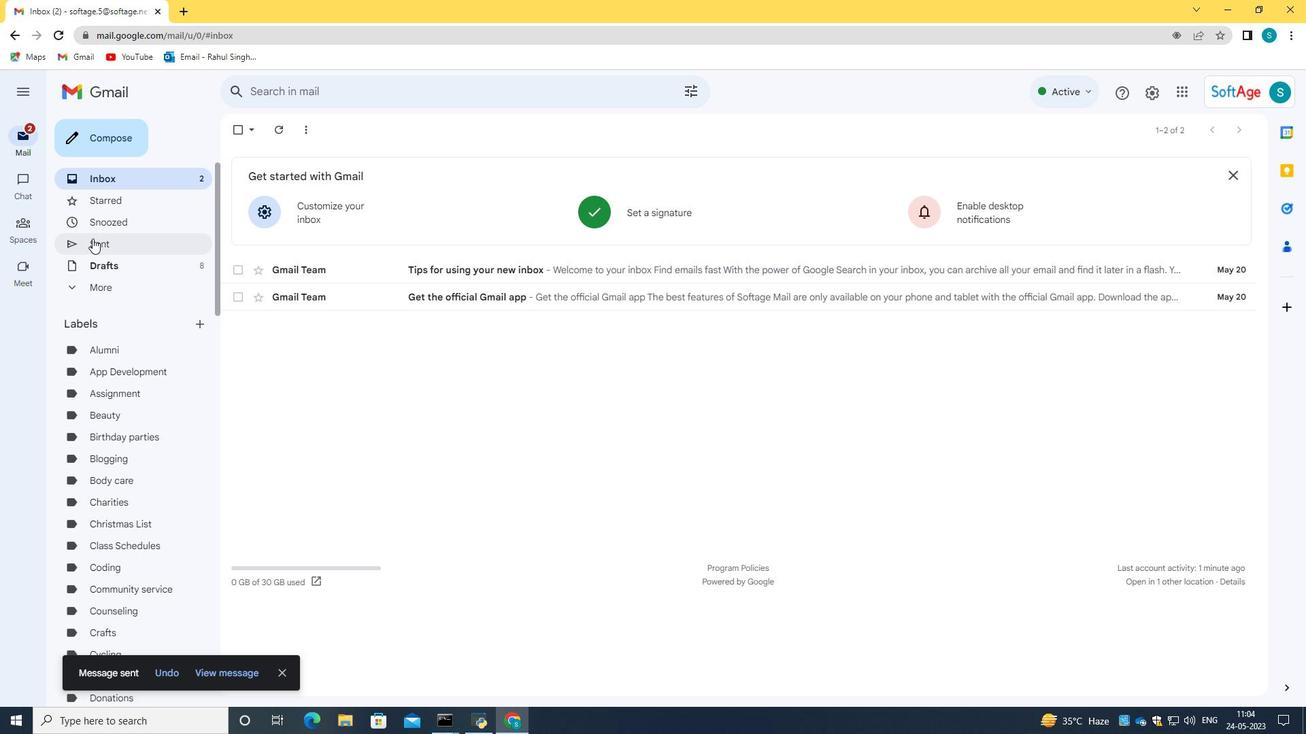 
Action: Mouse pressed left at (93, 236)
Screenshot: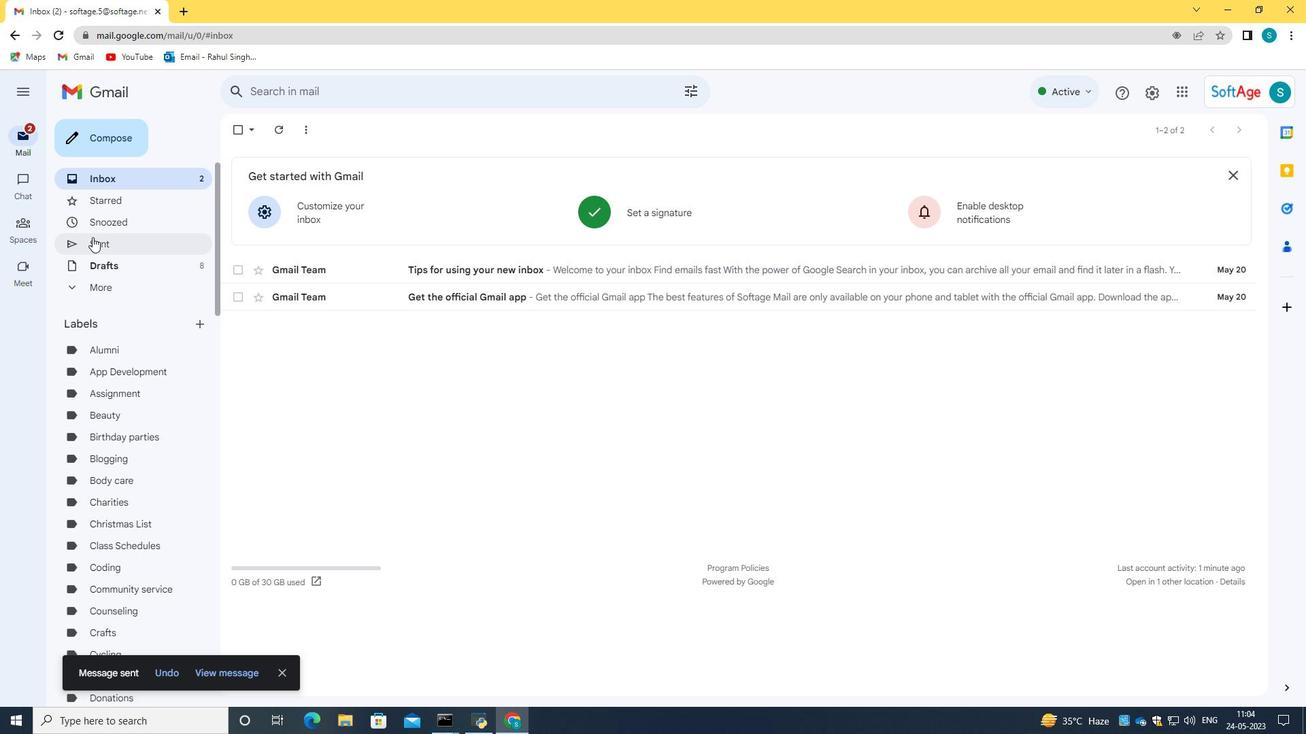 
Action: Mouse moved to (244, 199)
Screenshot: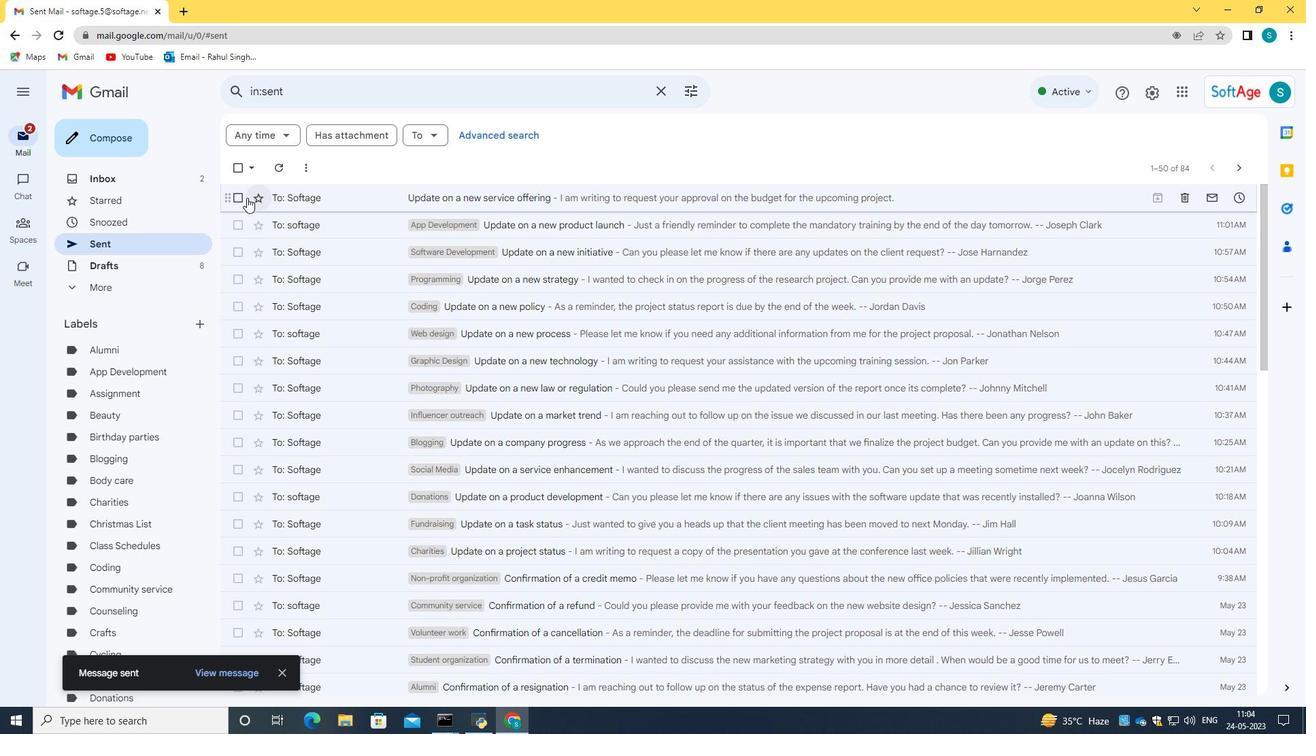 
Action: Mouse pressed left at (244, 199)
Screenshot: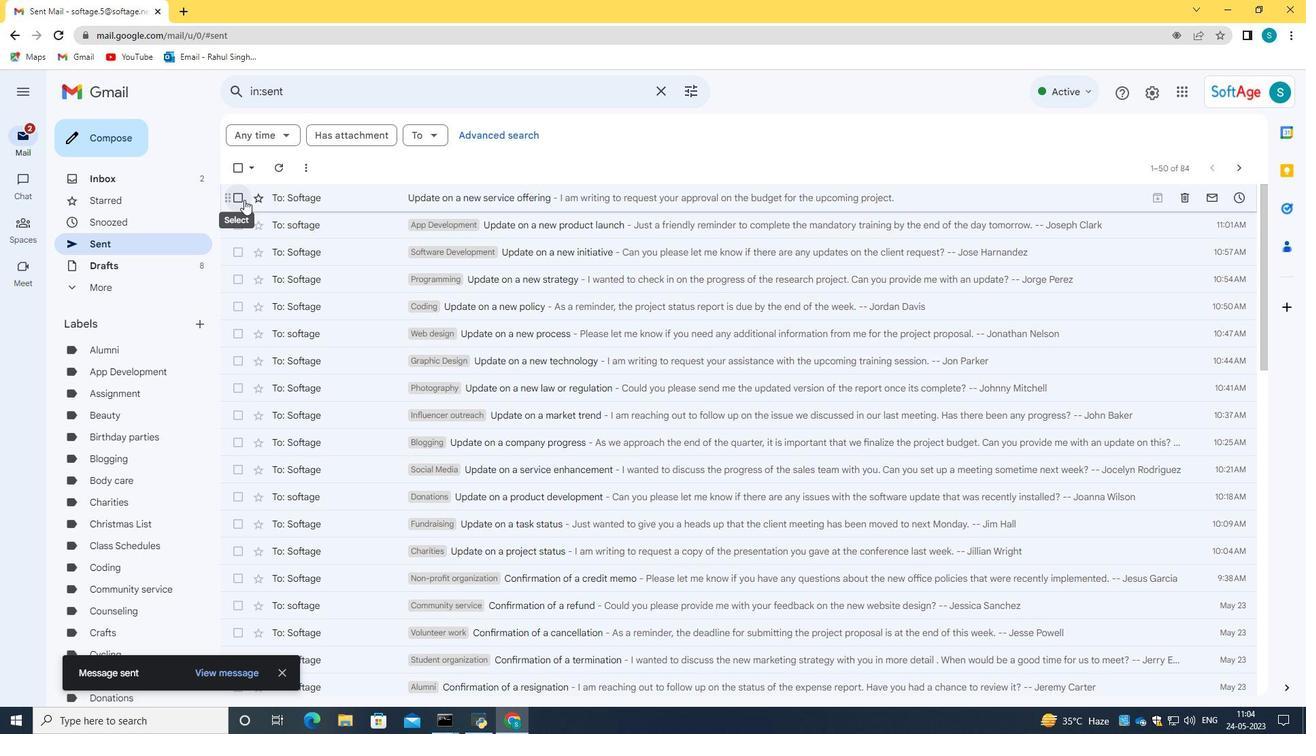 
Action: Mouse moved to (388, 187)
Screenshot: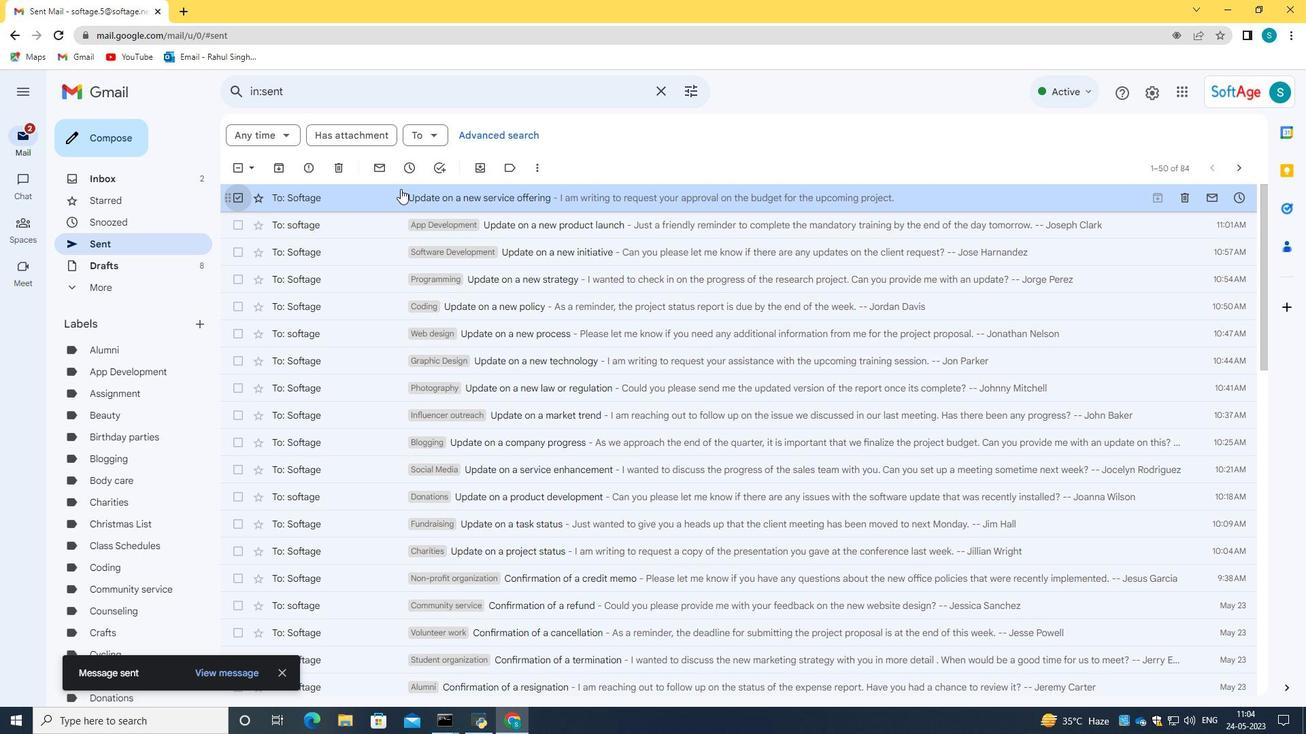 
Action: Mouse pressed right at (388, 187)
Screenshot: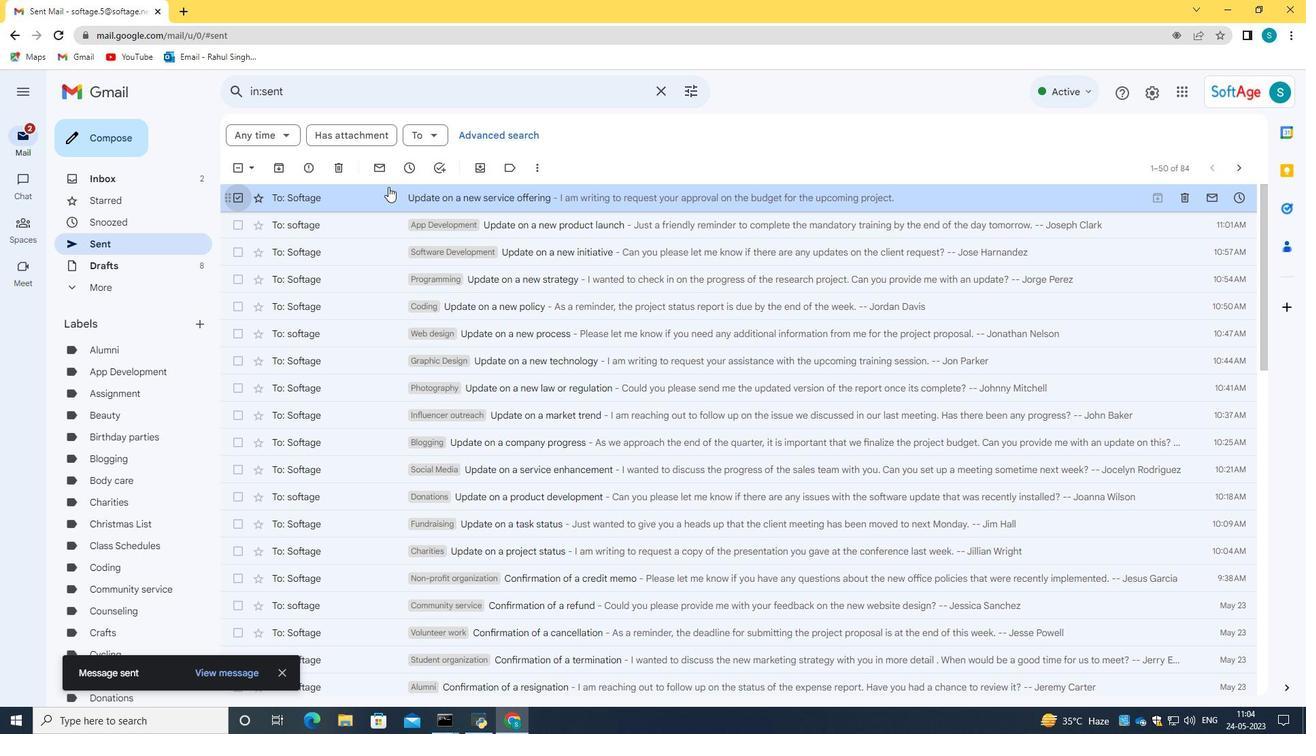 
Action: Mouse moved to (630, 388)
Screenshot: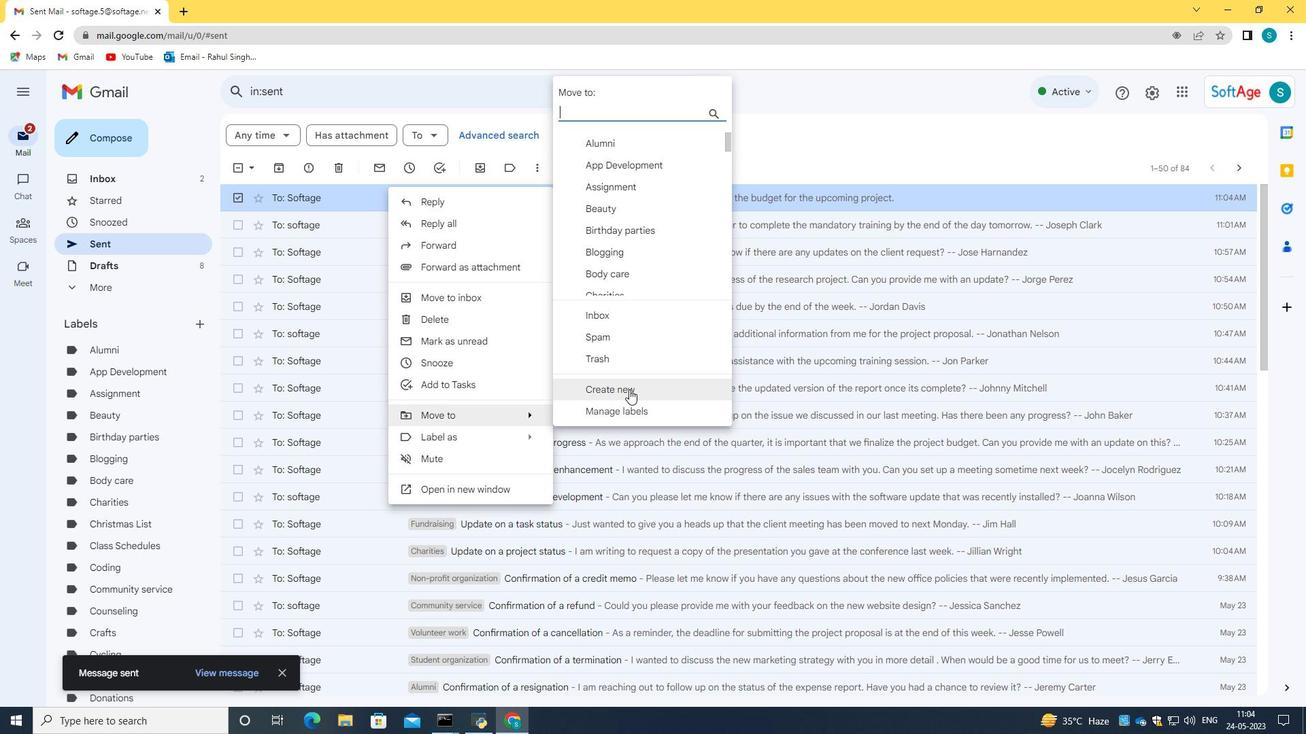 
Action: Mouse pressed left at (630, 388)
Screenshot: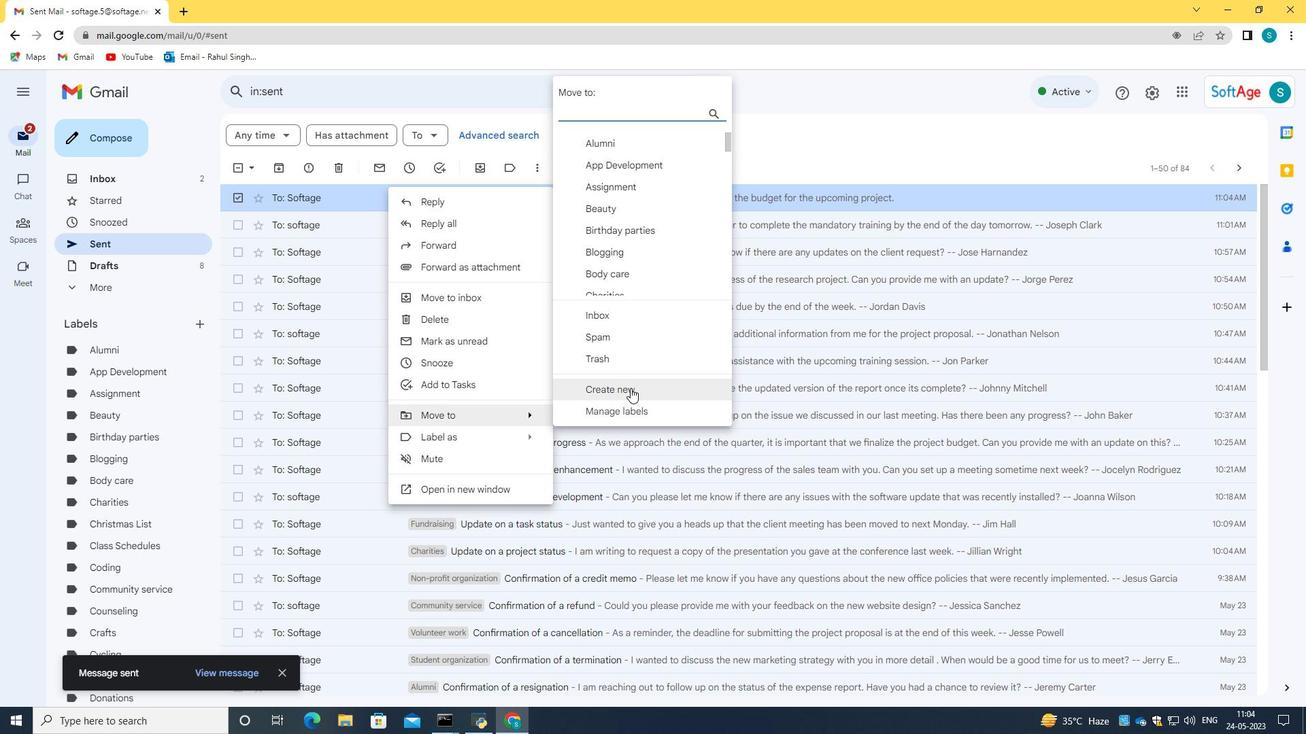 
Action: Mouse moved to (630, 387)
Screenshot: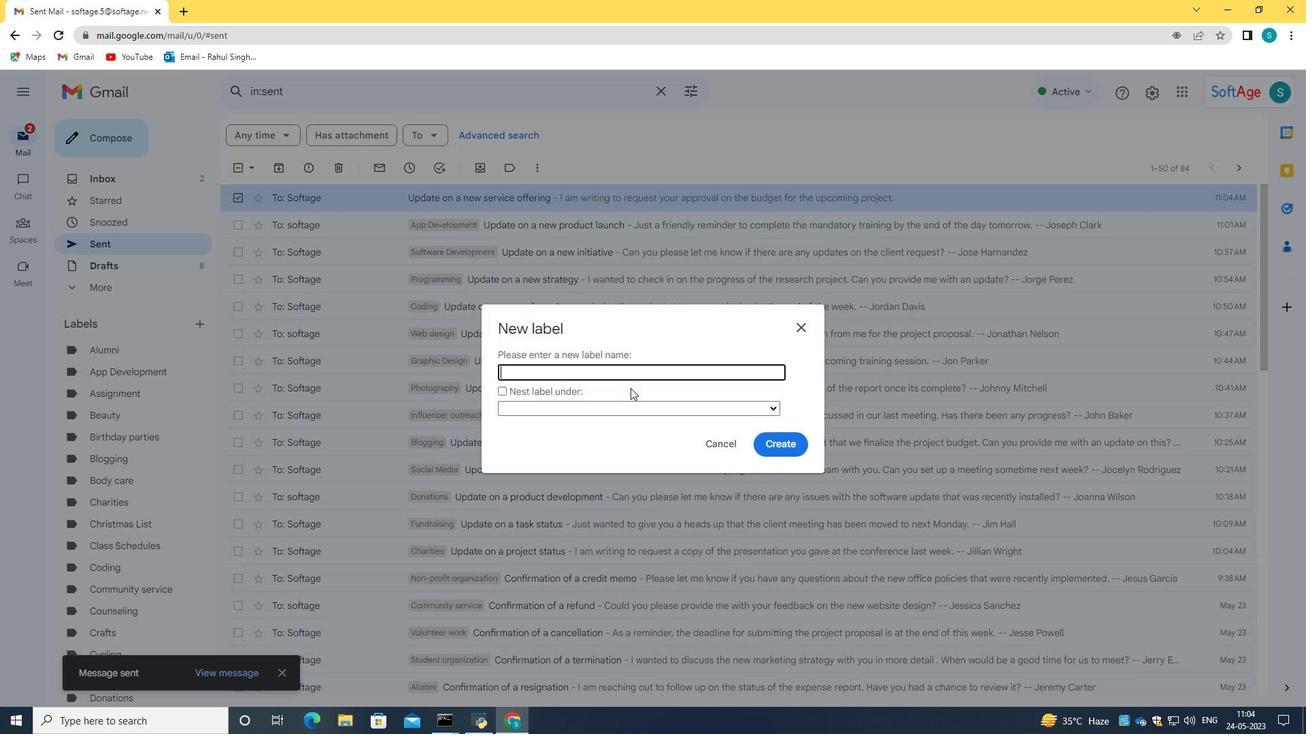 
Action: Key pressed <Key.caps_lock>U<Key.caps_lock>ser<Key.space>experience
Screenshot: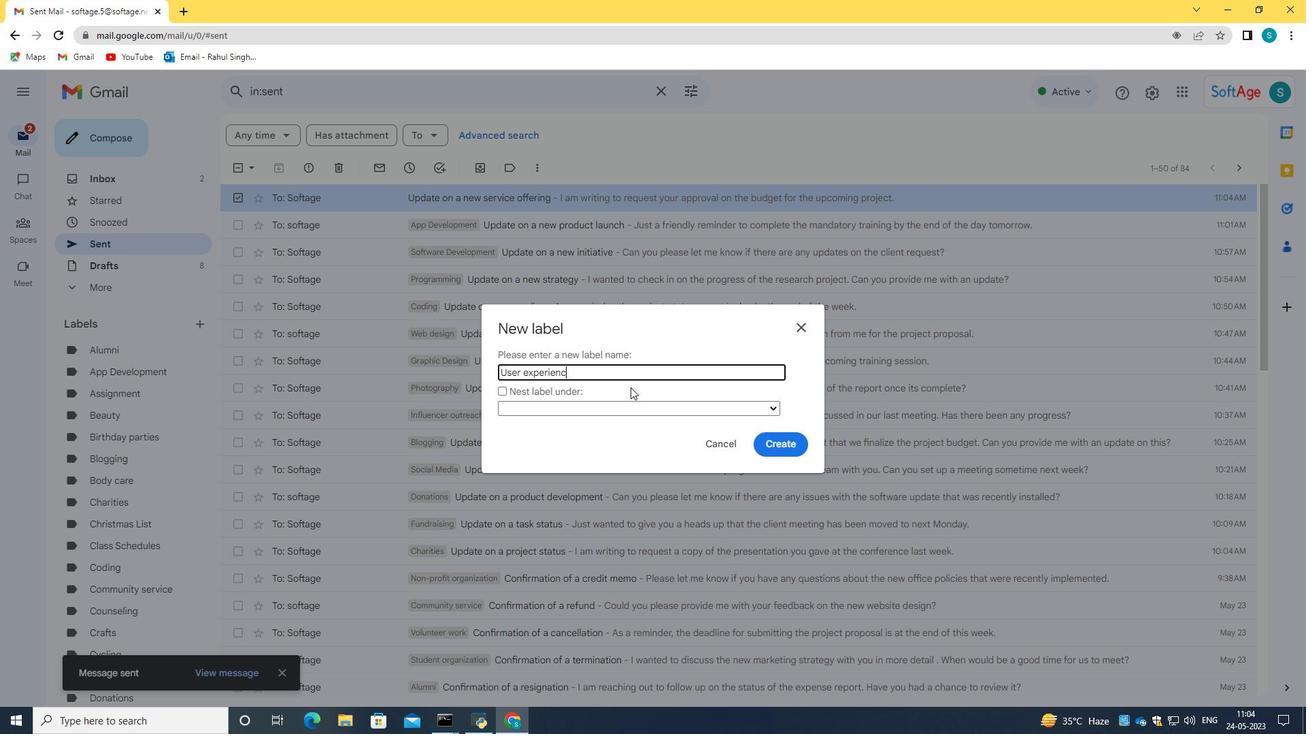 
Action: Mouse moved to (772, 438)
Screenshot: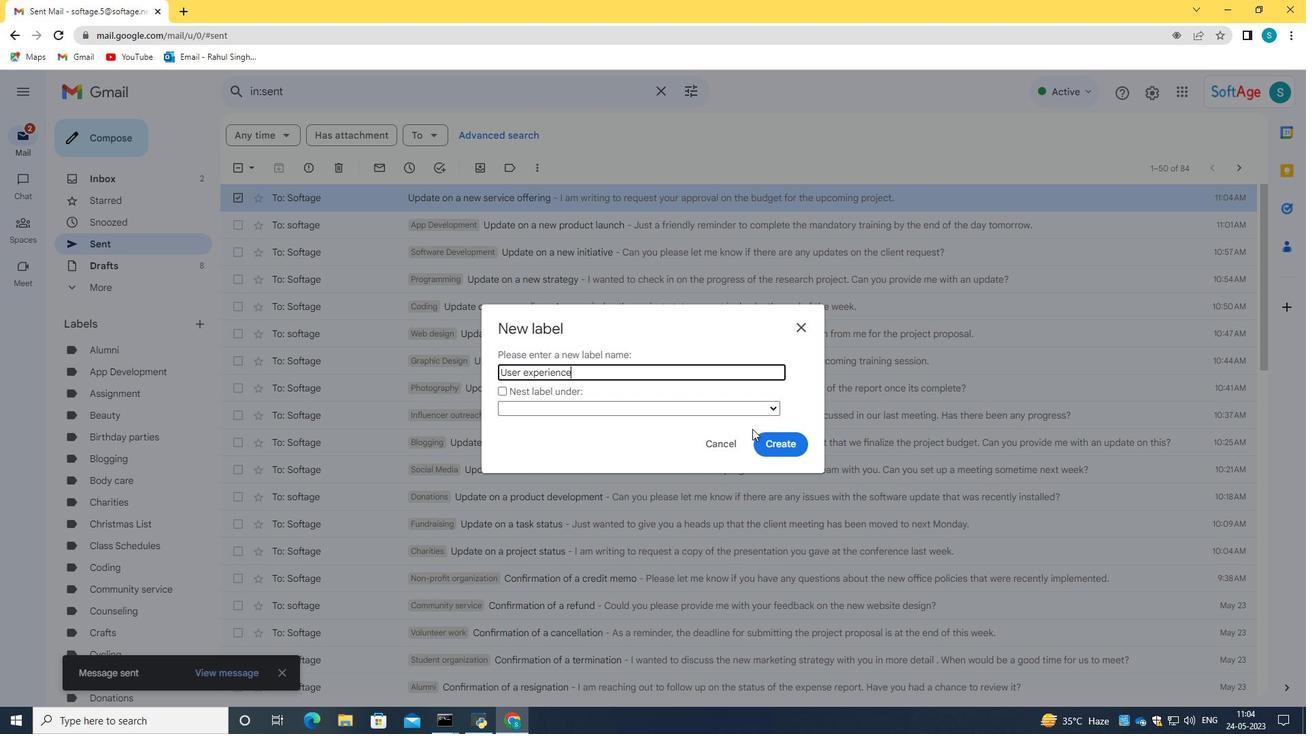 
Action: Mouse pressed left at (772, 438)
Screenshot: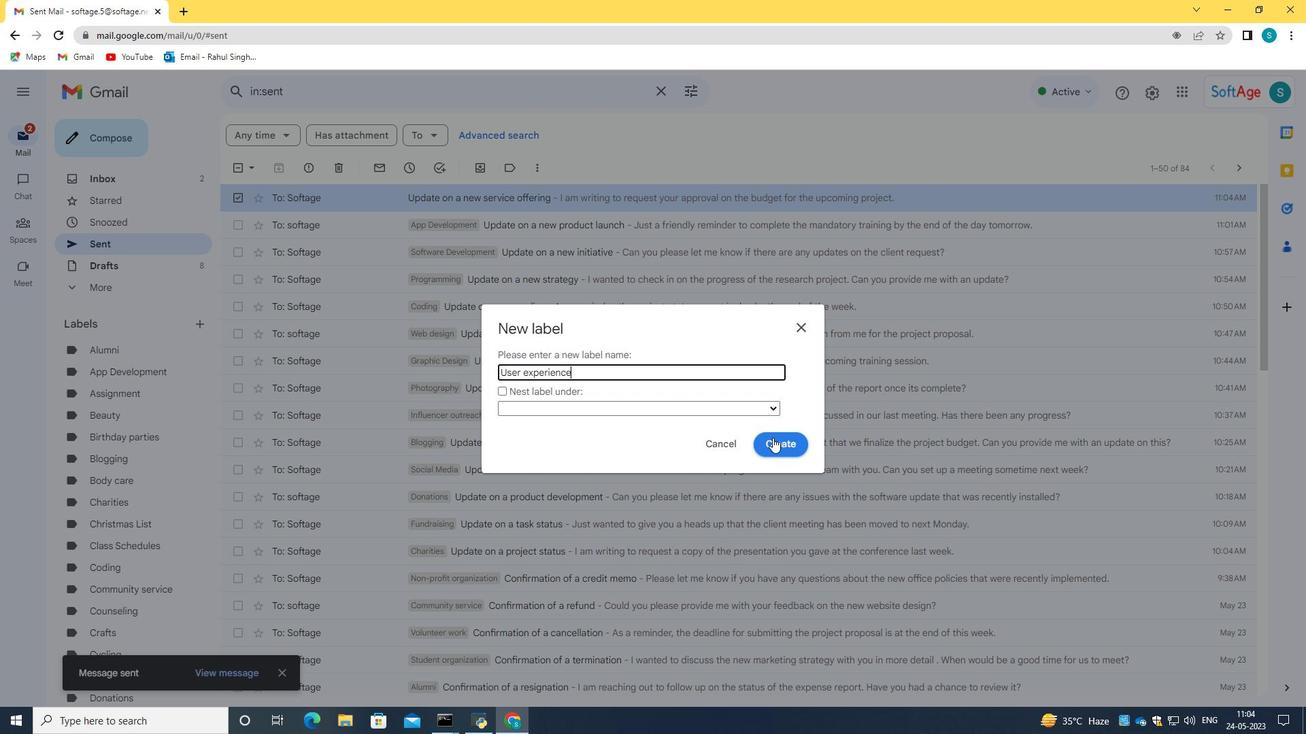 
Action: Mouse moved to (525, 431)
Screenshot: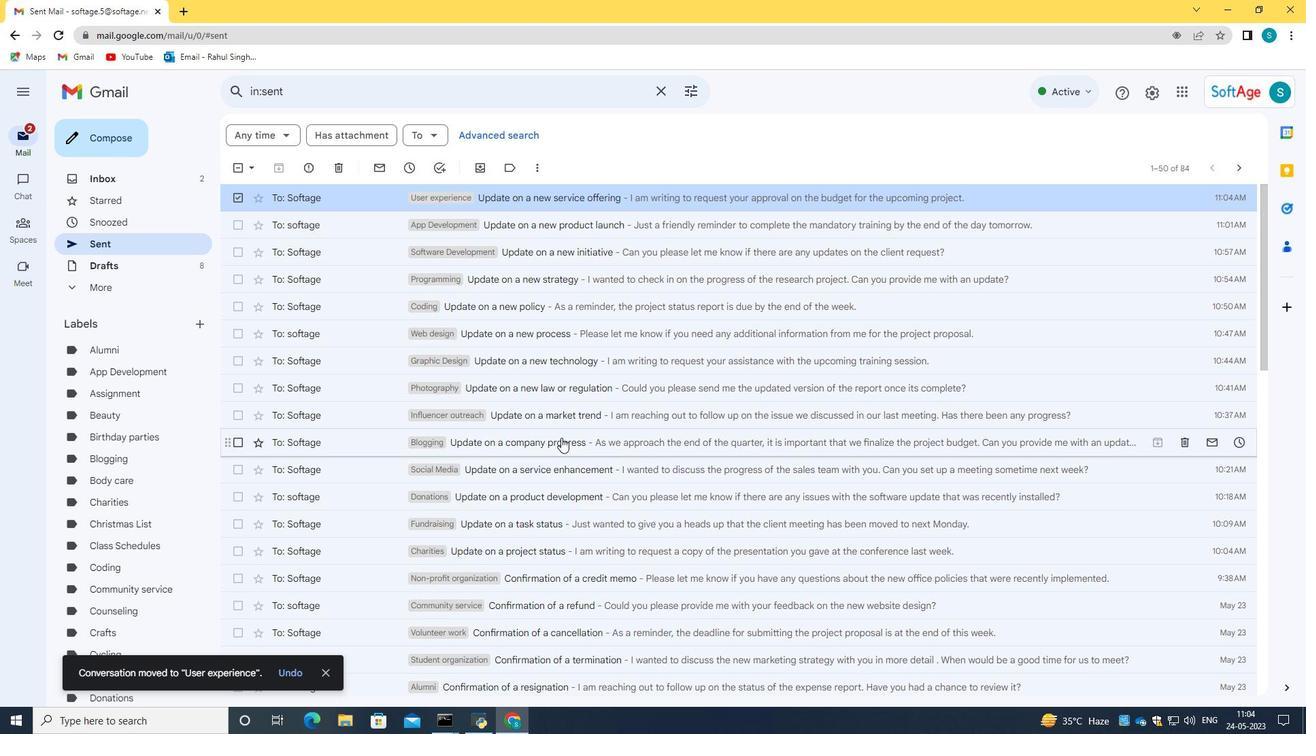 
Action: Mouse scrolled (525, 432) with delta (0, 0)
Screenshot: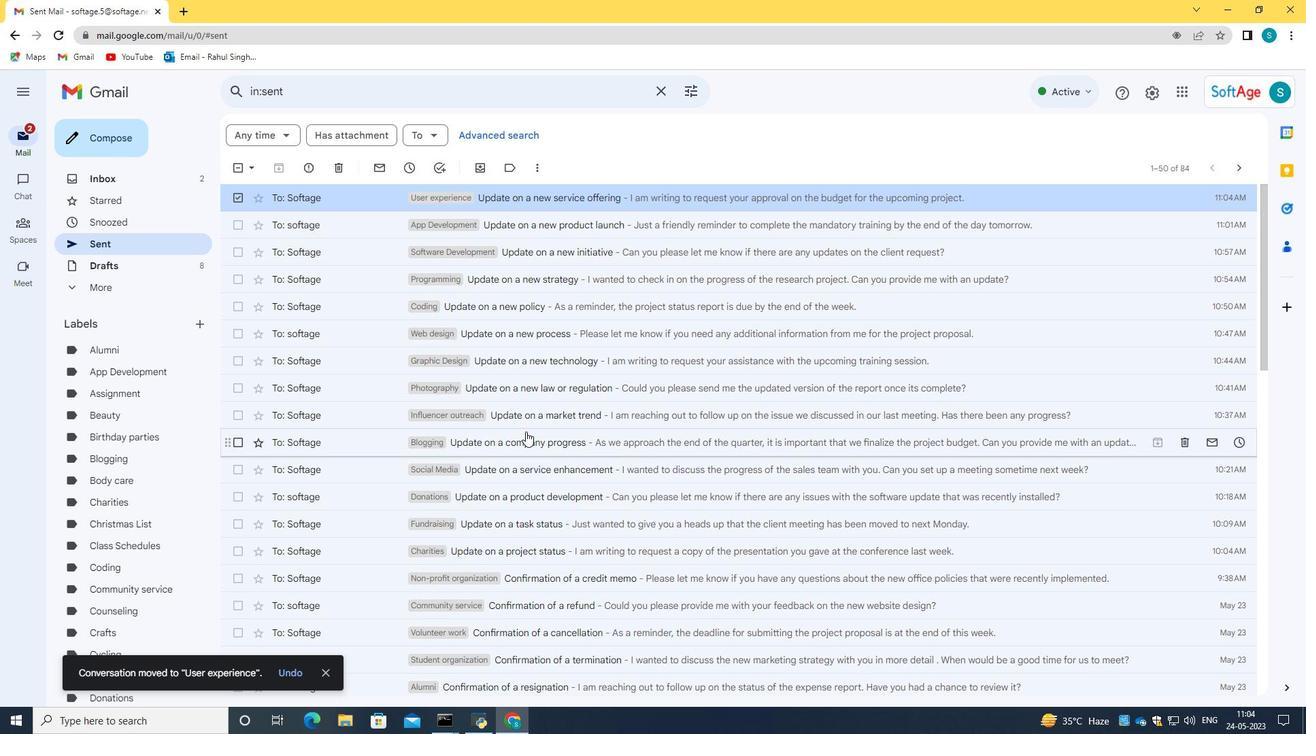 
Action: Mouse scrolled (525, 432) with delta (0, 0)
Screenshot: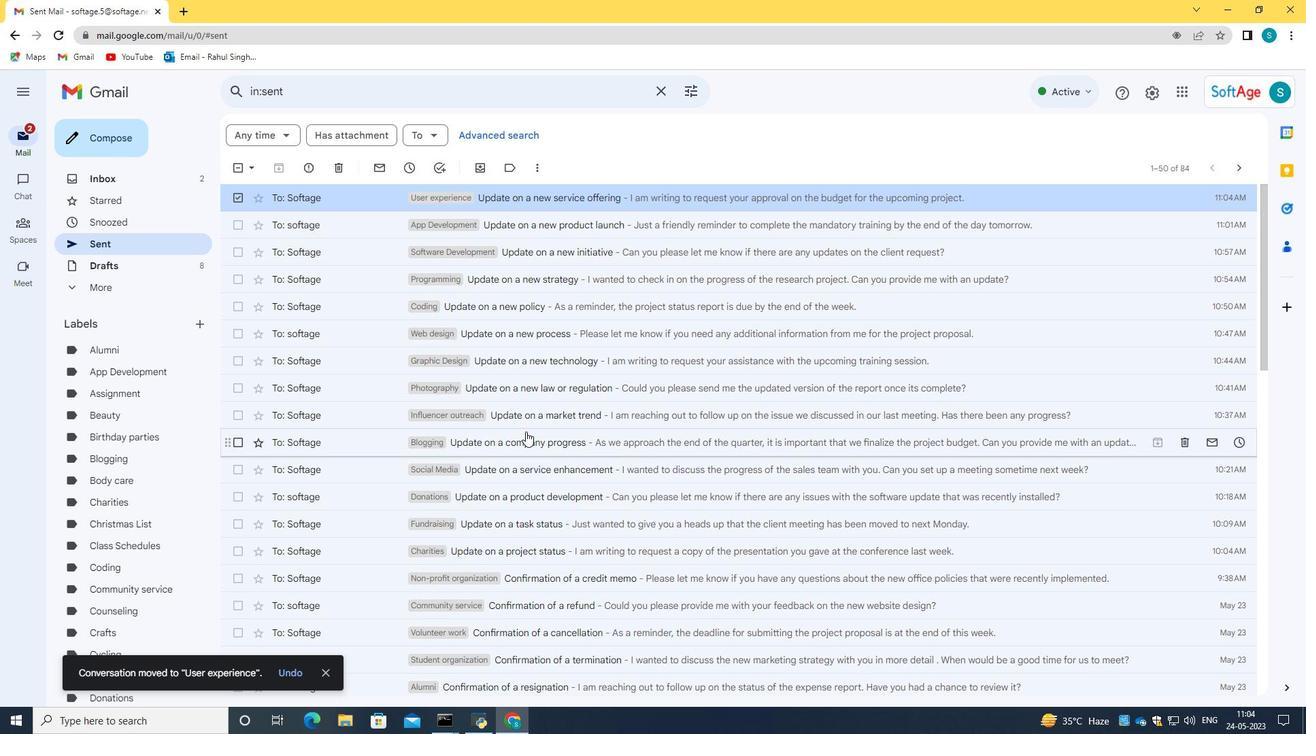 
